 Task: Reply to email with the signature Edward Wright with the subject Request for a pay raise from softage.1@softage.net with the message Could you provide me with a list of the projects constraints and assumptions? with CC to softage.6@softage.net with an attached document Partnership_contract.docx
Action: Mouse moved to (502, 664)
Screenshot: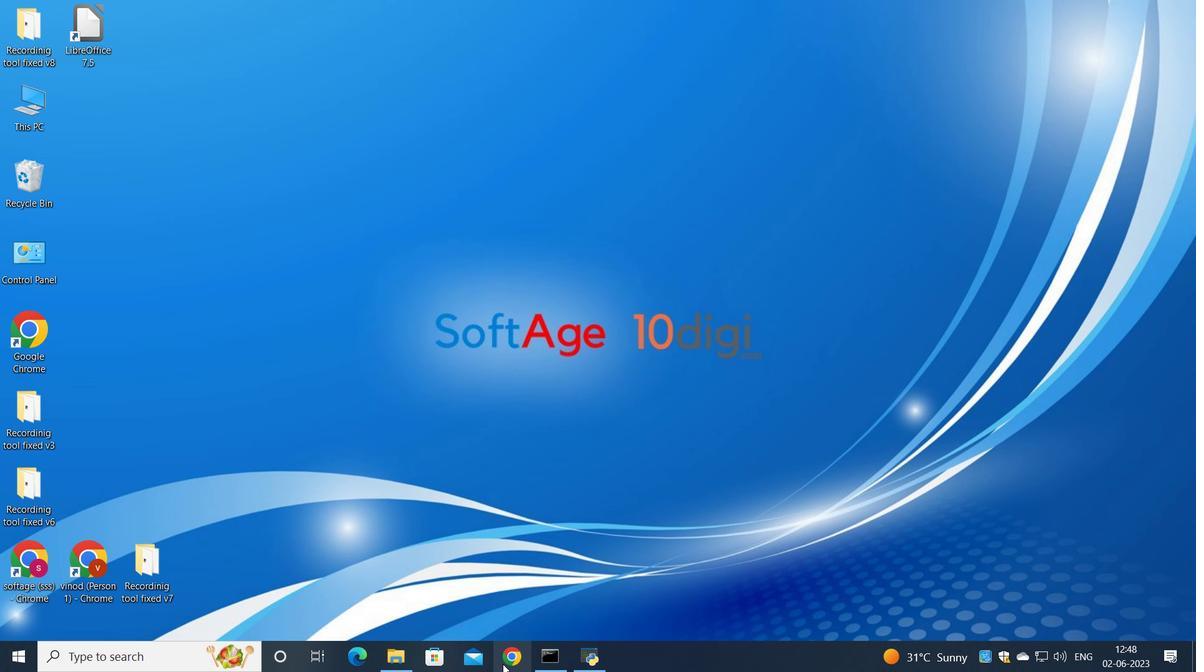 
Action: Mouse pressed left at (502, 664)
Screenshot: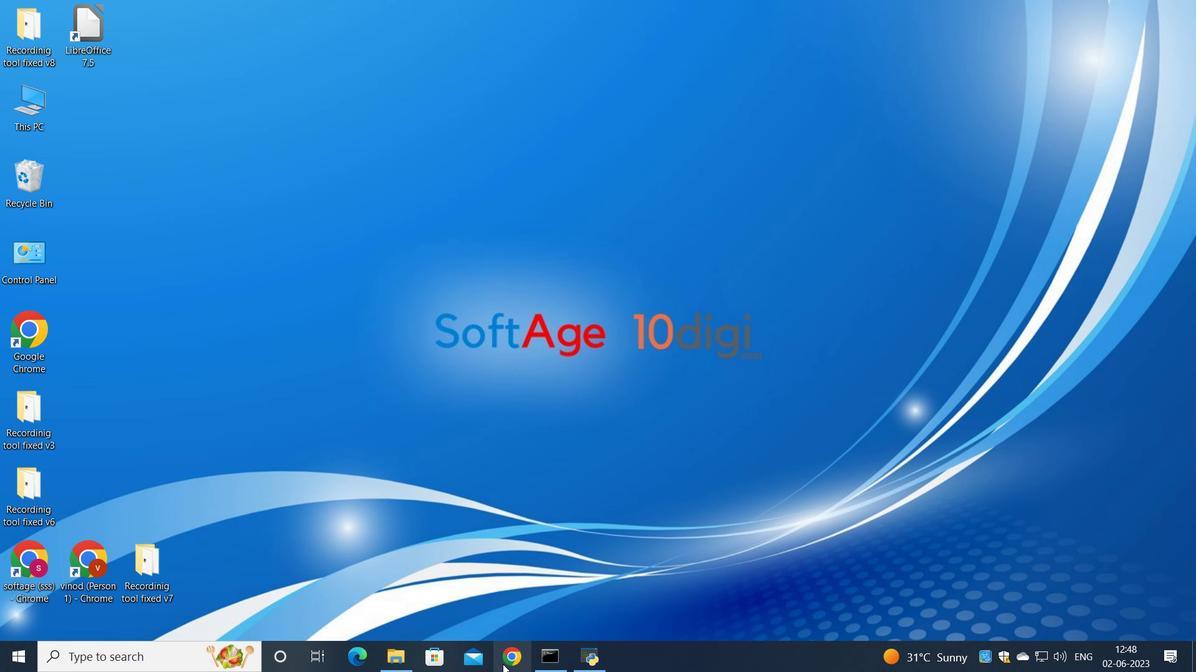 
Action: Mouse moved to (535, 404)
Screenshot: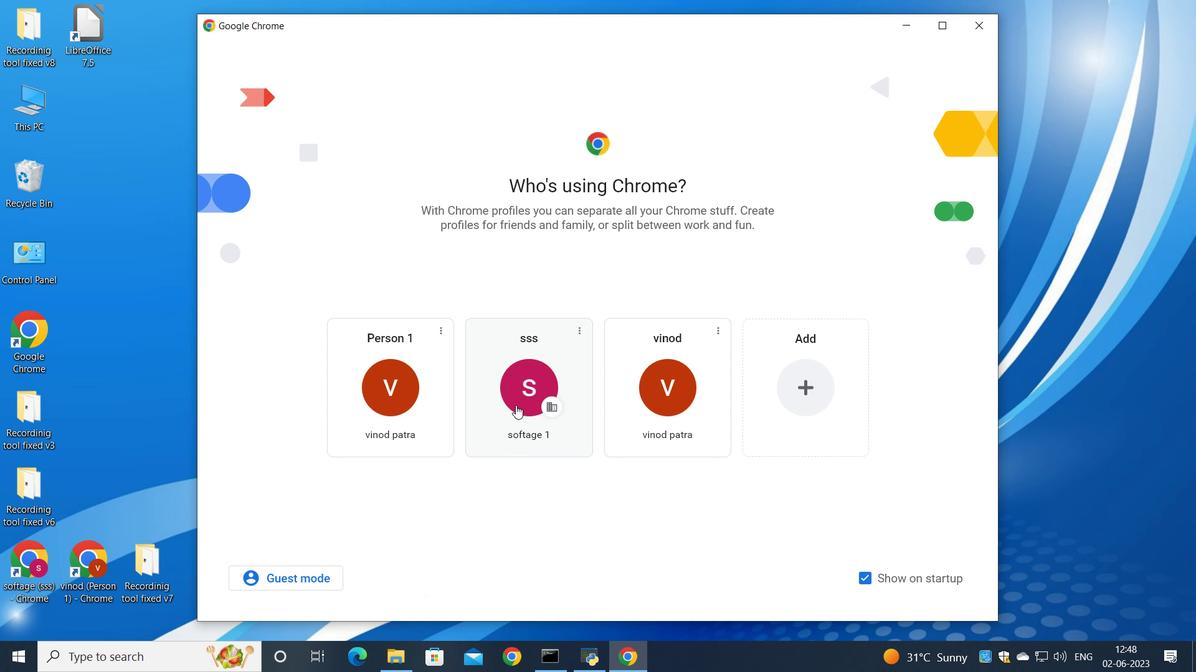 
Action: Mouse pressed left at (535, 404)
Screenshot: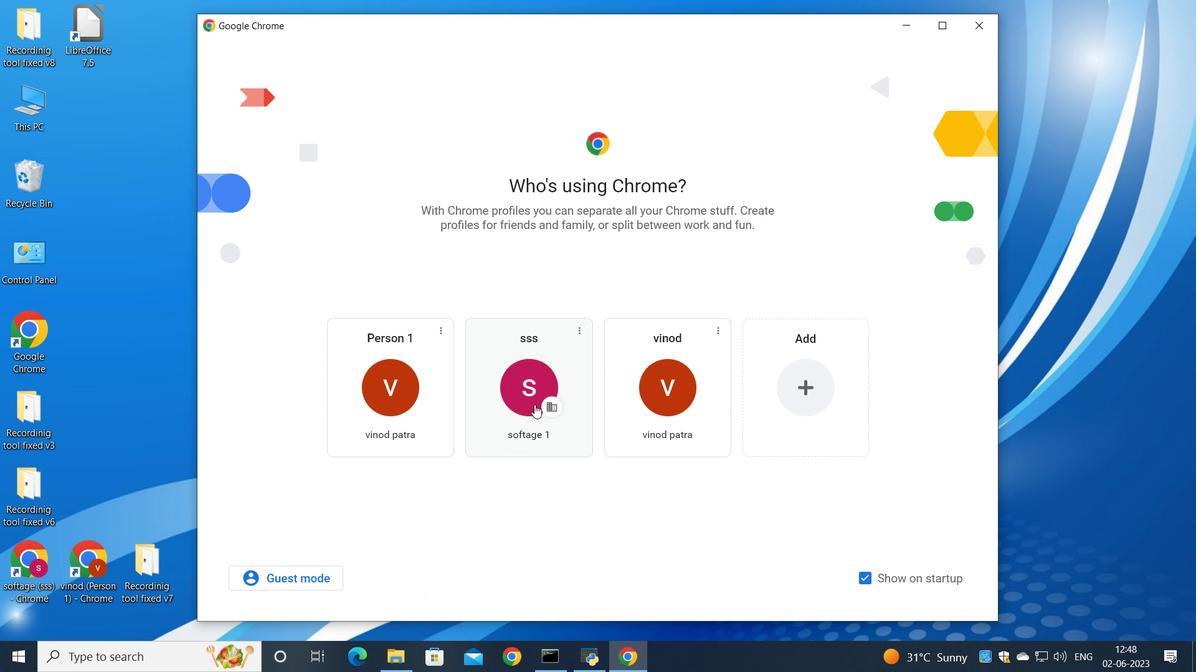
Action: Mouse moved to (1052, 102)
Screenshot: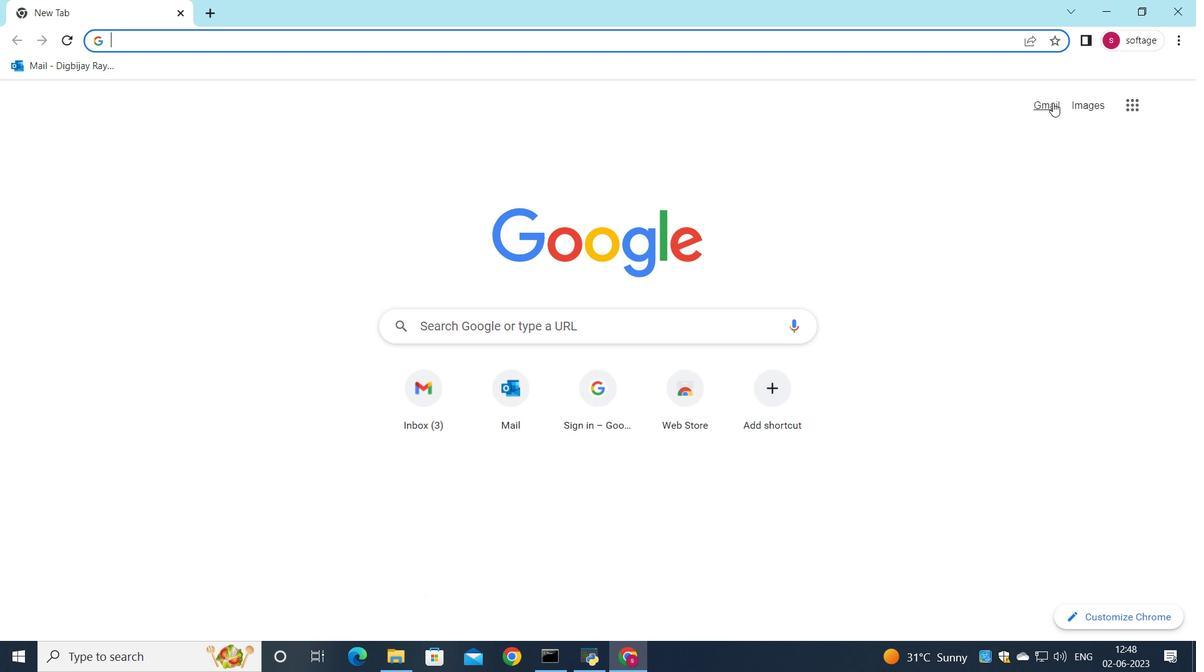 
Action: Mouse pressed left at (1052, 102)
Screenshot: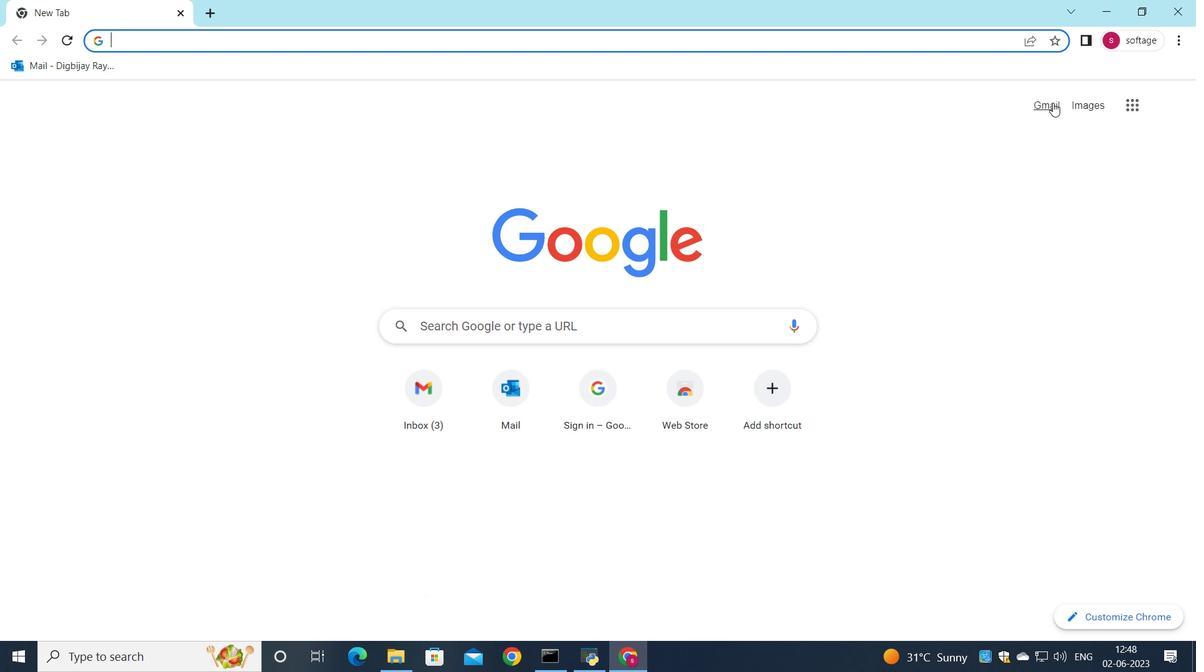 
Action: Mouse moved to (1020, 109)
Screenshot: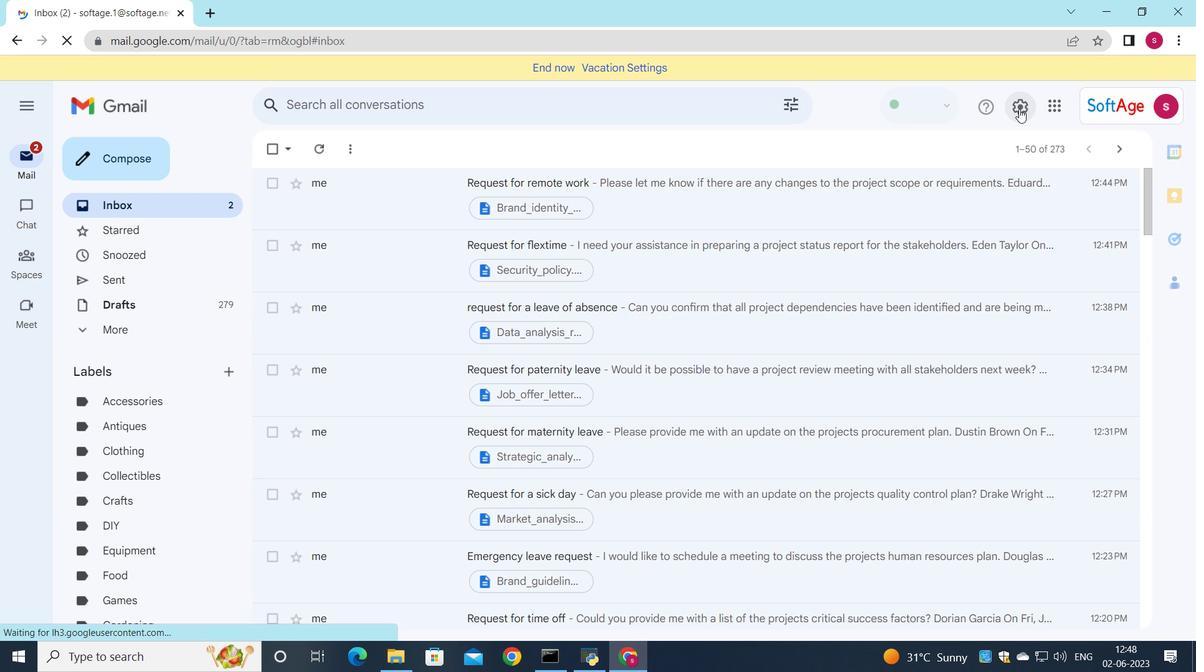
Action: Mouse pressed left at (1020, 109)
Screenshot: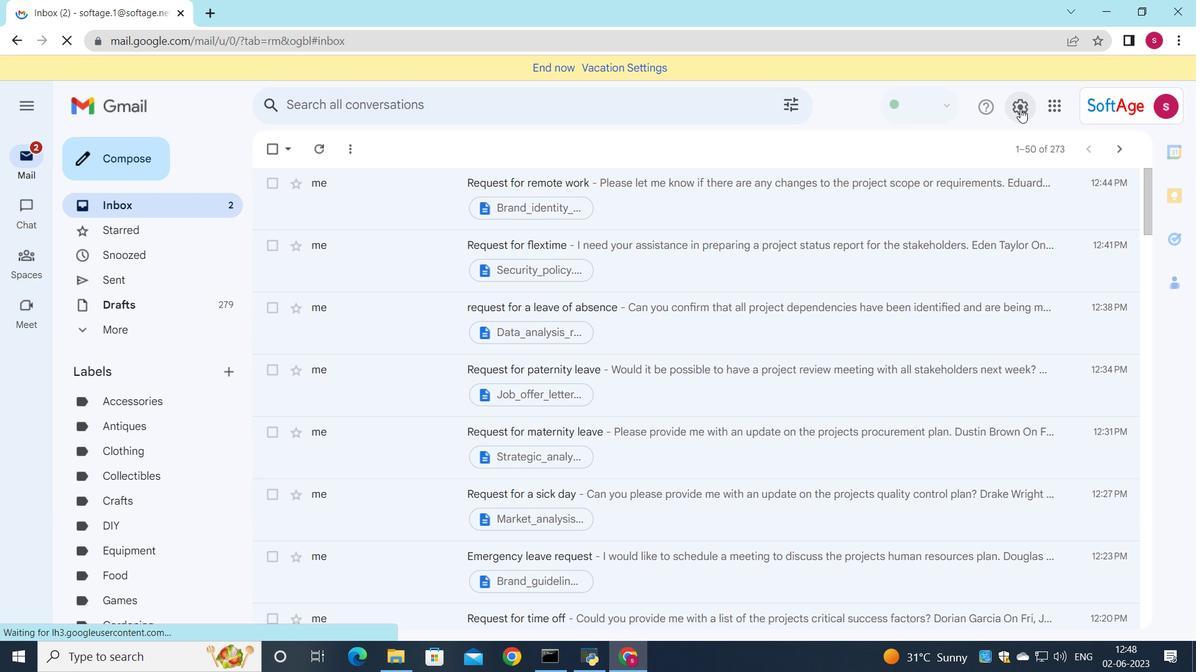 
Action: Mouse moved to (1017, 180)
Screenshot: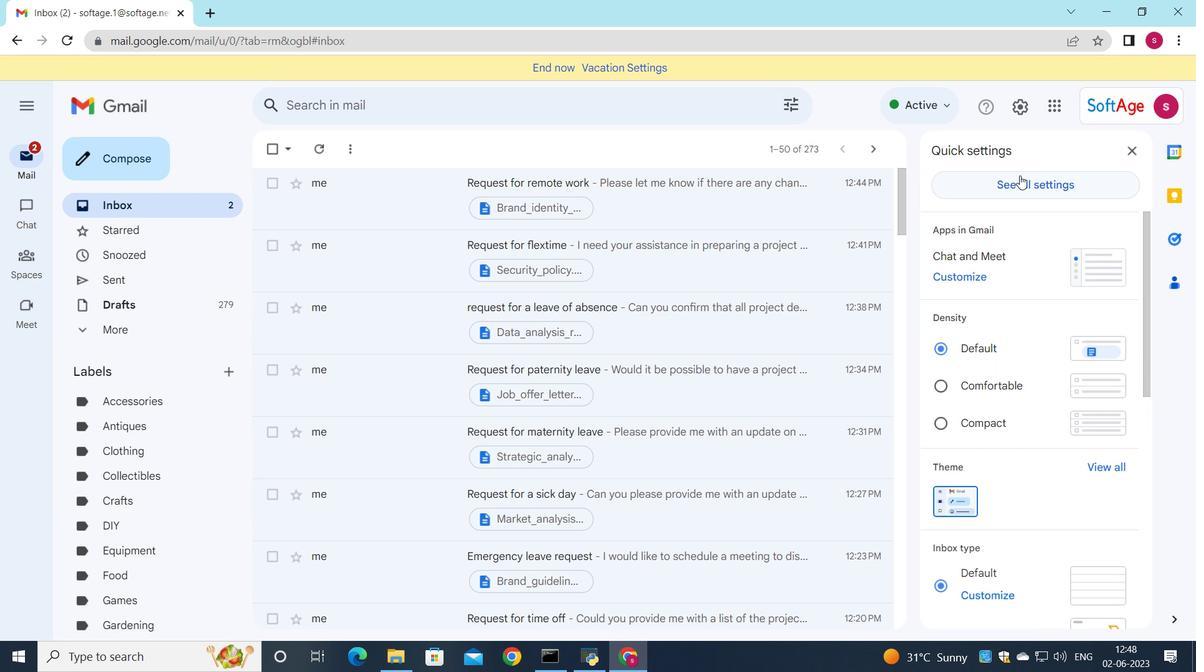 
Action: Mouse pressed left at (1017, 180)
Screenshot: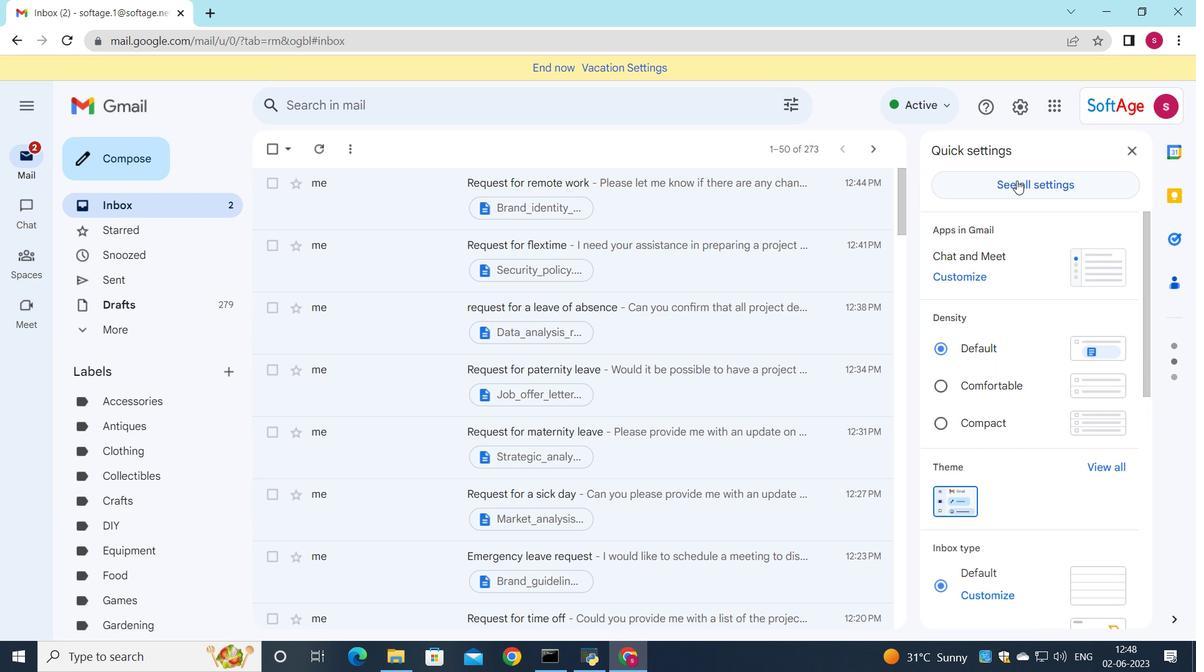 
Action: Mouse moved to (490, 487)
Screenshot: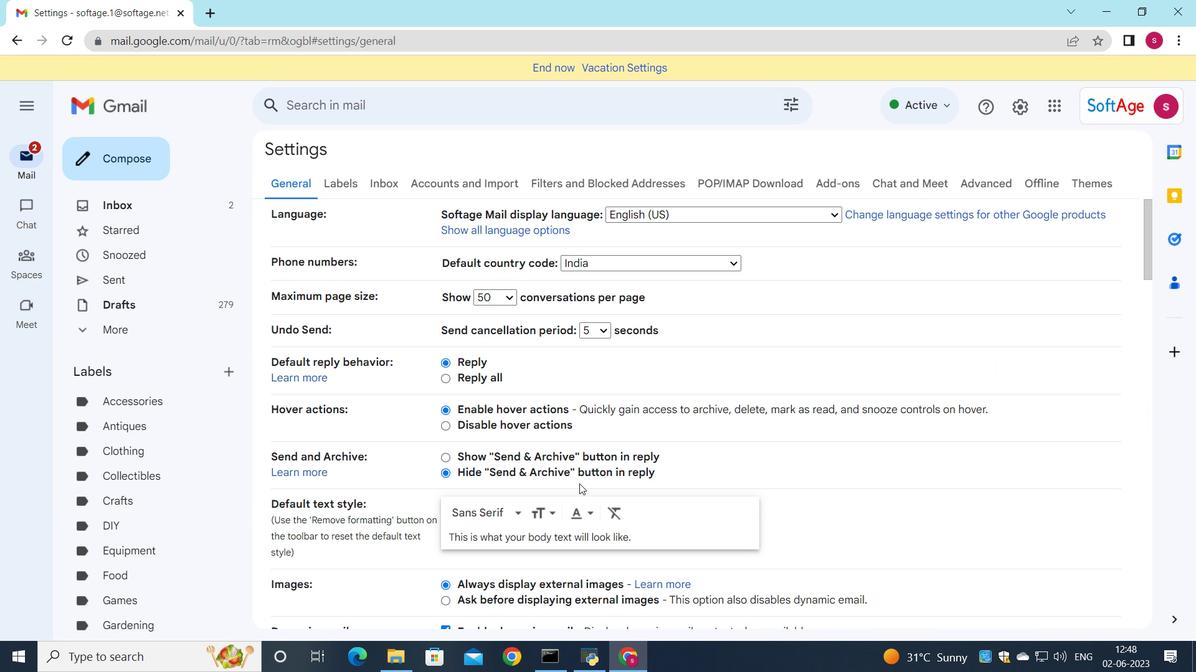 
Action: Mouse scrolled (492, 487) with delta (0, 0)
Screenshot: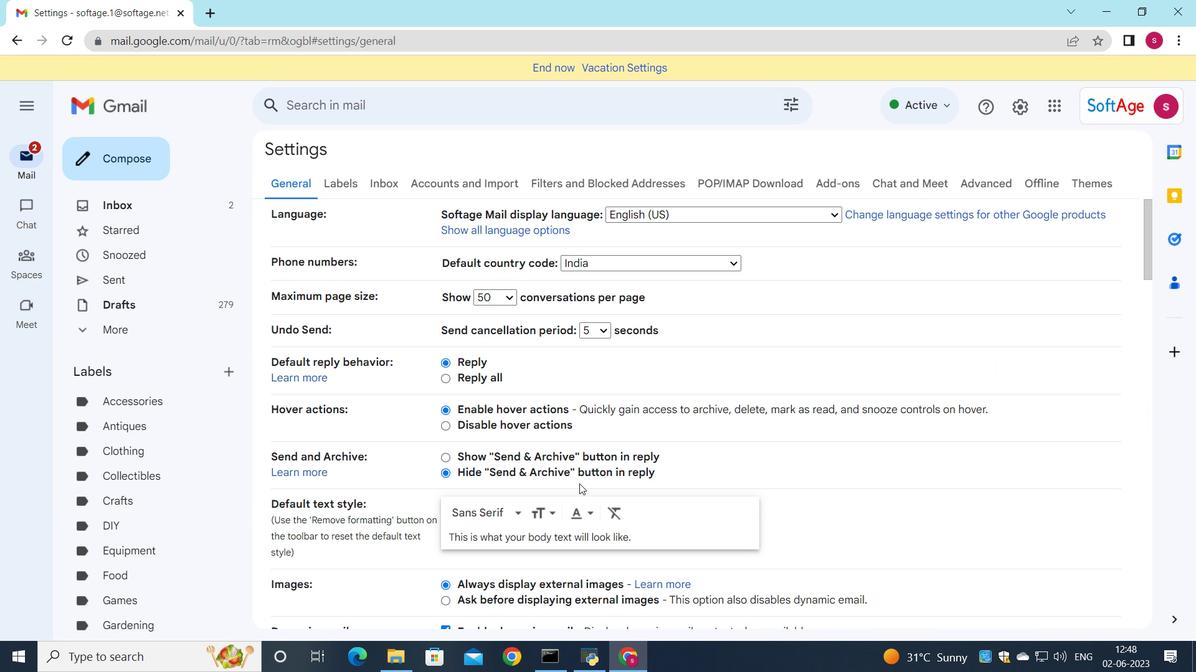 
Action: Mouse moved to (488, 485)
Screenshot: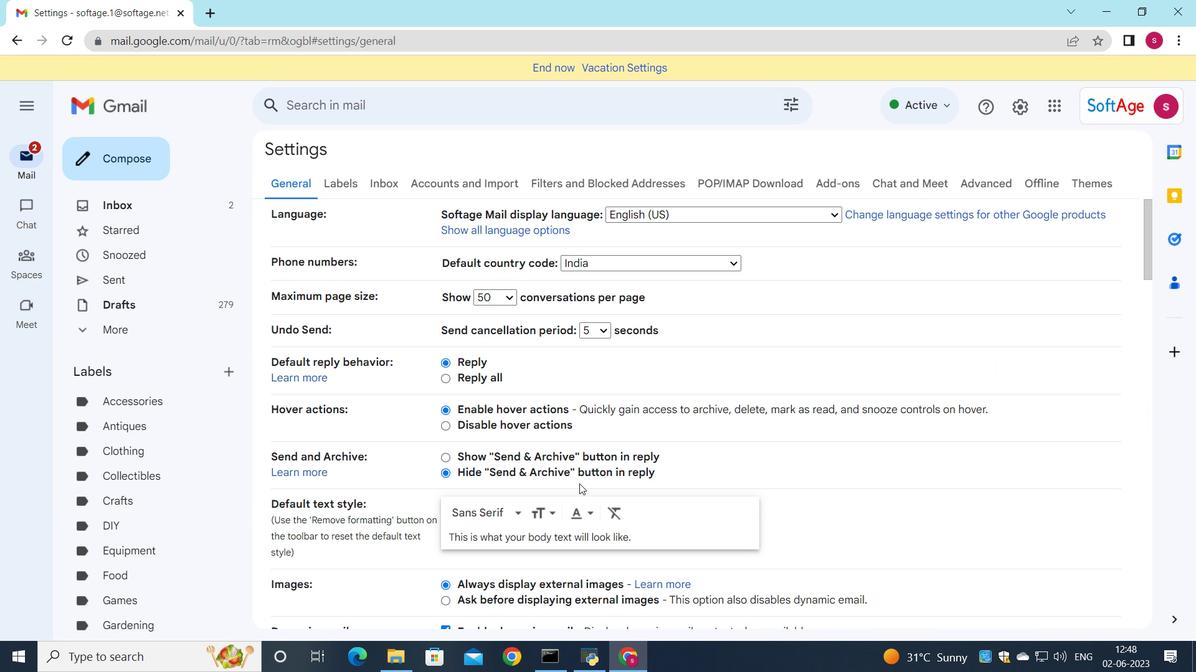
Action: Mouse scrolled (488, 485) with delta (0, 0)
Screenshot: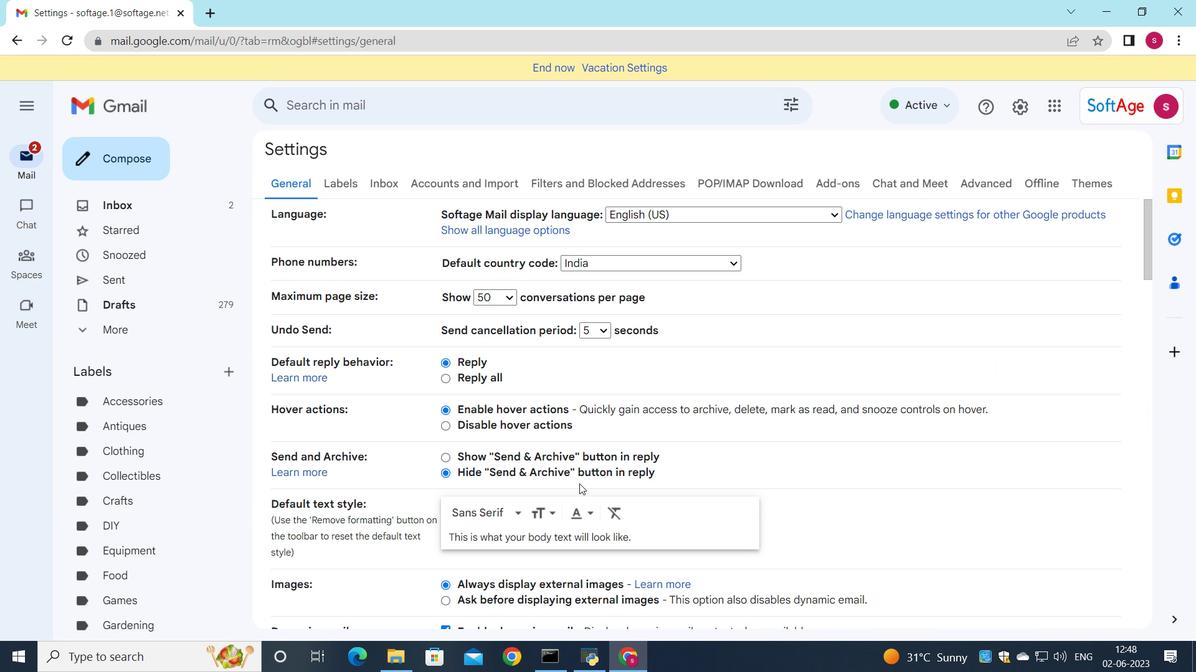 
Action: Mouse moved to (485, 480)
Screenshot: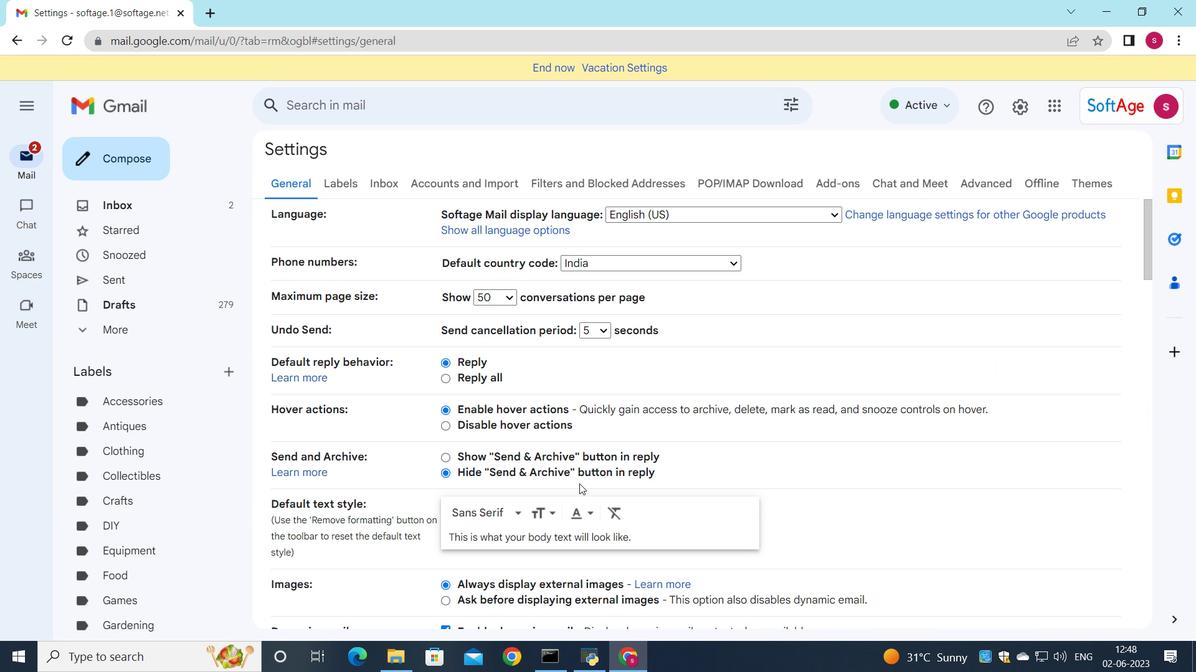 
Action: Mouse scrolled (485, 480) with delta (0, 0)
Screenshot: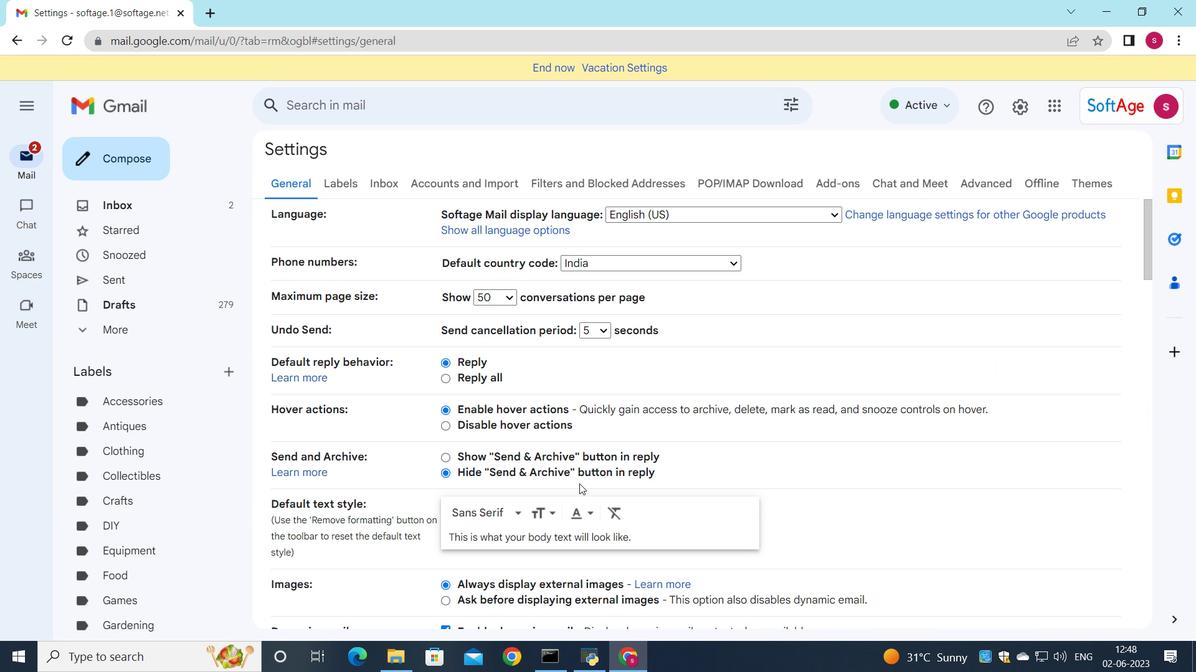 
Action: Mouse moved to (483, 474)
Screenshot: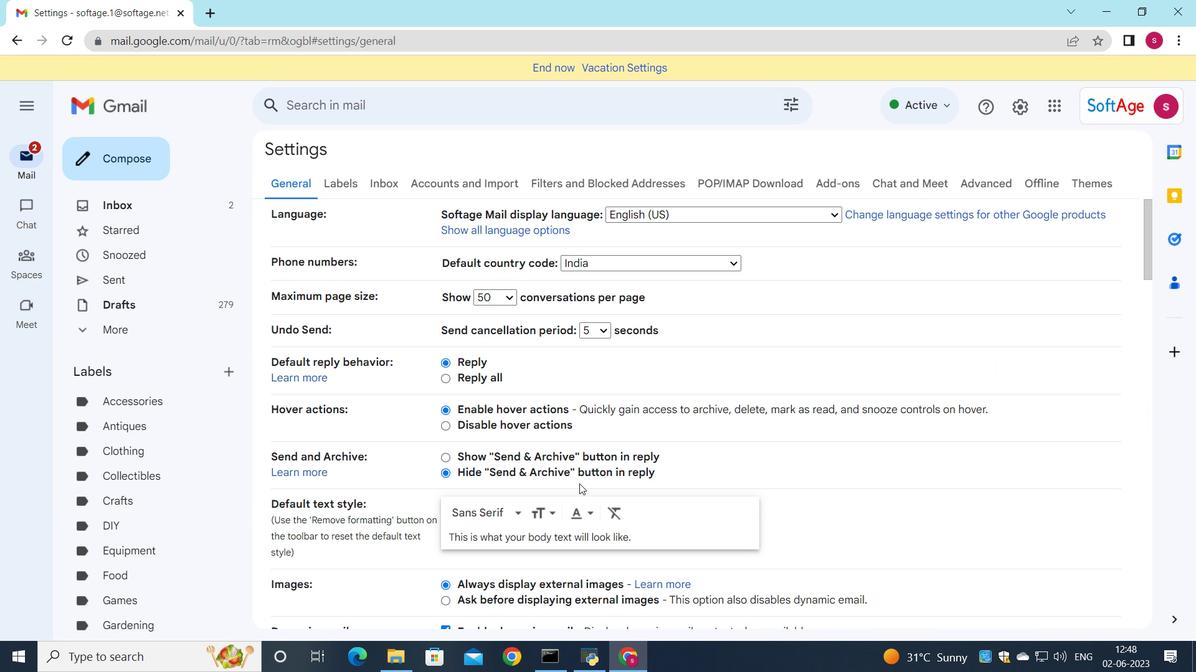 
Action: Mouse scrolled (483, 474) with delta (0, 0)
Screenshot: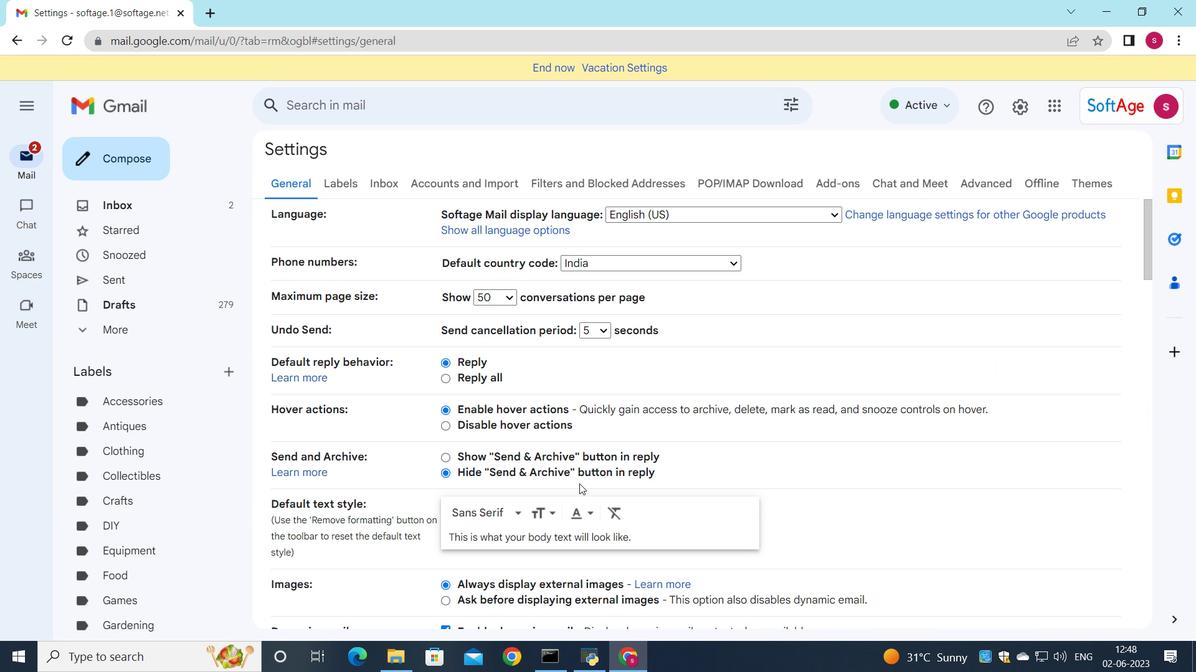 
Action: Mouse moved to (492, 459)
Screenshot: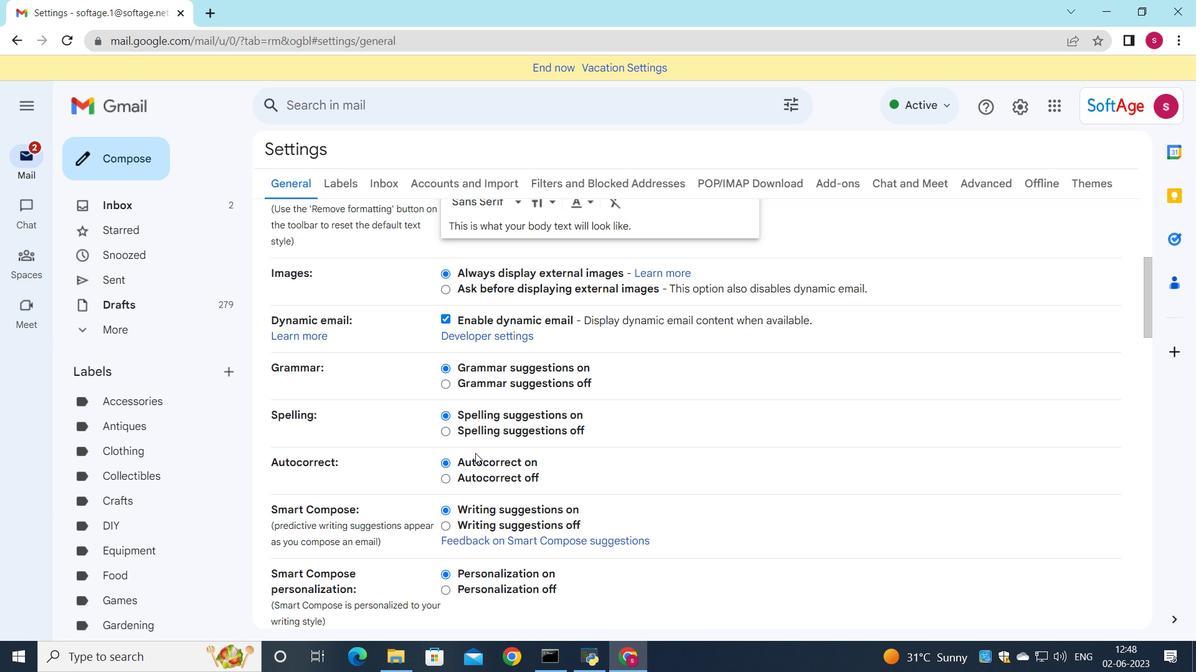 
Action: Mouse scrolled (492, 458) with delta (0, 0)
Screenshot: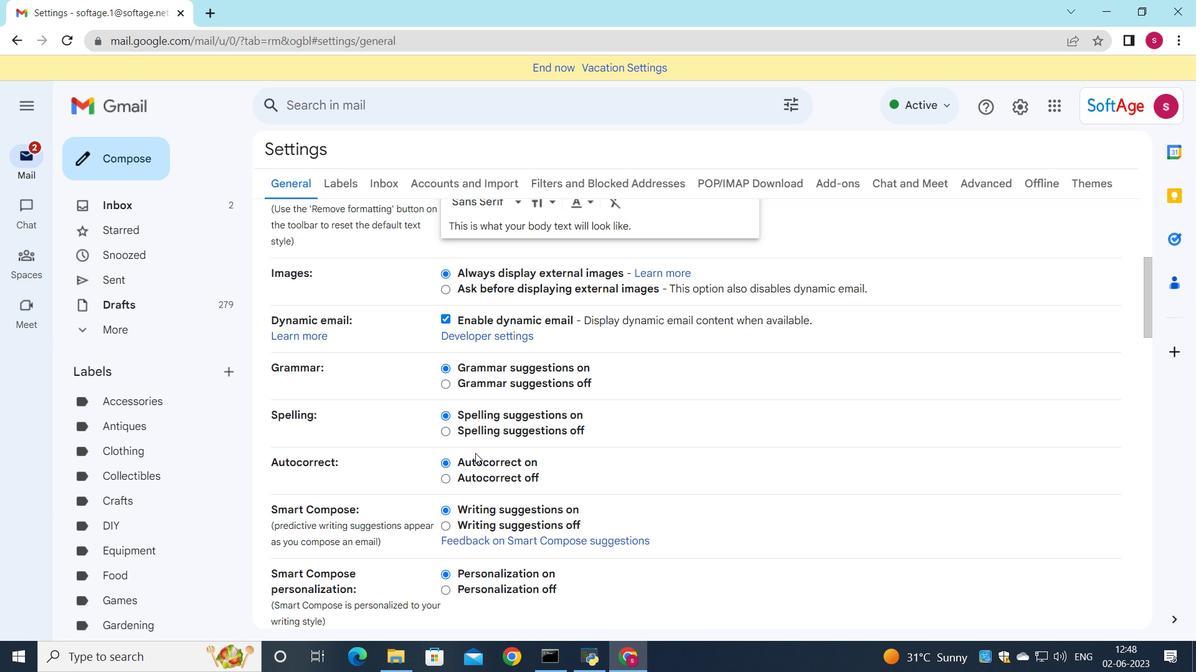 
Action: Mouse moved to (503, 464)
Screenshot: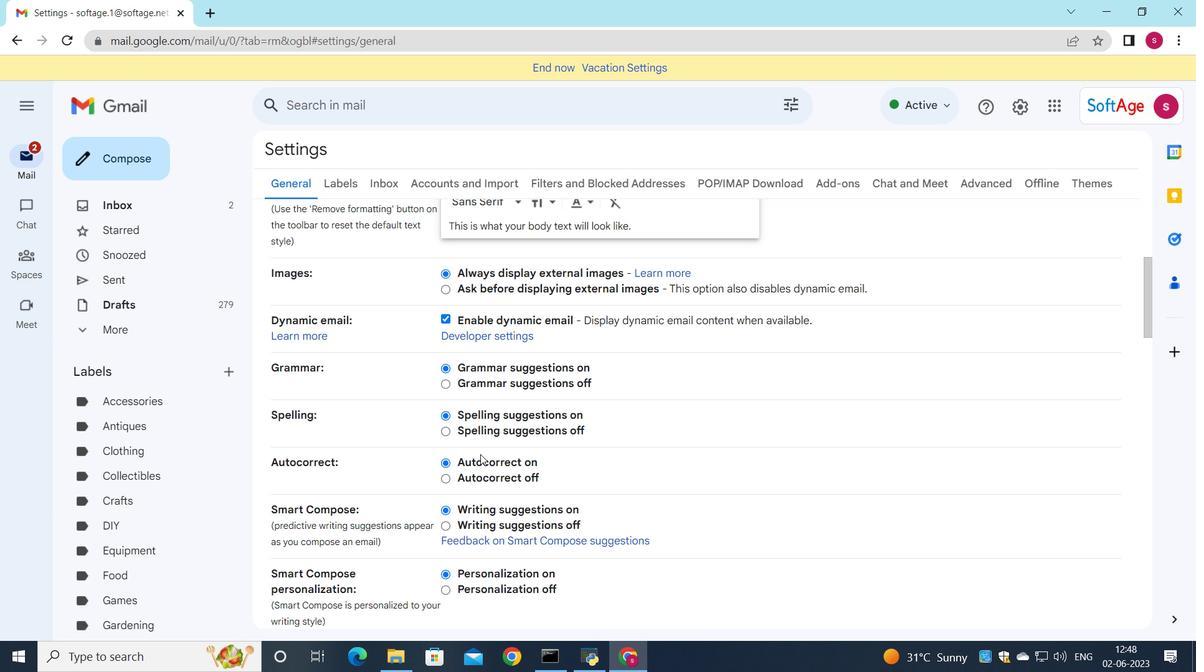 
Action: Mouse scrolled (503, 464) with delta (0, 0)
Screenshot: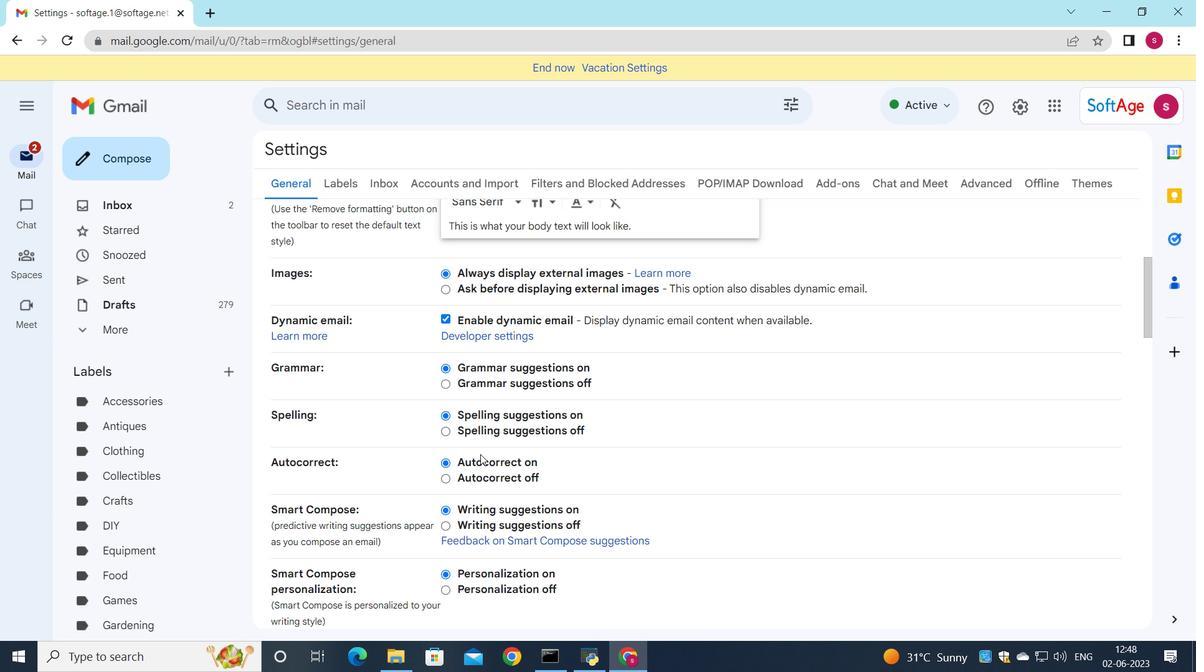 
Action: Mouse moved to (510, 468)
Screenshot: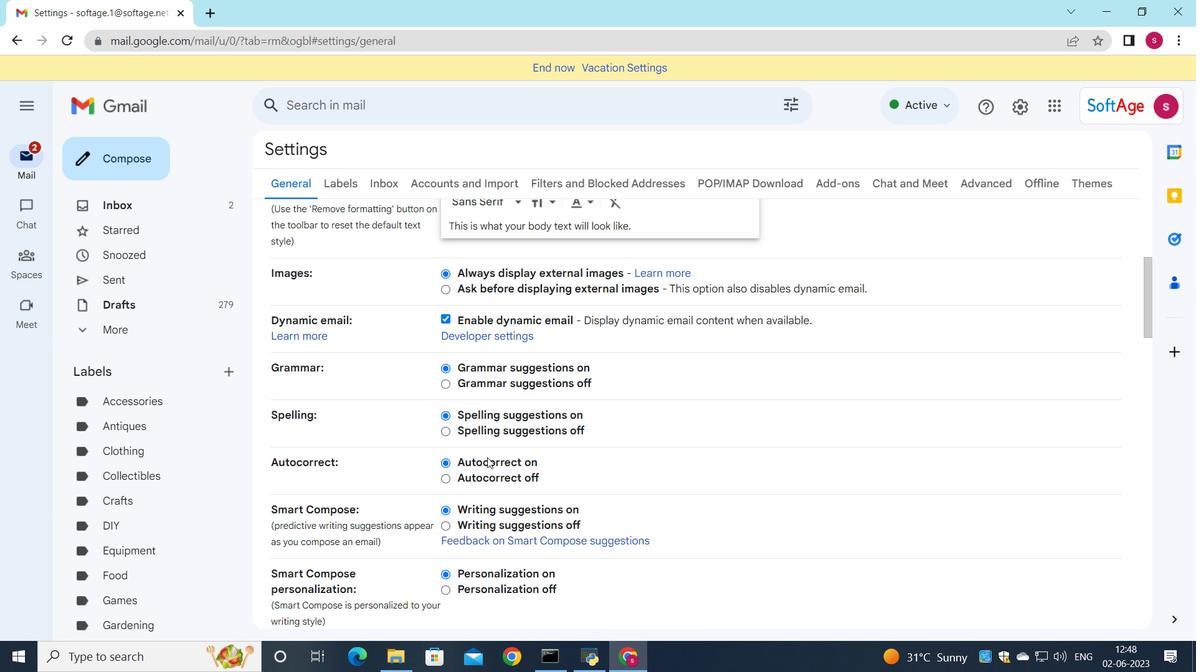 
Action: Mouse scrolled (510, 467) with delta (0, 0)
Screenshot: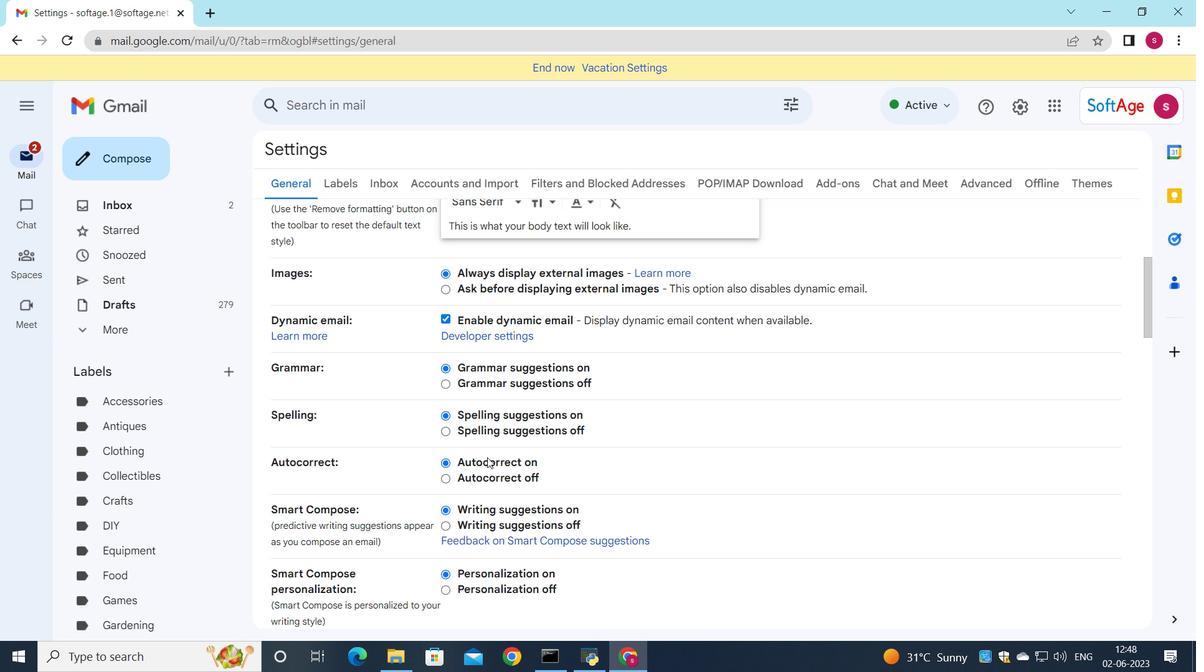 
Action: Mouse moved to (520, 468)
Screenshot: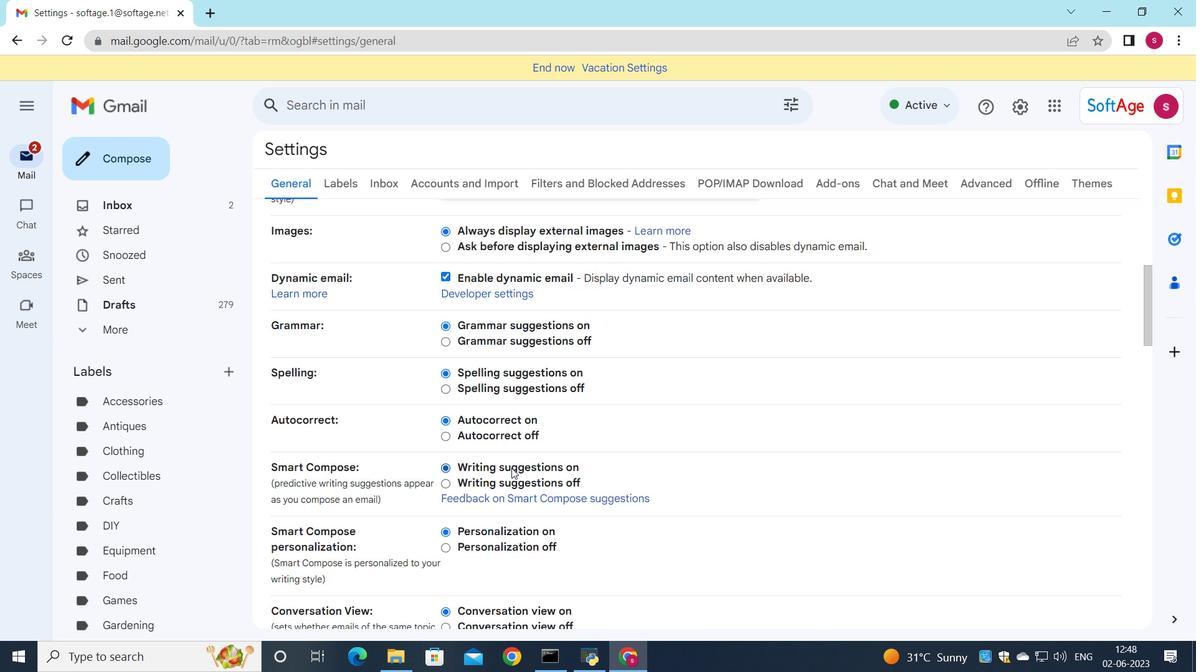 
Action: Mouse scrolled (520, 467) with delta (0, 0)
Screenshot: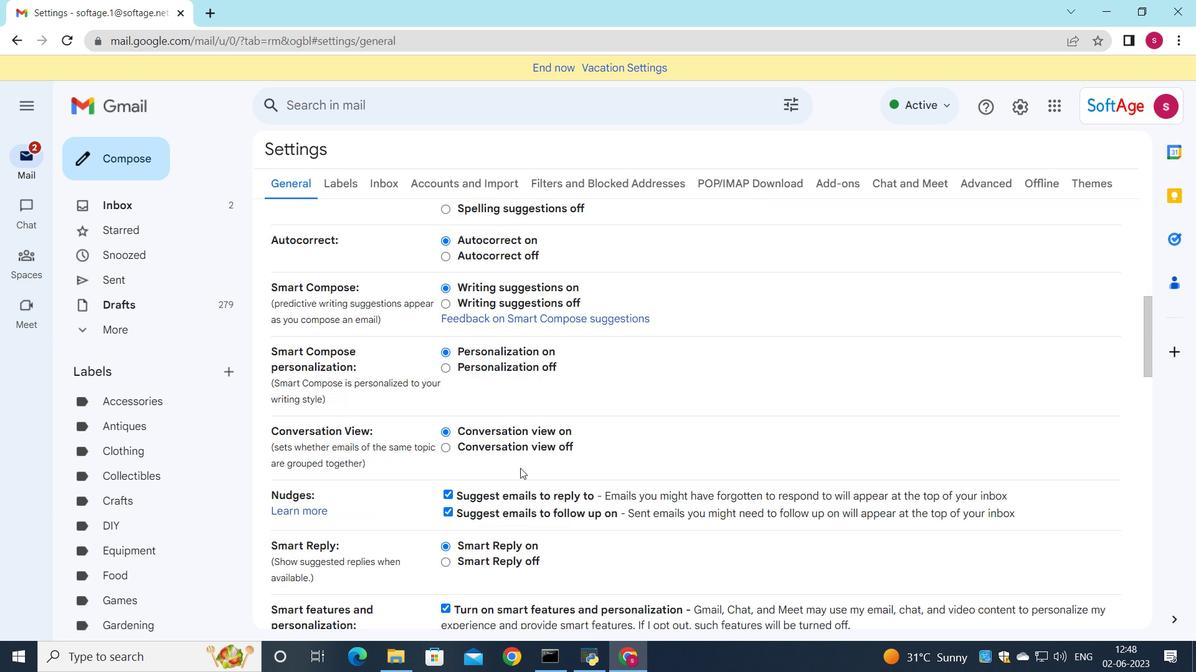 
Action: Mouse scrolled (520, 467) with delta (0, 0)
Screenshot: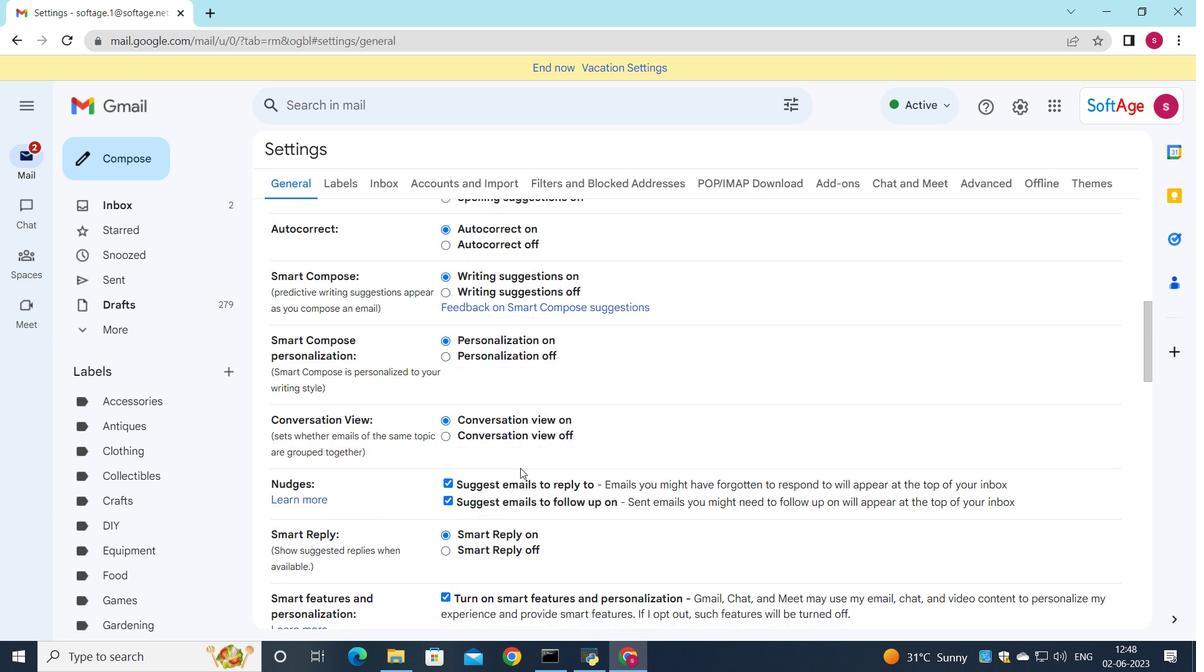 
Action: Mouse moved to (520, 469)
Screenshot: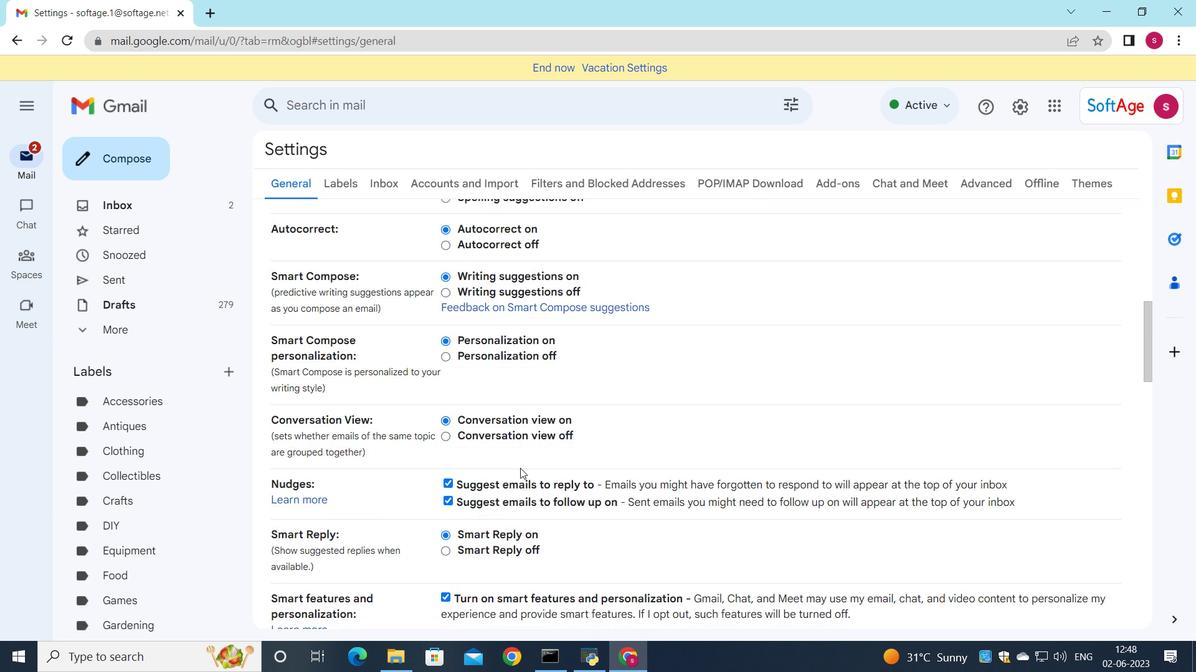 
Action: Mouse scrolled (520, 468) with delta (0, 0)
Screenshot: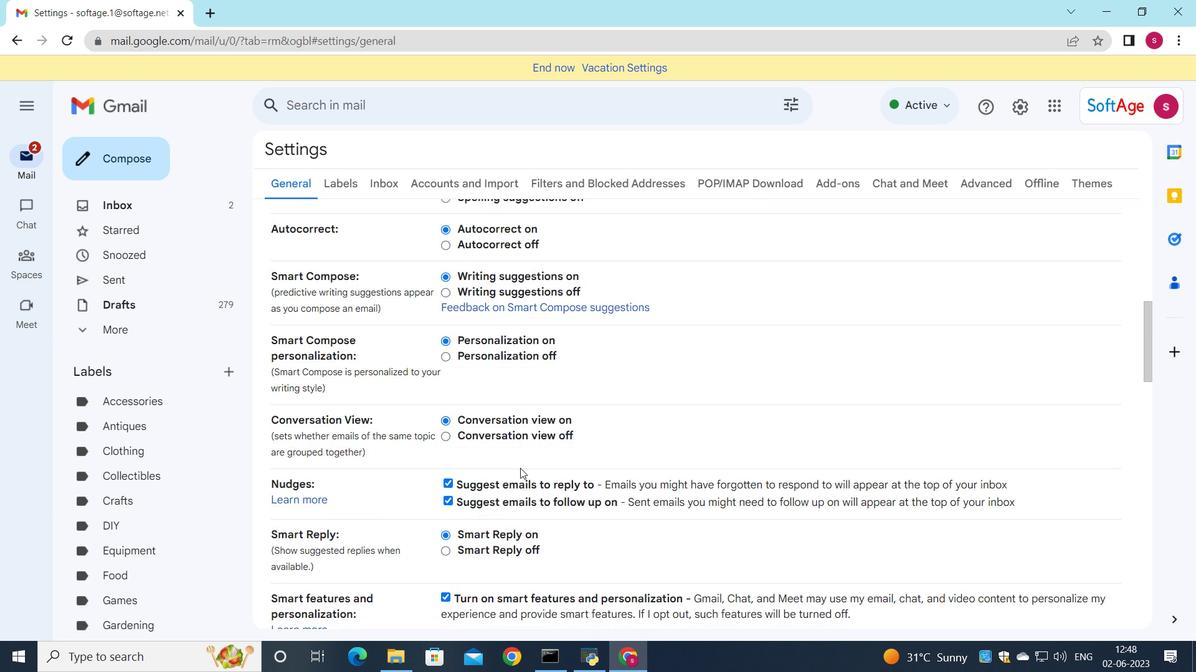 
Action: Mouse moved to (528, 474)
Screenshot: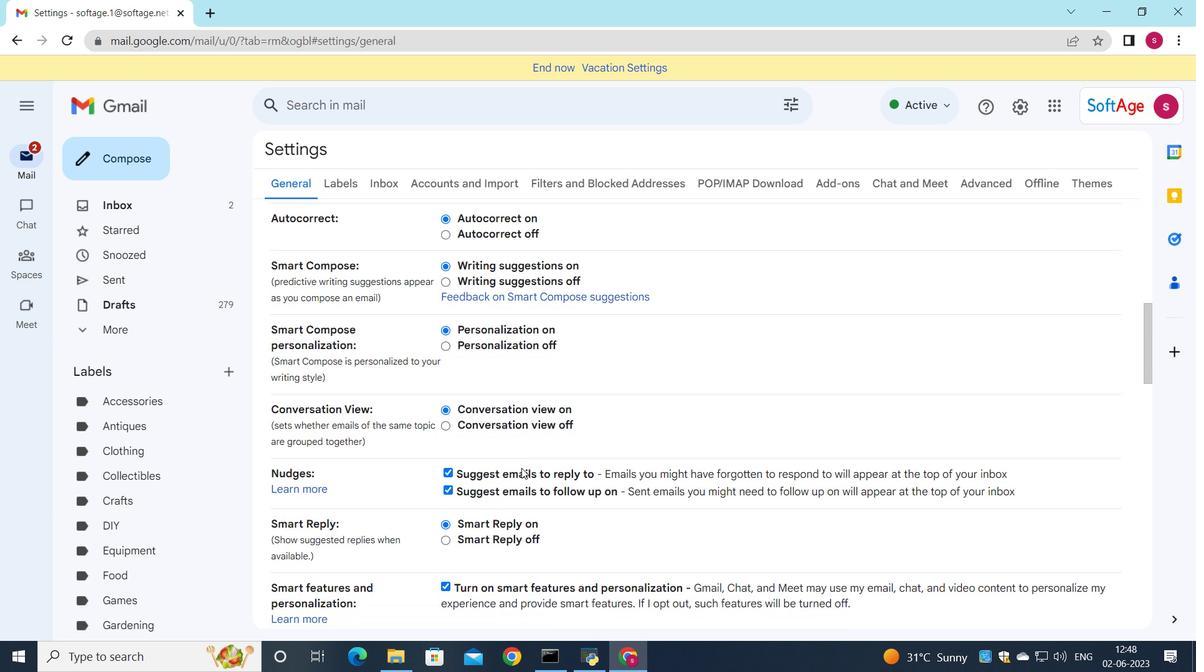 
Action: Mouse scrolled (528, 473) with delta (0, 0)
Screenshot: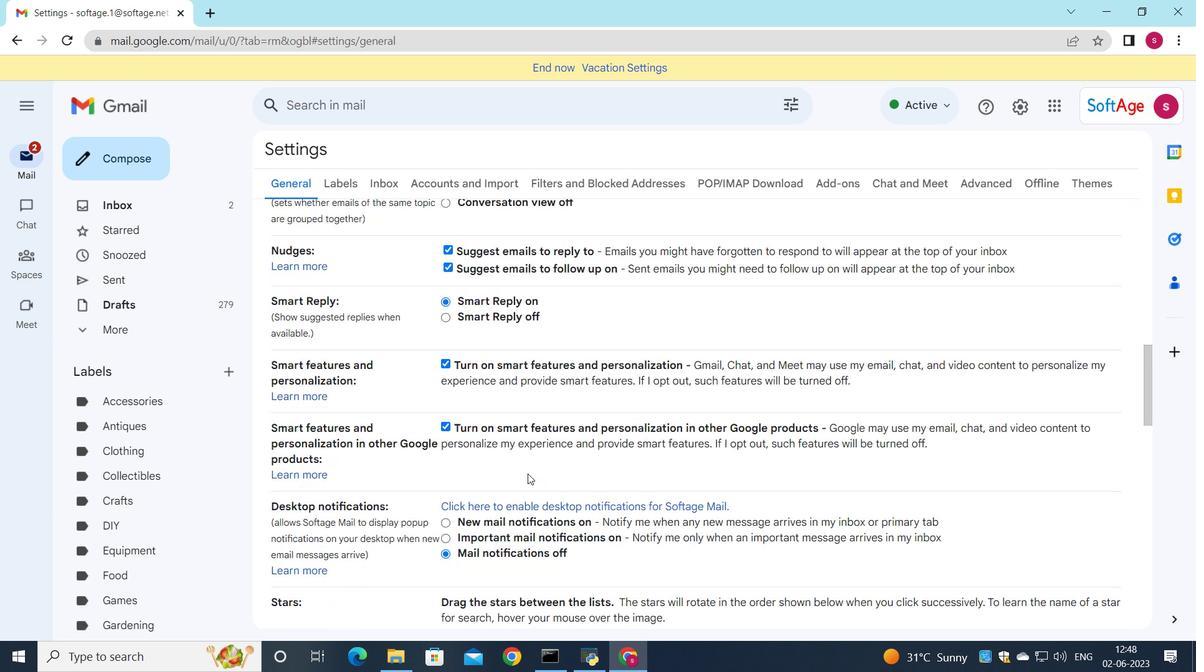 
Action: Mouse scrolled (528, 473) with delta (0, 0)
Screenshot: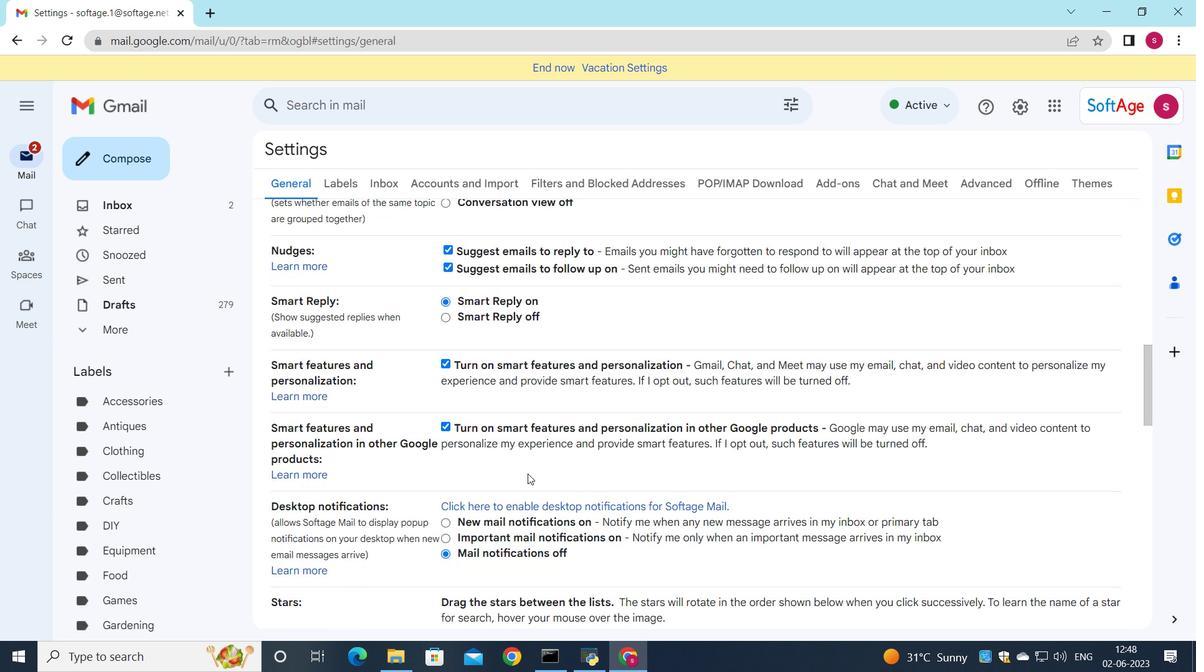 
Action: Mouse moved to (531, 476)
Screenshot: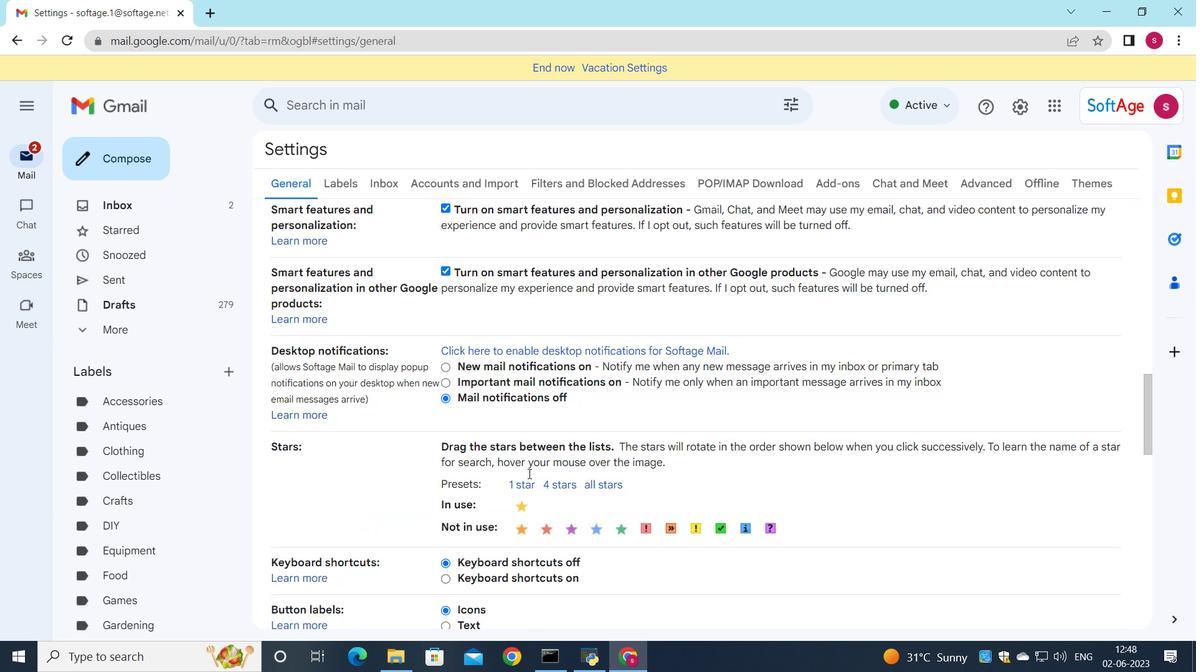 
Action: Mouse scrolled (531, 475) with delta (0, 0)
Screenshot: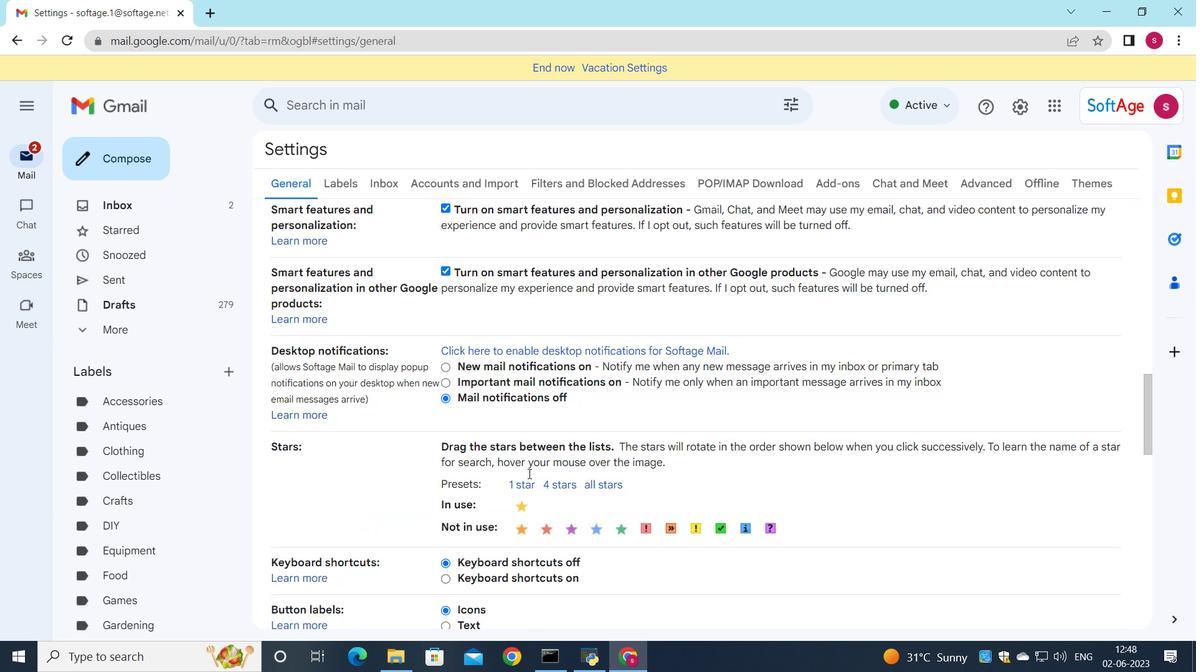 
Action: Mouse moved to (532, 477)
Screenshot: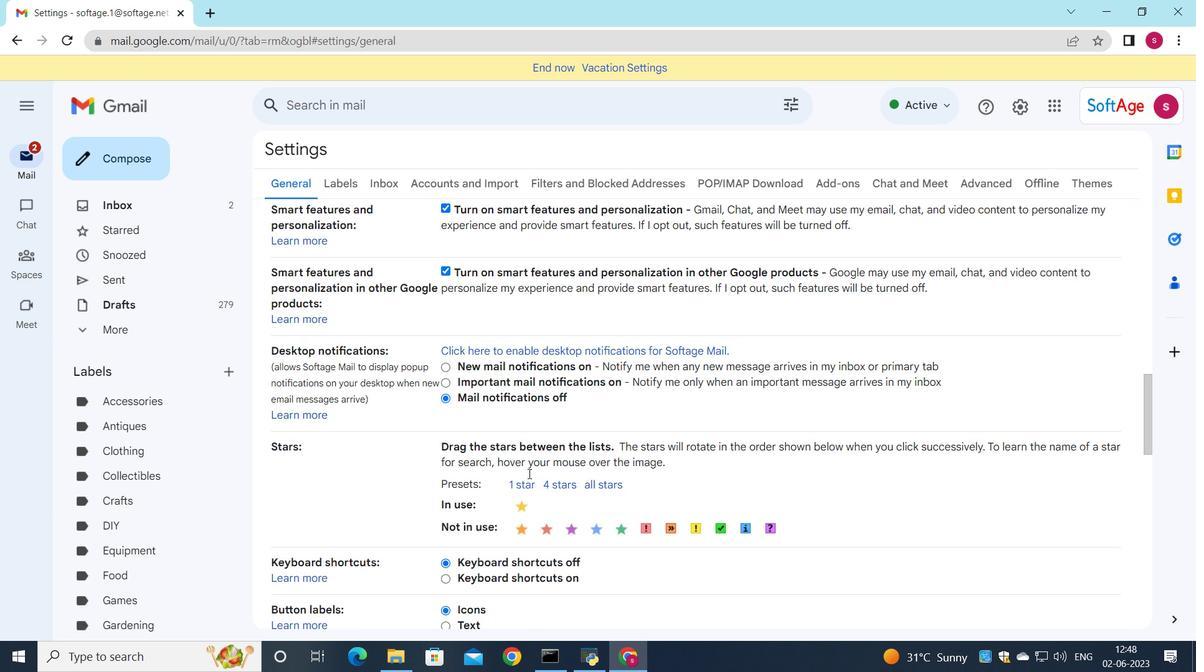 
Action: Mouse scrolled (532, 477) with delta (0, 0)
Screenshot: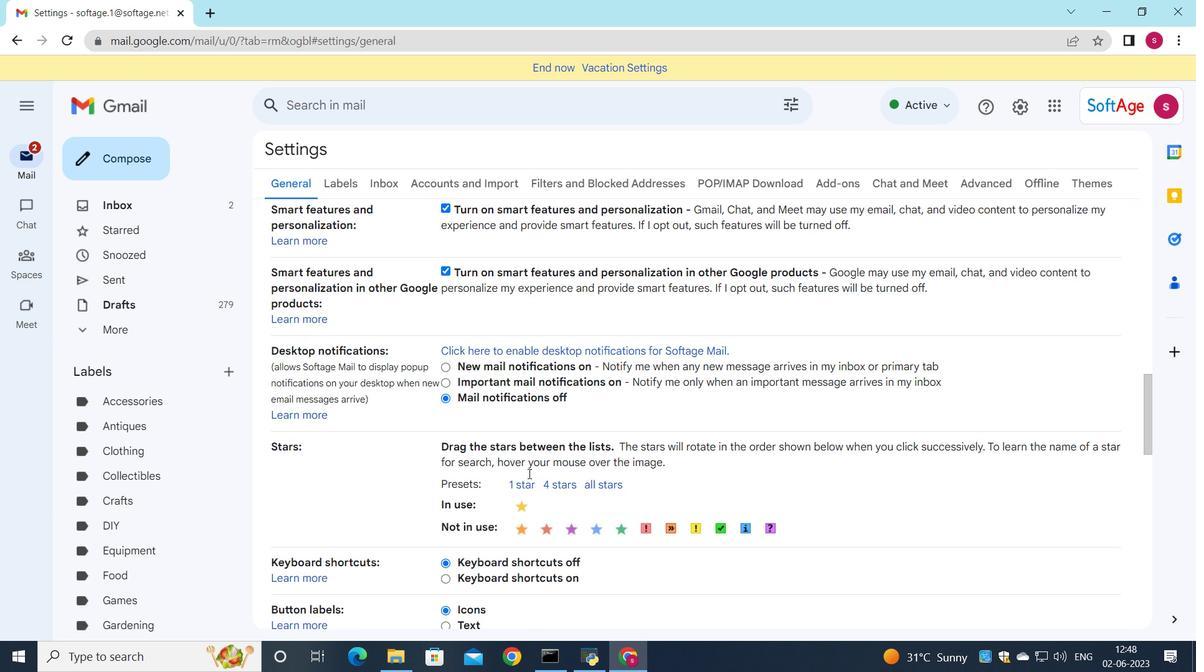 
Action: Mouse moved to (535, 480)
Screenshot: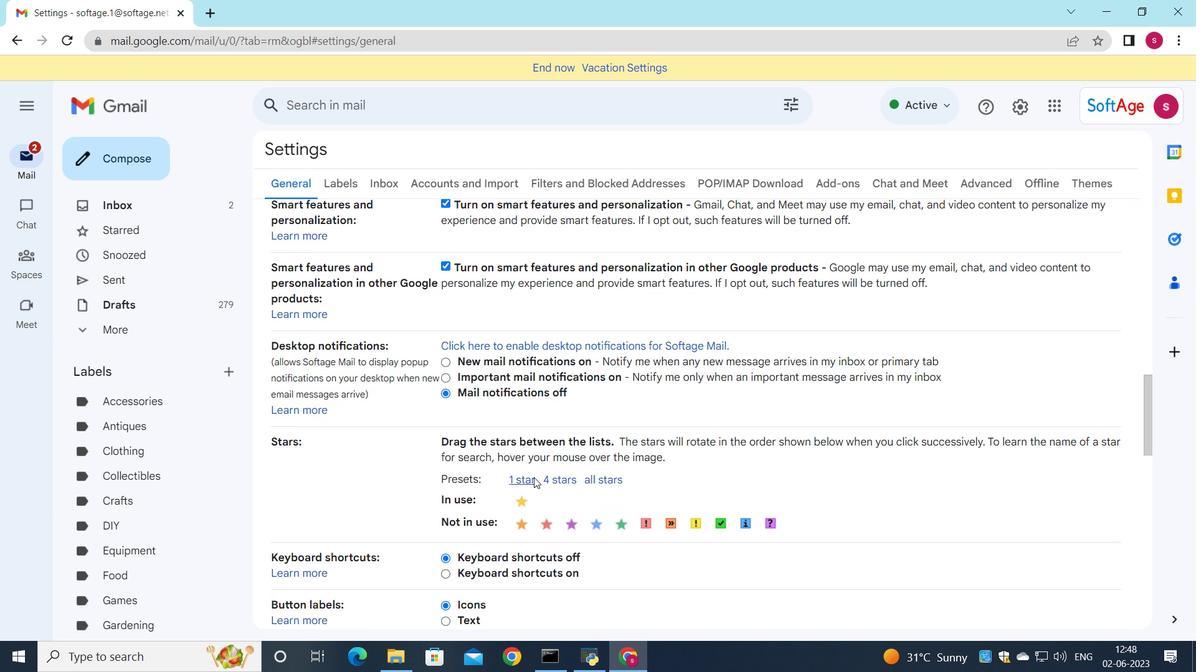 
Action: Mouse scrolled (535, 479) with delta (0, 0)
Screenshot: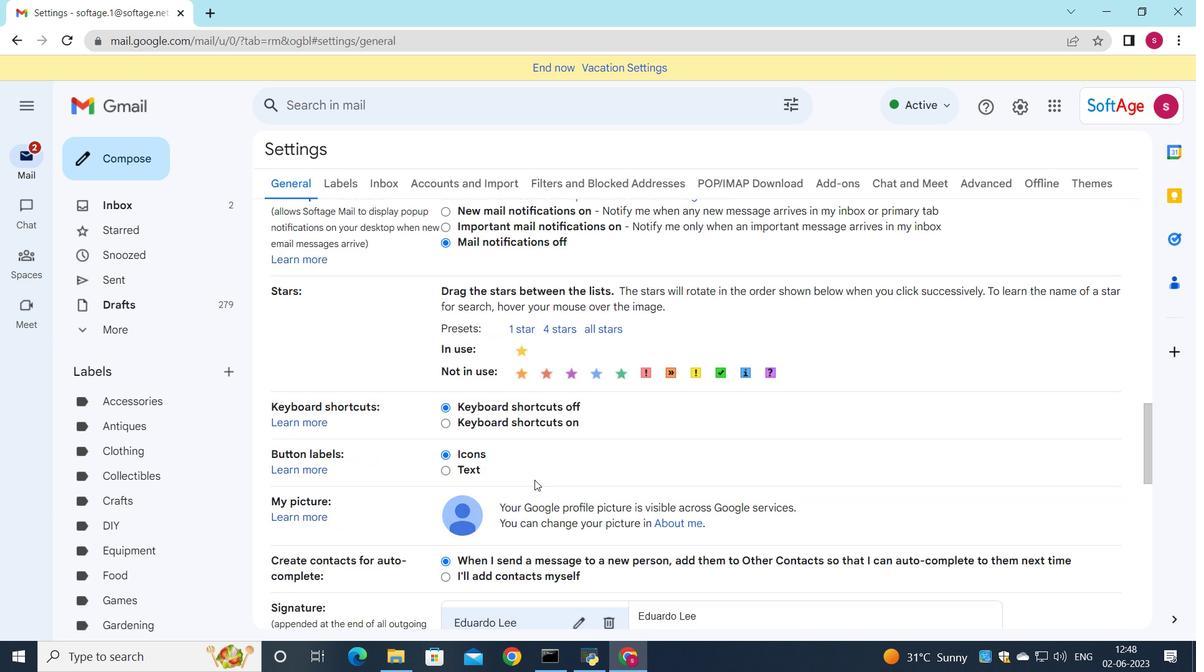 
Action: Mouse scrolled (535, 479) with delta (0, 0)
Screenshot: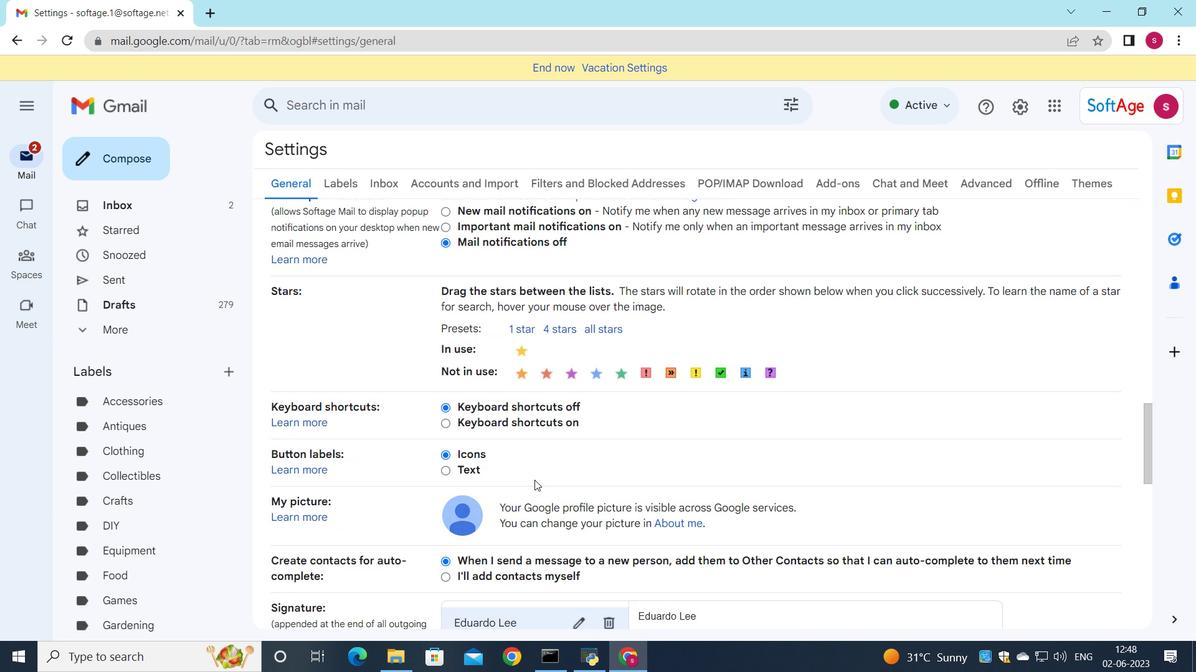 
Action: Mouse moved to (605, 474)
Screenshot: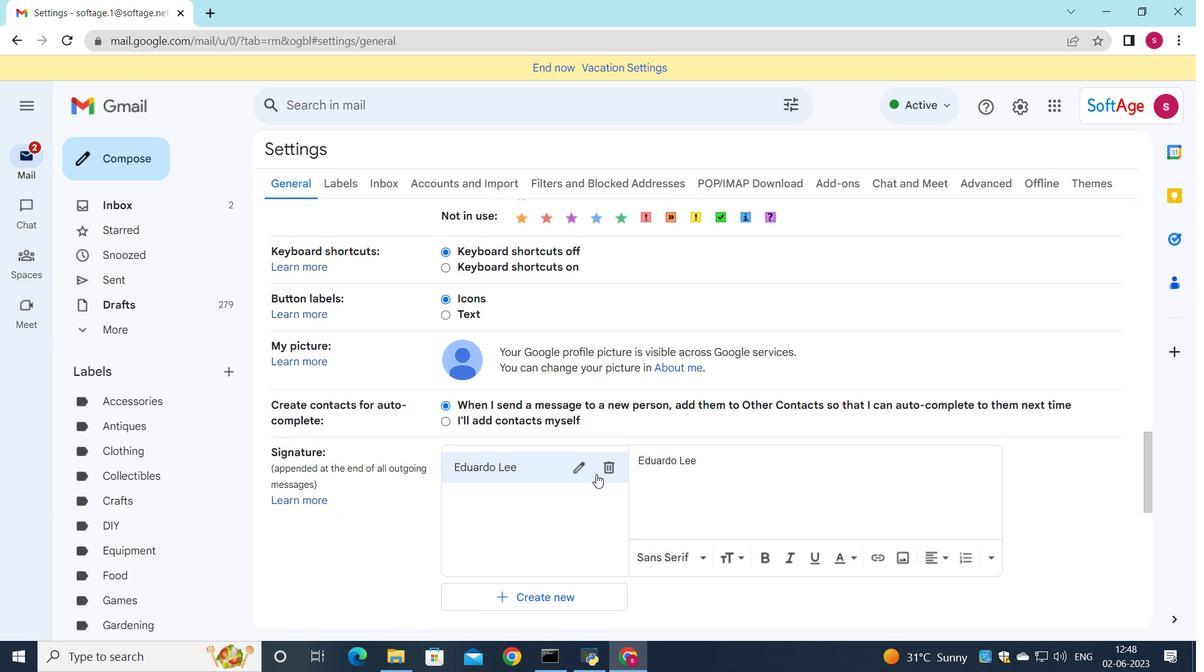 
Action: Mouse pressed left at (605, 474)
Screenshot: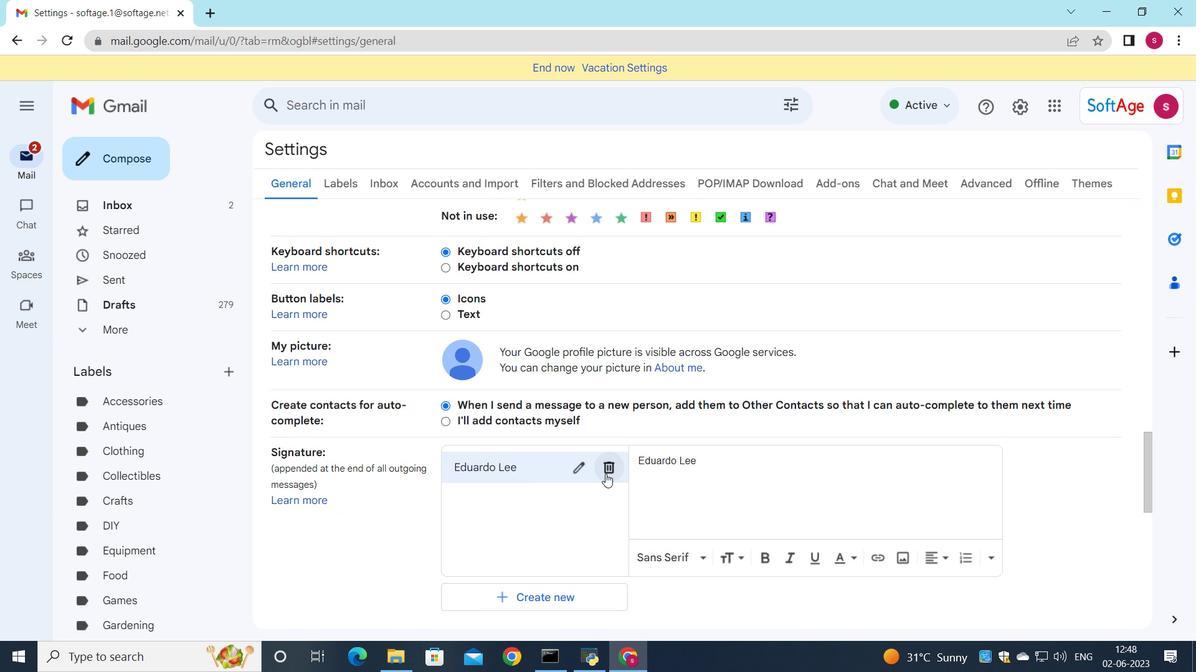 
Action: Mouse moved to (736, 378)
Screenshot: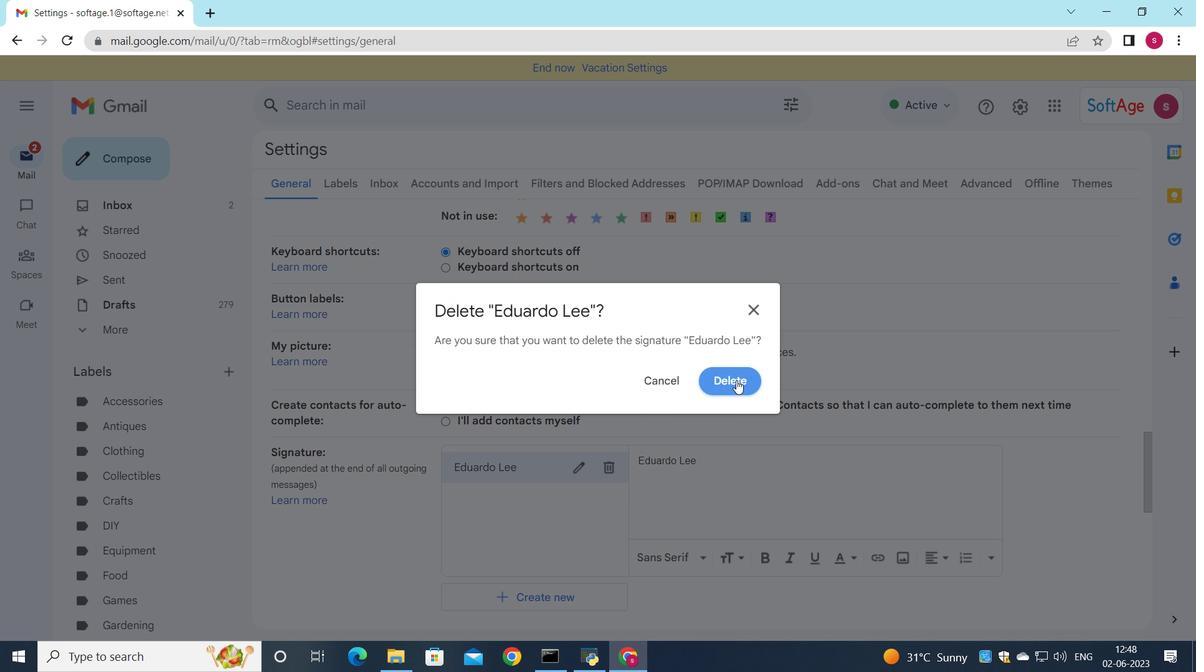 
Action: Mouse pressed left at (736, 378)
Screenshot: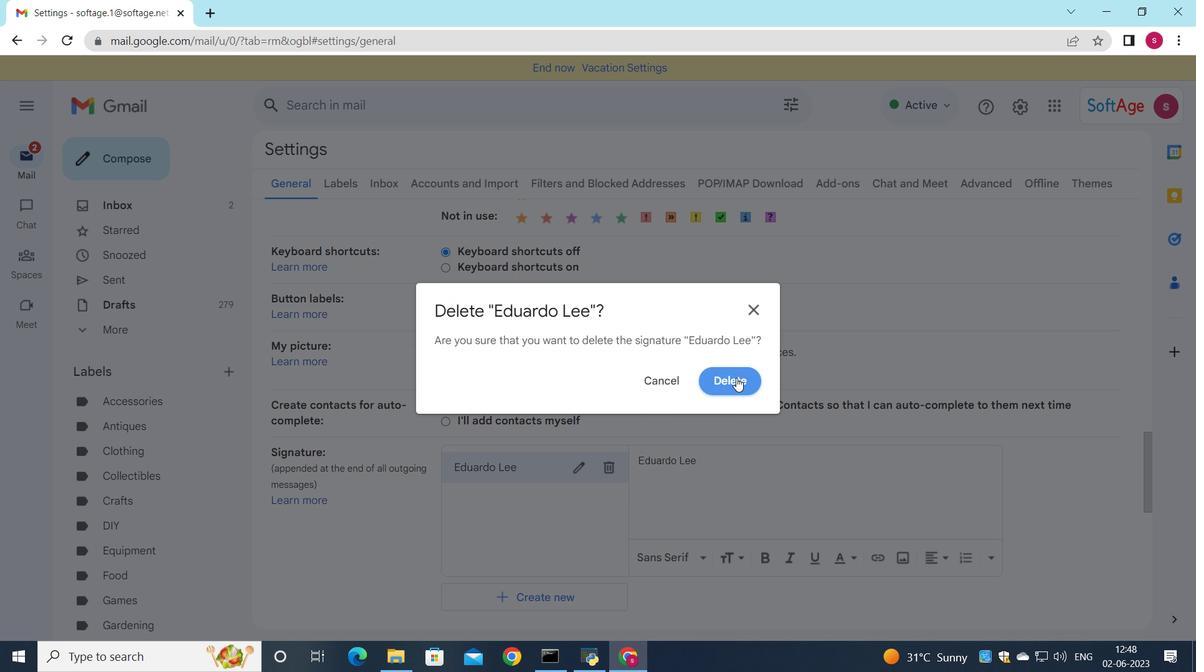 
Action: Mouse moved to (503, 475)
Screenshot: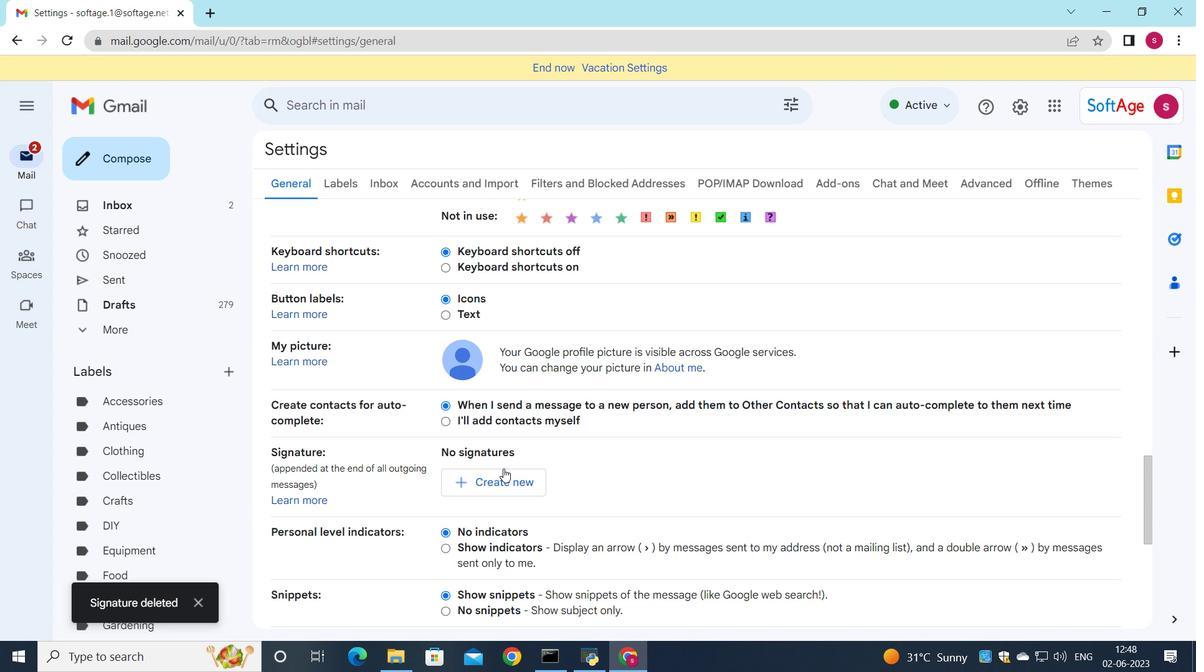 
Action: Mouse pressed left at (503, 475)
Screenshot: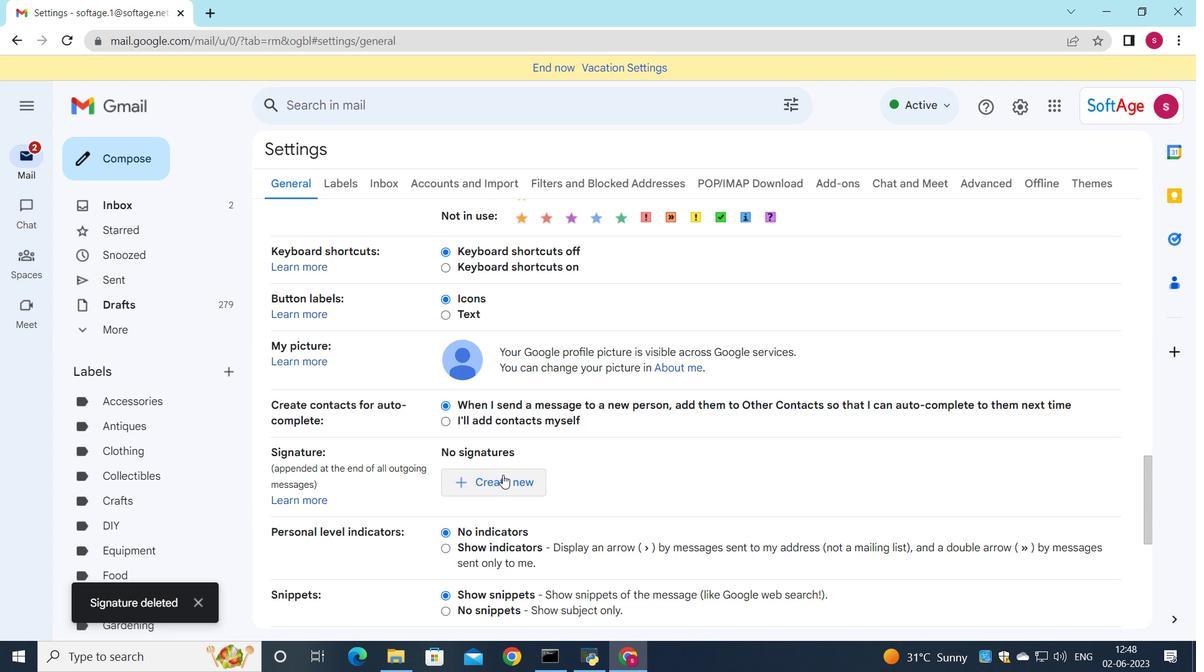 
Action: Mouse moved to (627, 339)
Screenshot: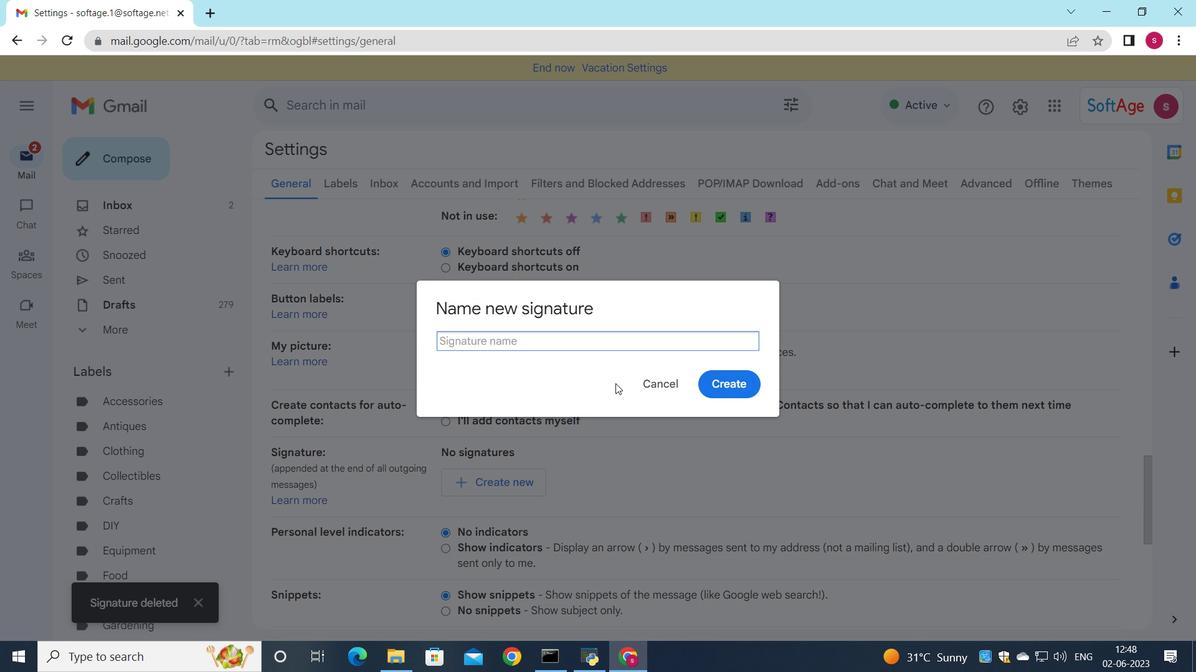 
Action: Key pressed <Key.shift>Edward<Key.space><Key.shift>Wright
Screenshot: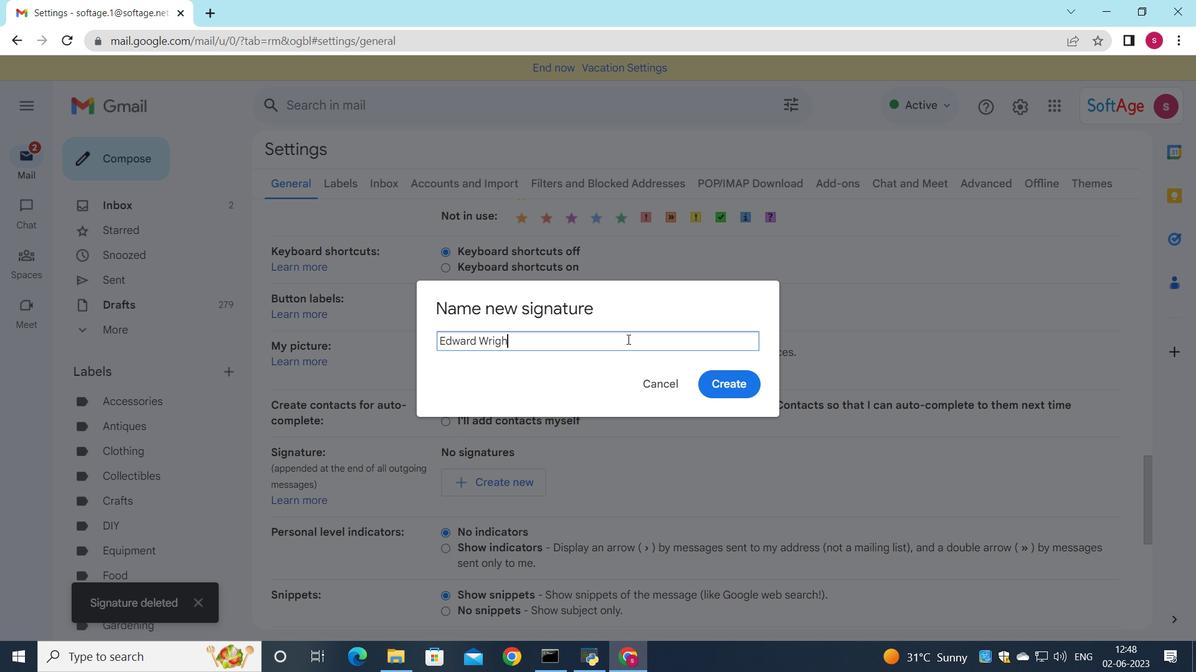 
Action: Mouse moved to (717, 383)
Screenshot: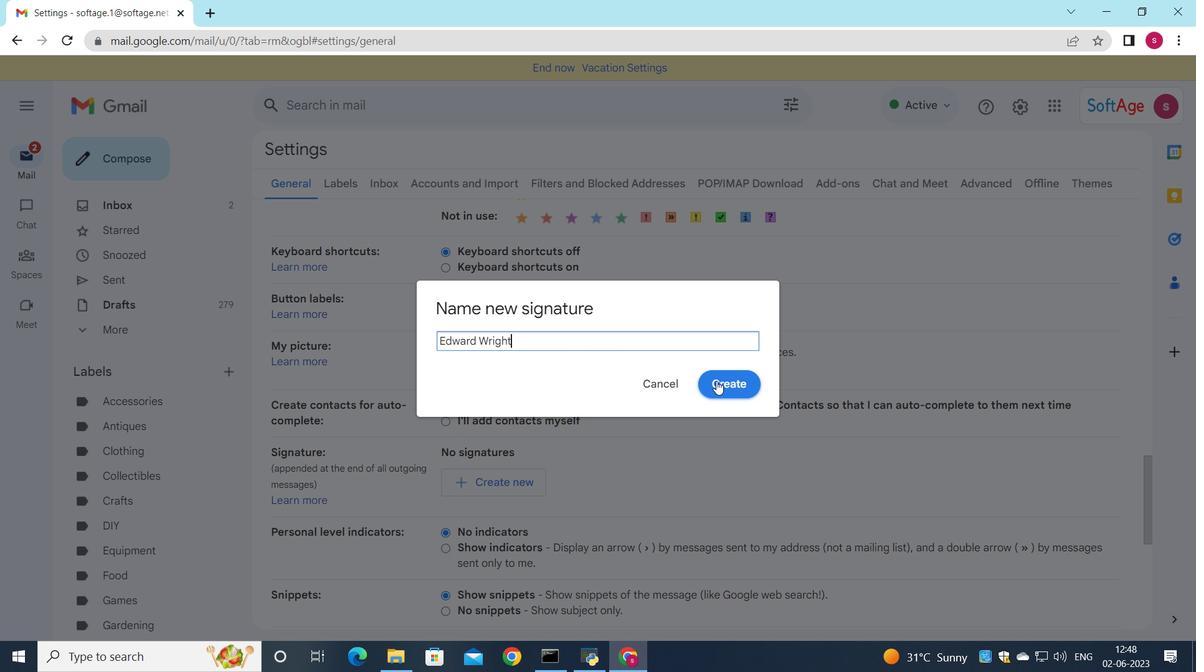 
Action: Mouse pressed left at (717, 383)
Screenshot: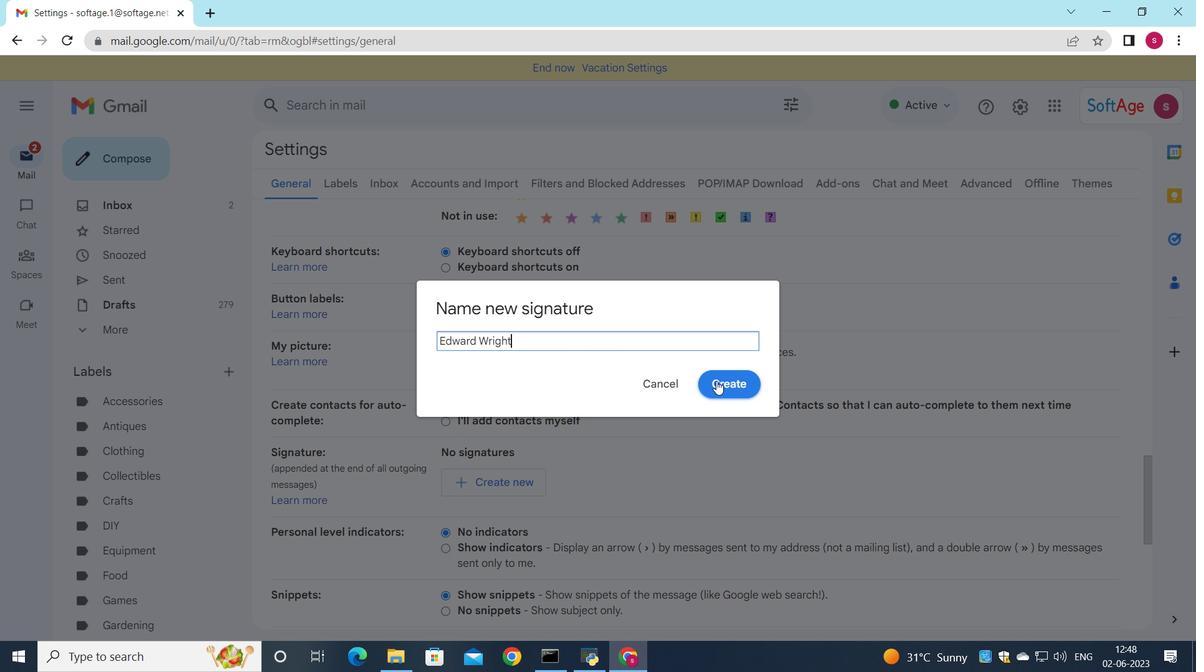 
Action: Mouse moved to (714, 480)
Screenshot: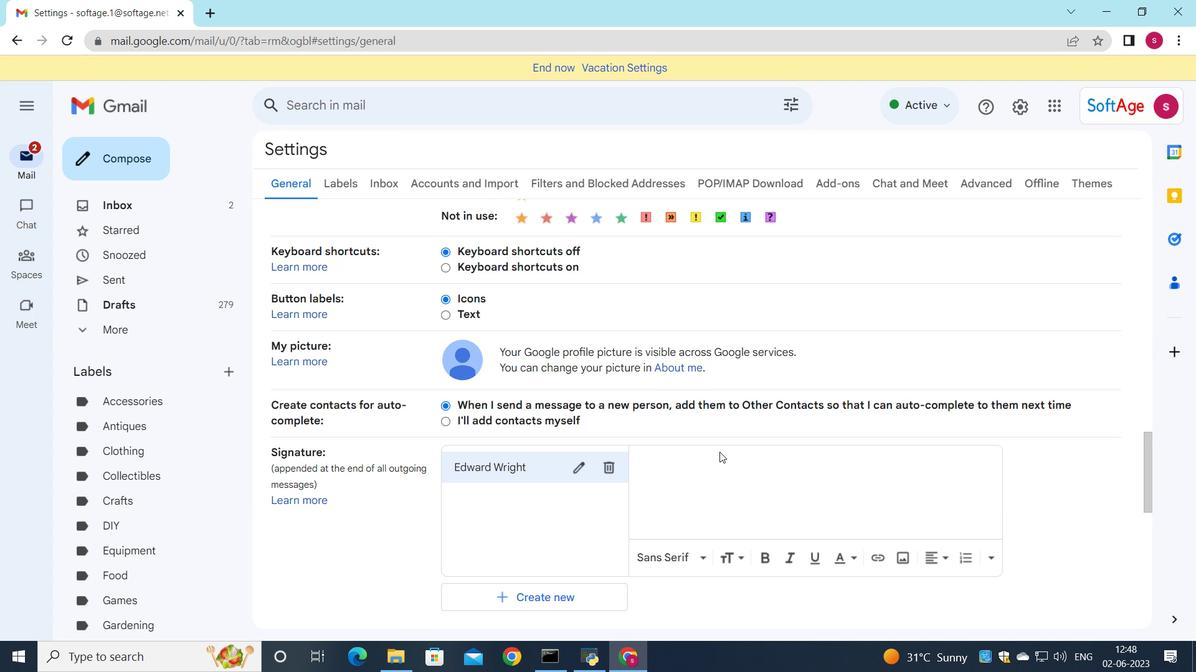 
Action: Mouse pressed left at (714, 480)
Screenshot: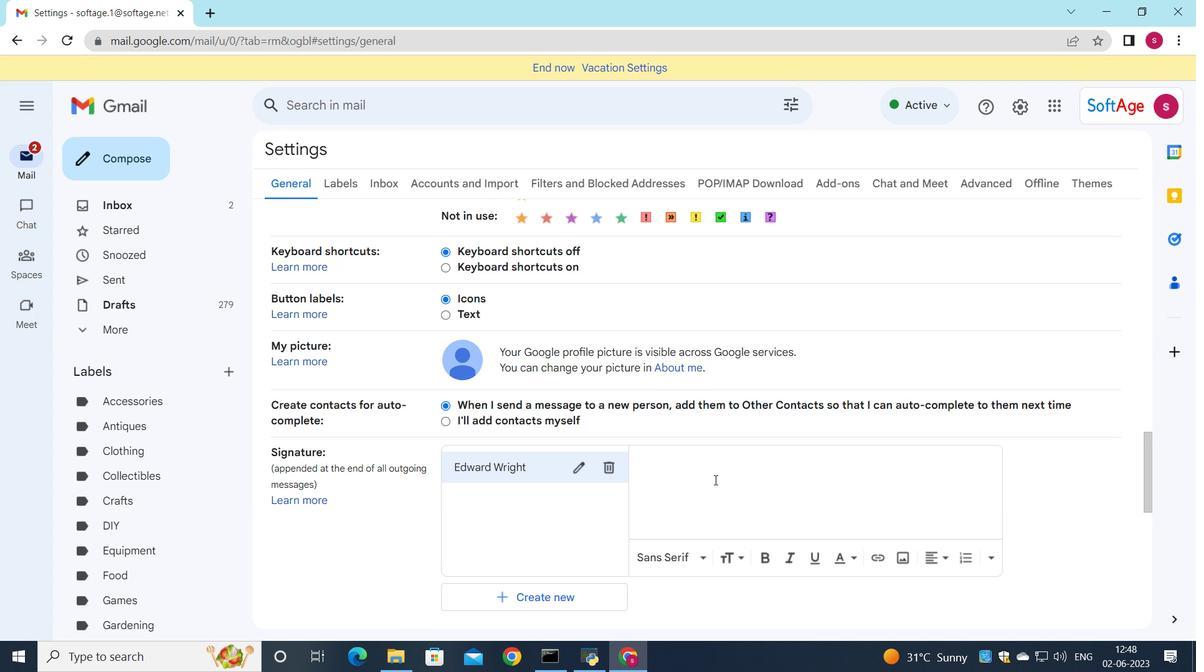 
Action: Mouse moved to (646, 364)
Screenshot: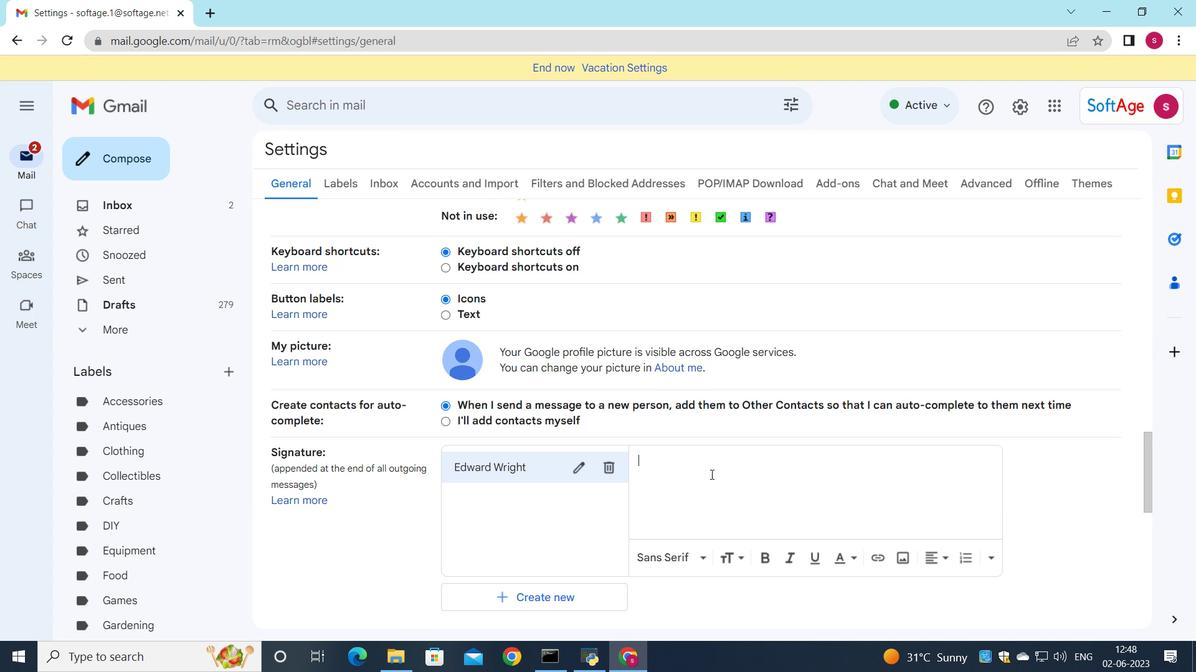 
Action: Key pressed <Key.shift>Edward<Key.space><Key.shift>Wright
Screenshot: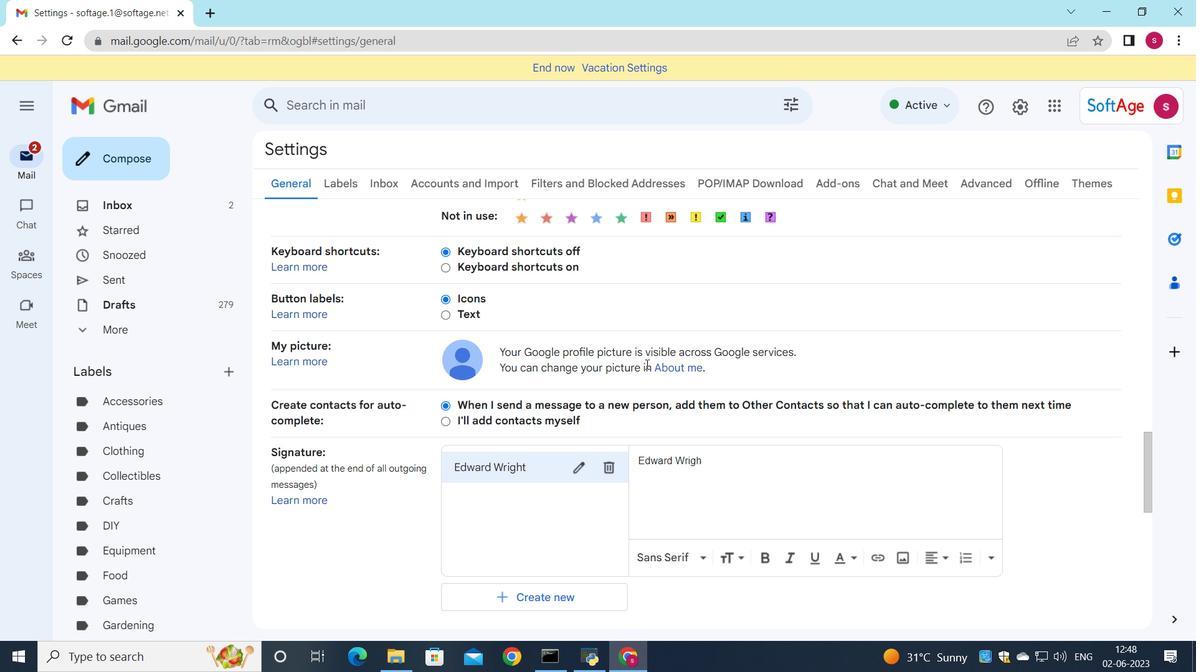 
Action: Mouse moved to (531, 481)
Screenshot: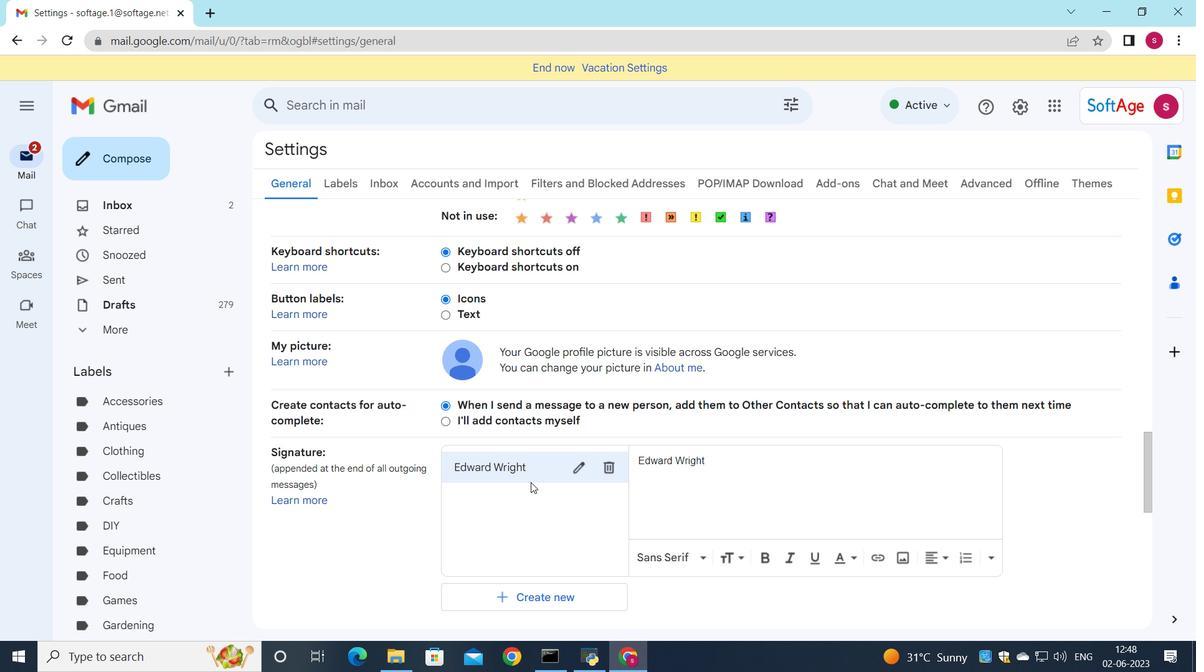 
Action: Mouse scrolled (531, 480) with delta (0, 0)
Screenshot: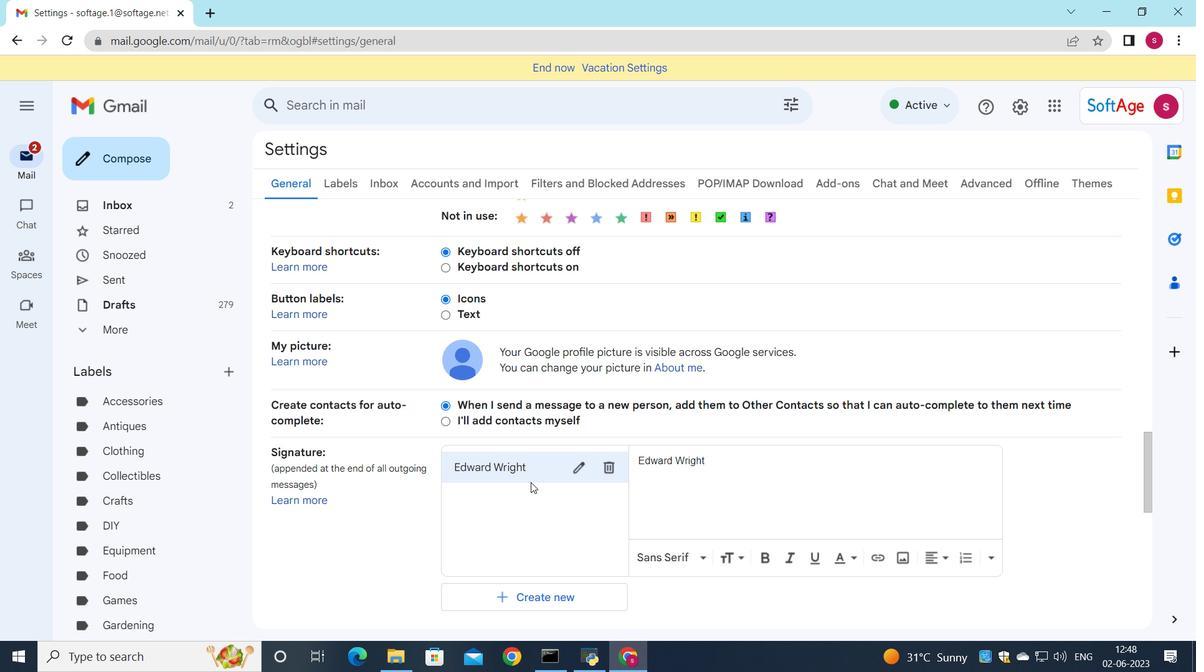
Action: Mouse moved to (533, 479)
Screenshot: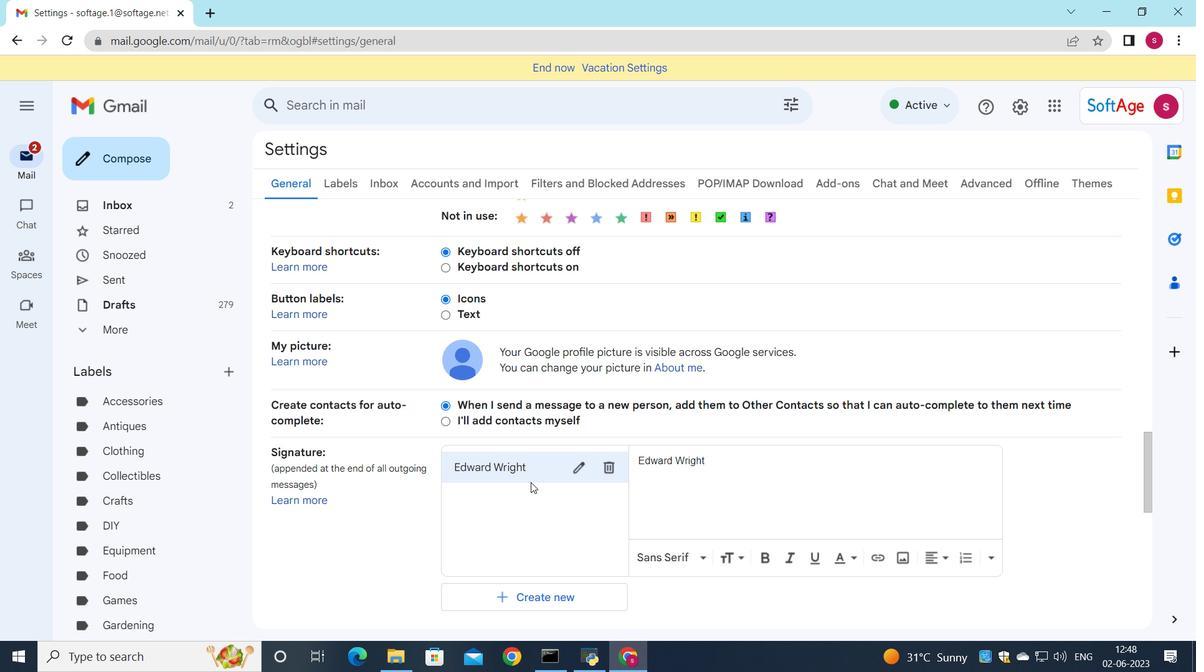 
Action: Mouse scrolled (533, 479) with delta (0, 0)
Screenshot: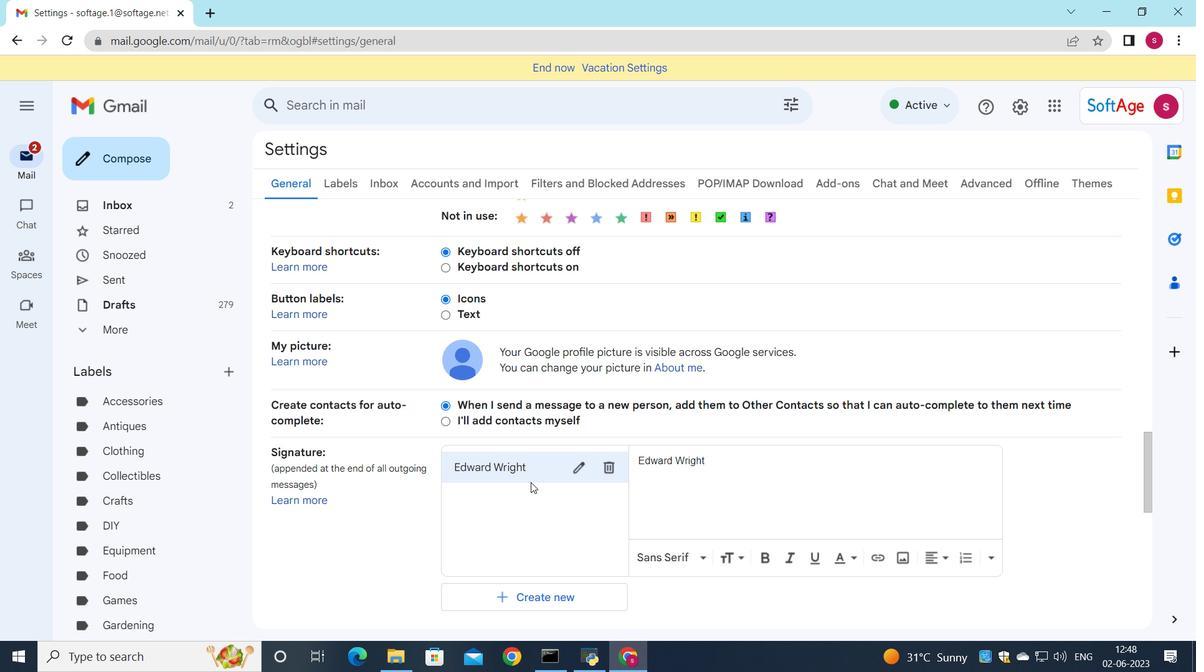 
Action: Mouse moved to (533, 479)
Screenshot: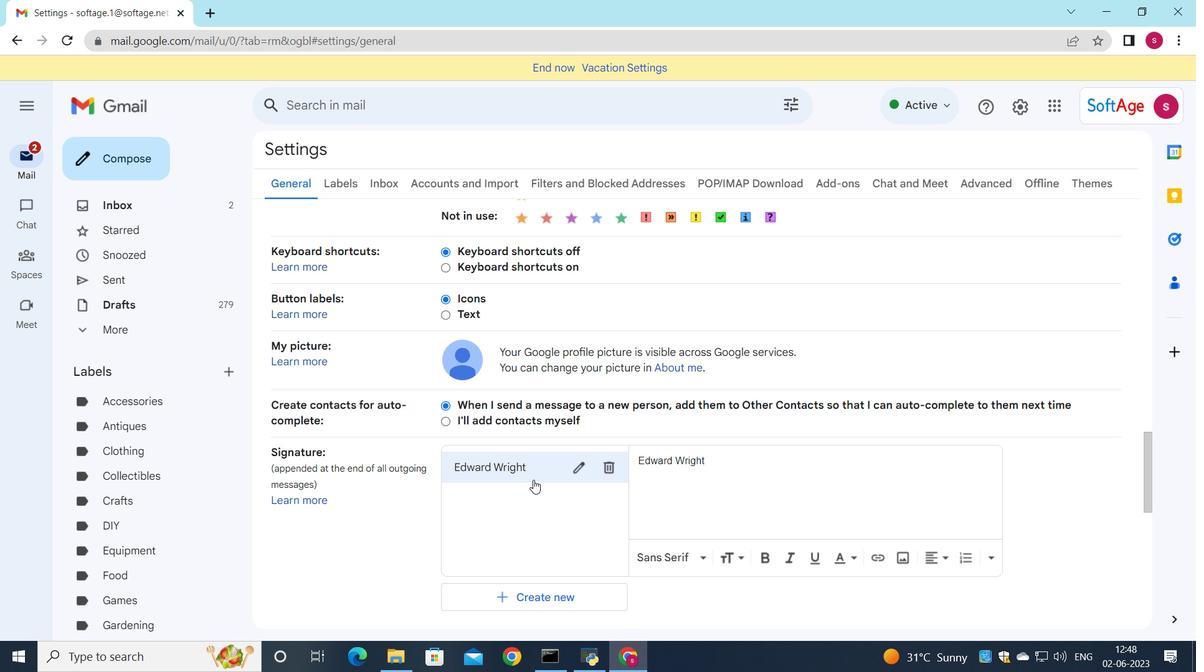 
Action: Mouse scrolled (533, 479) with delta (0, 0)
Screenshot: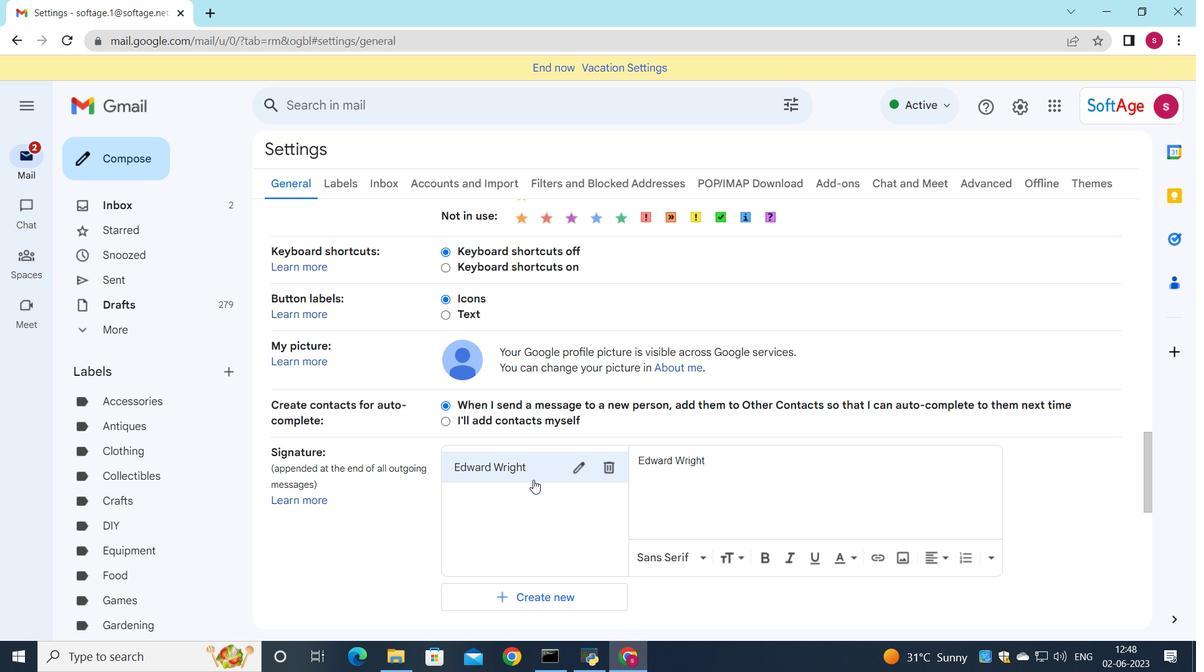 
Action: Mouse scrolled (533, 479) with delta (0, 0)
Screenshot: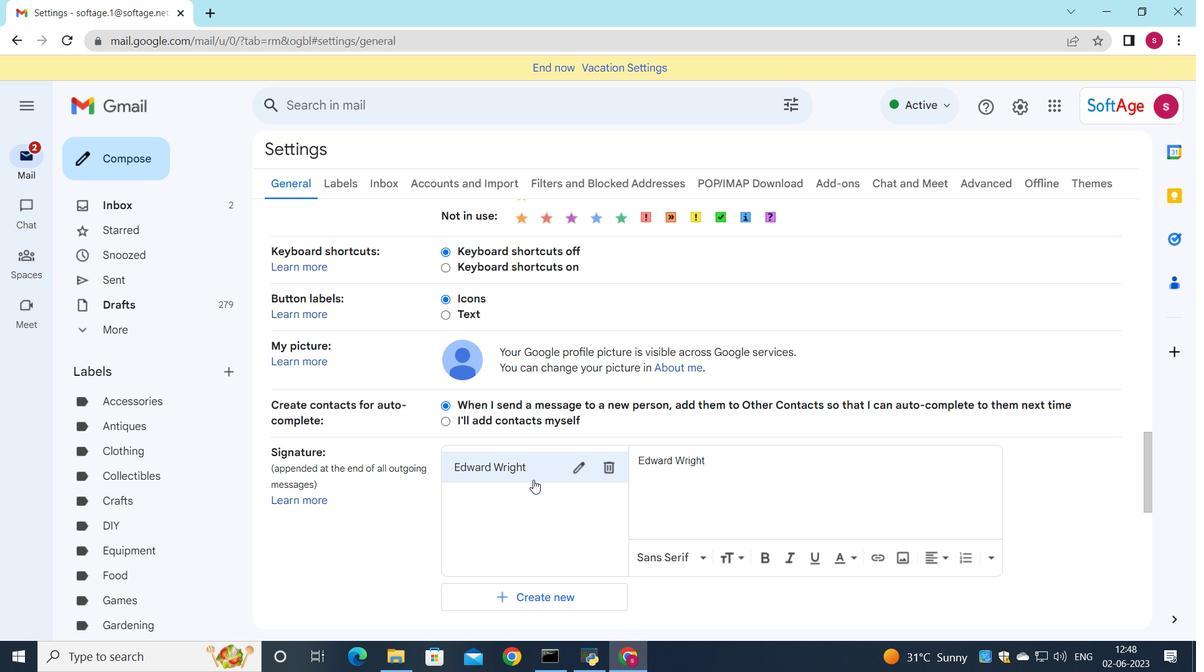 
Action: Mouse moved to (551, 375)
Screenshot: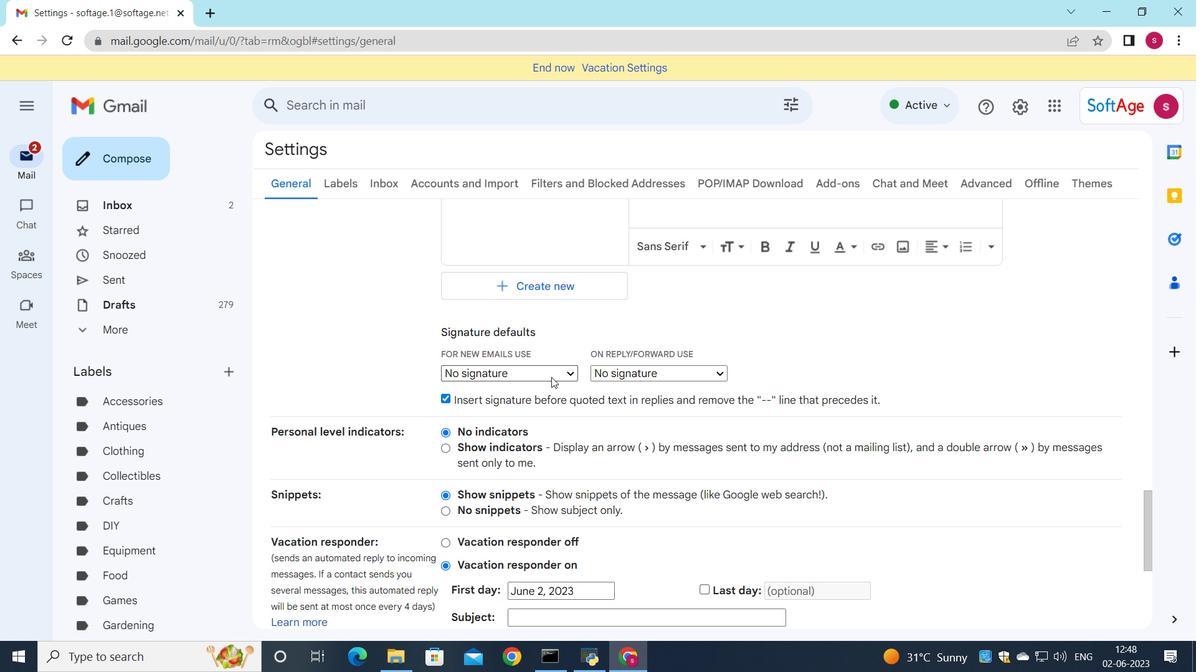 
Action: Mouse pressed left at (551, 375)
Screenshot: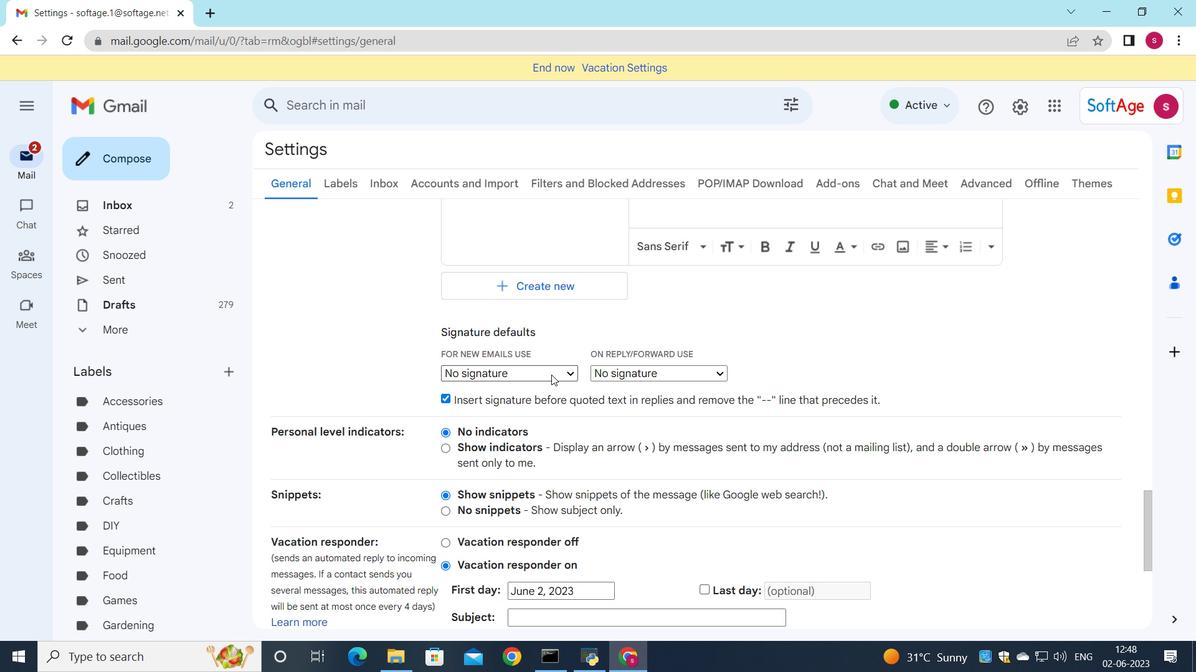 
Action: Mouse moved to (544, 409)
Screenshot: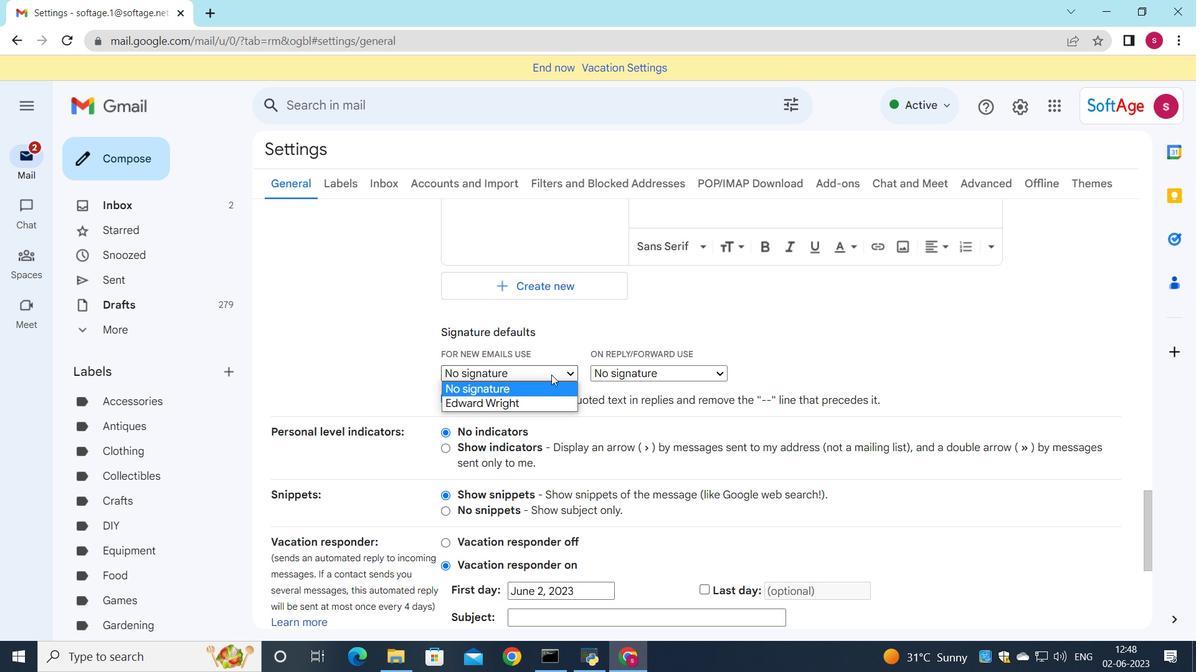 
Action: Mouse pressed left at (544, 409)
Screenshot: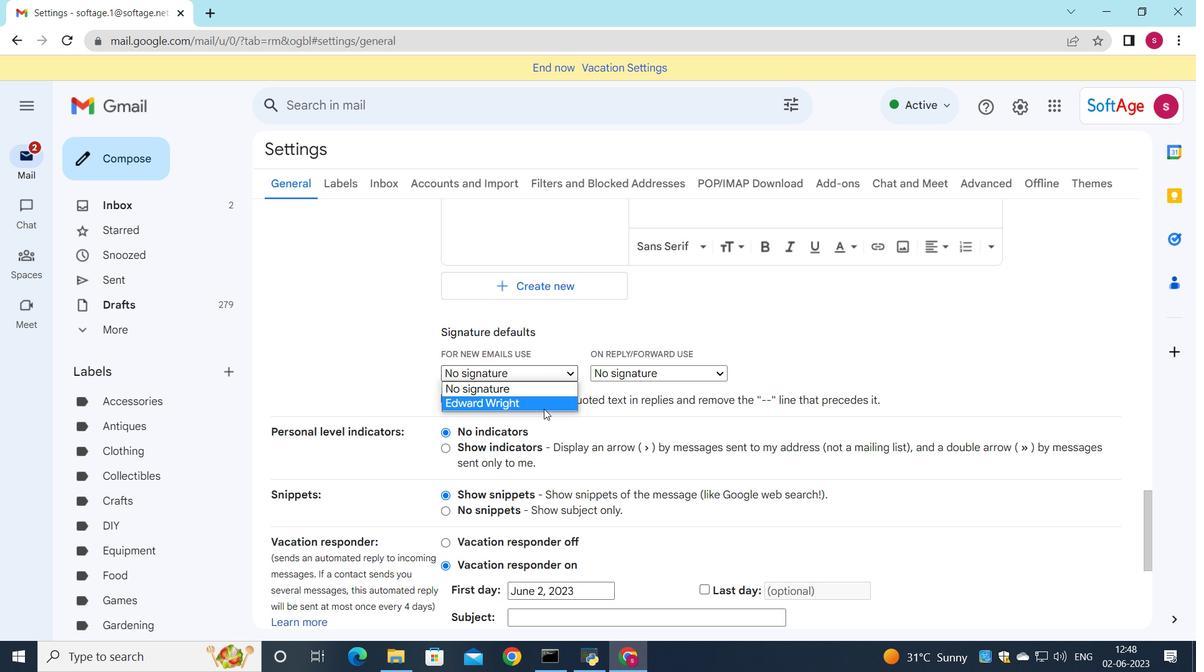 
Action: Mouse moved to (653, 372)
Screenshot: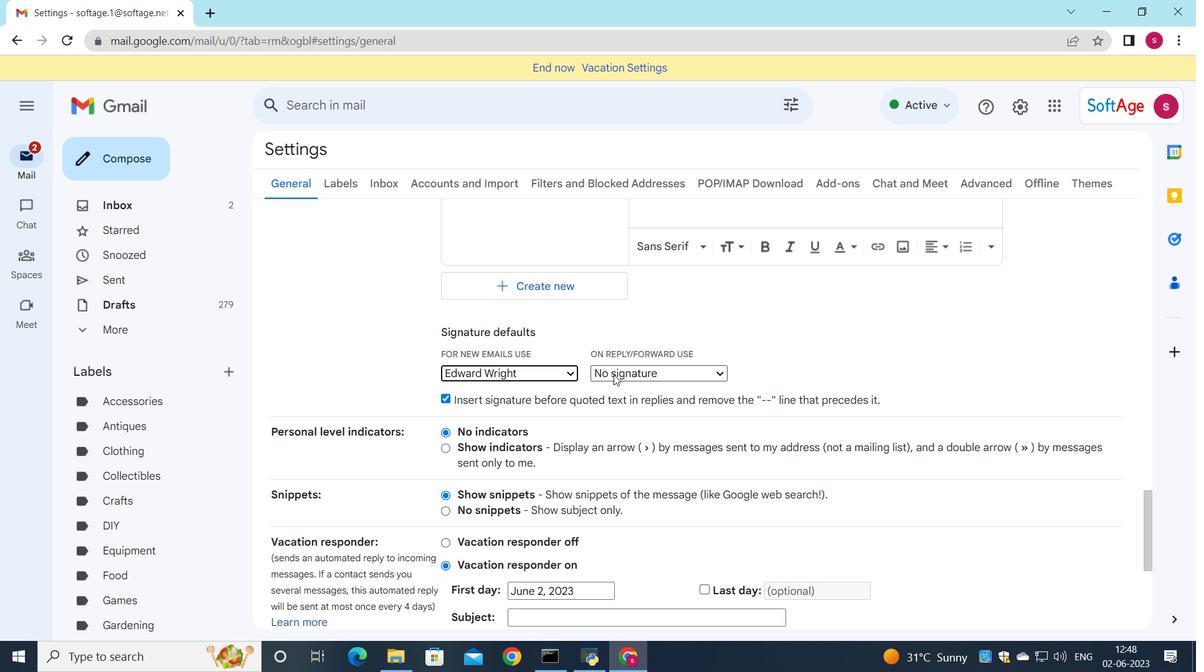 
Action: Mouse pressed left at (653, 372)
Screenshot: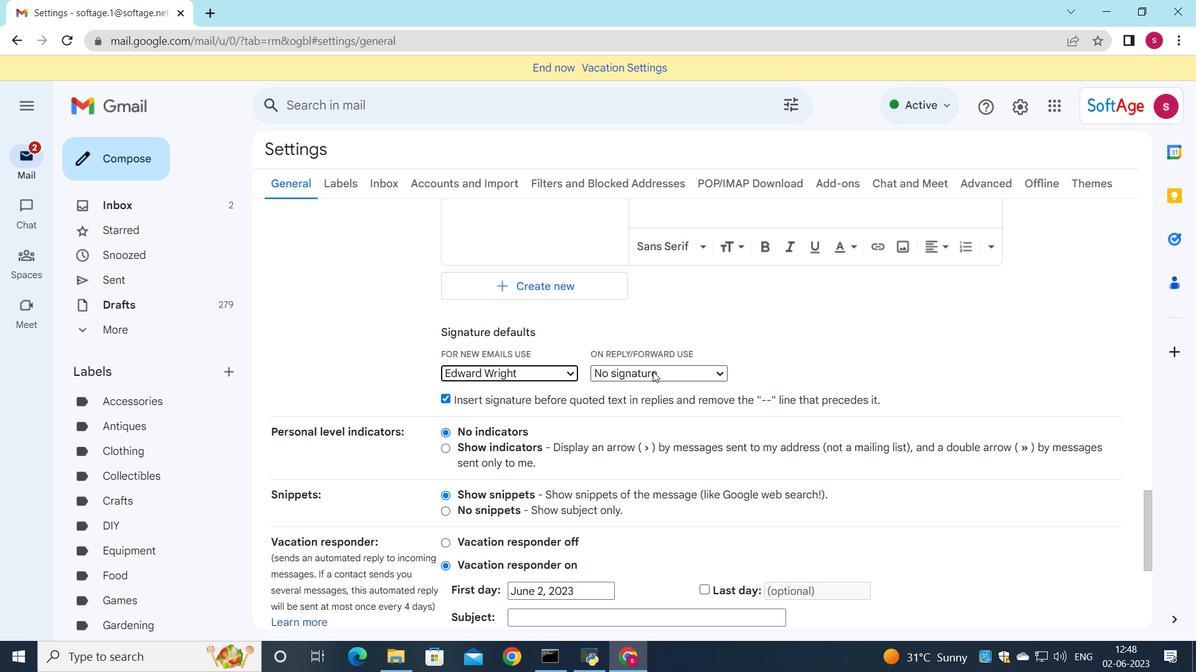 
Action: Mouse moved to (642, 401)
Screenshot: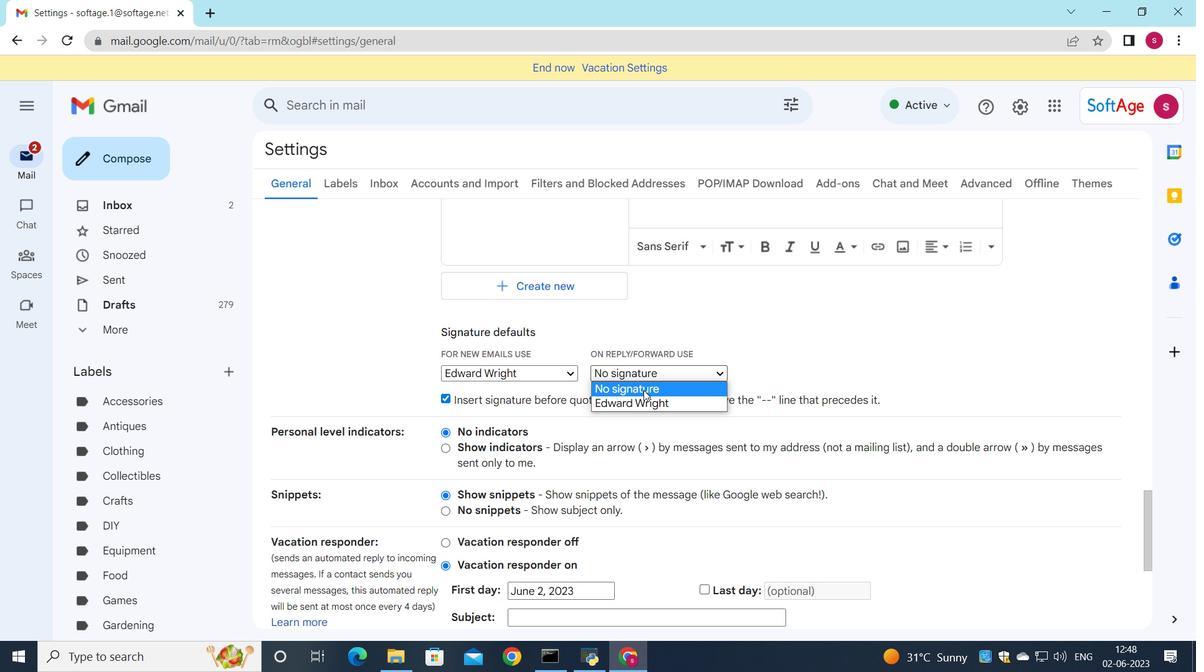 
Action: Mouse pressed left at (642, 401)
Screenshot: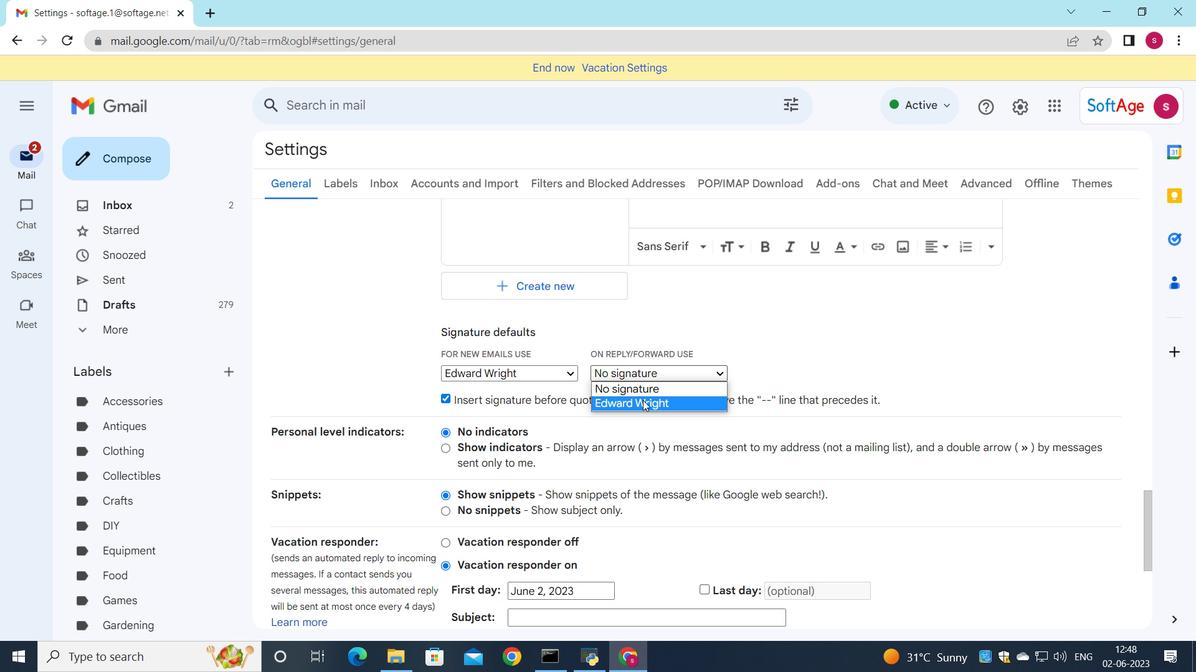 
Action: Mouse moved to (629, 411)
Screenshot: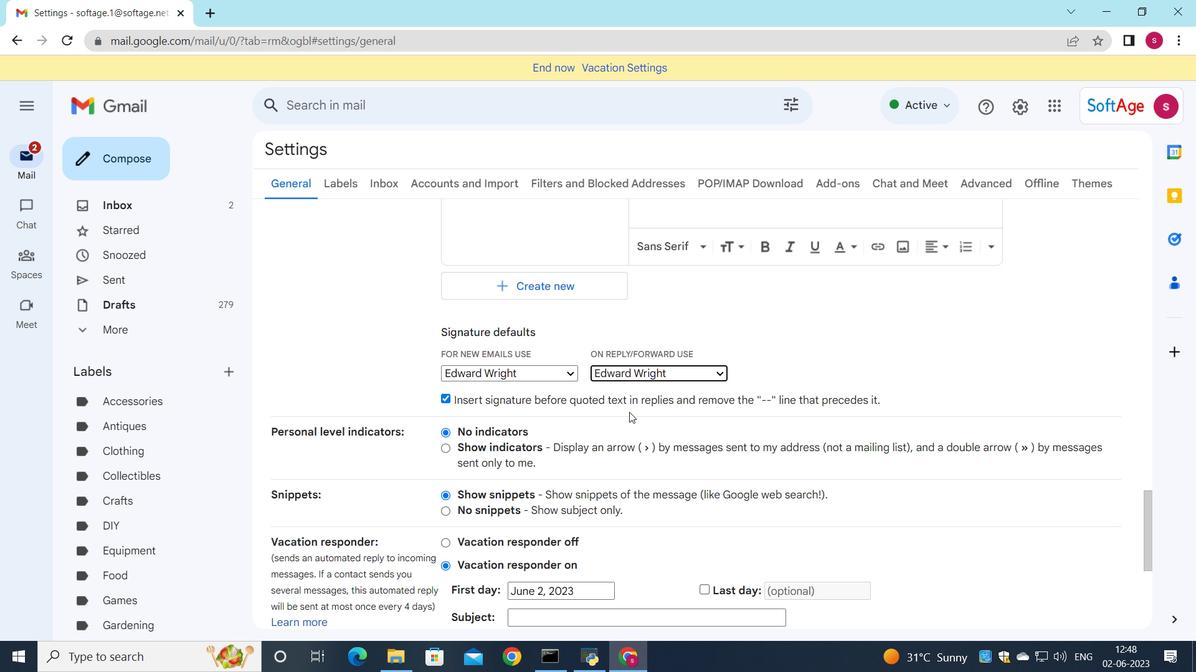 
Action: Mouse scrolled (629, 410) with delta (0, 0)
Screenshot: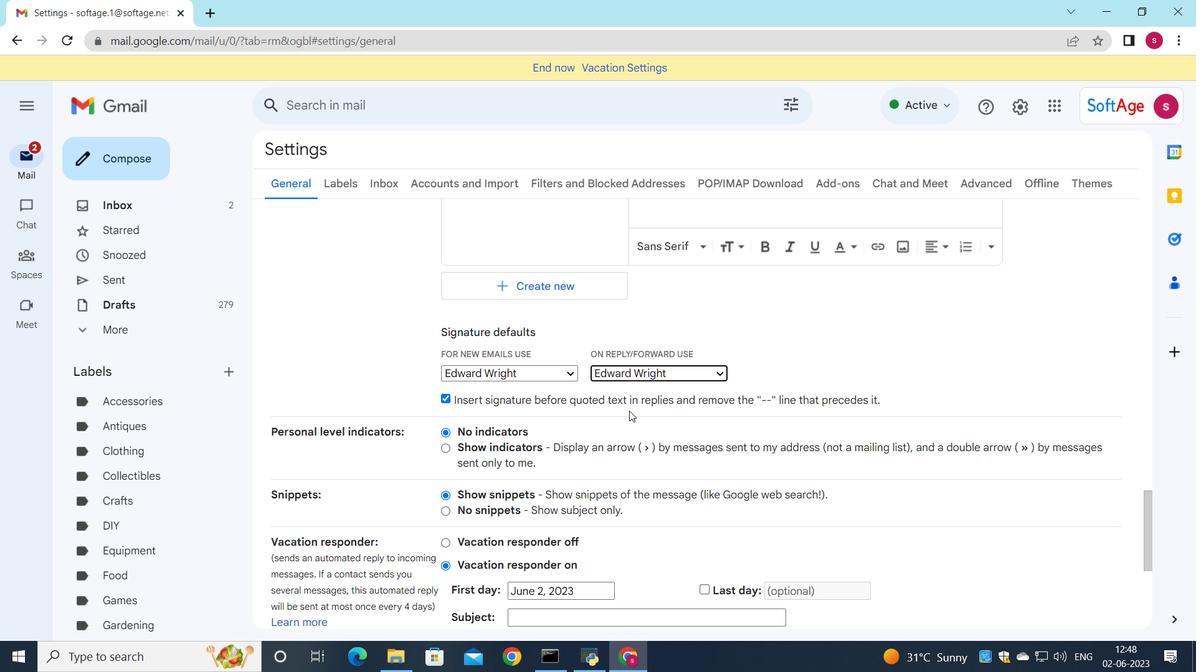 
Action: Mouse scrolled (629, 410) with delta (0, 0)
Screenshot: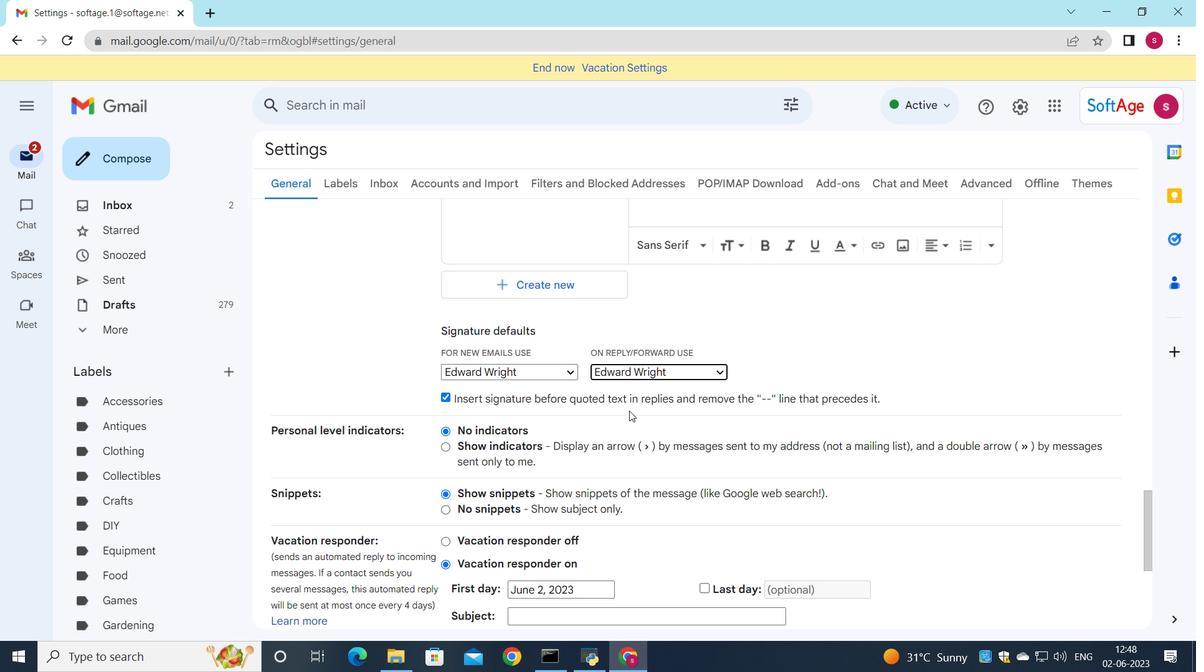 
Action: Mouse moved to (619, 476)
Screenshot: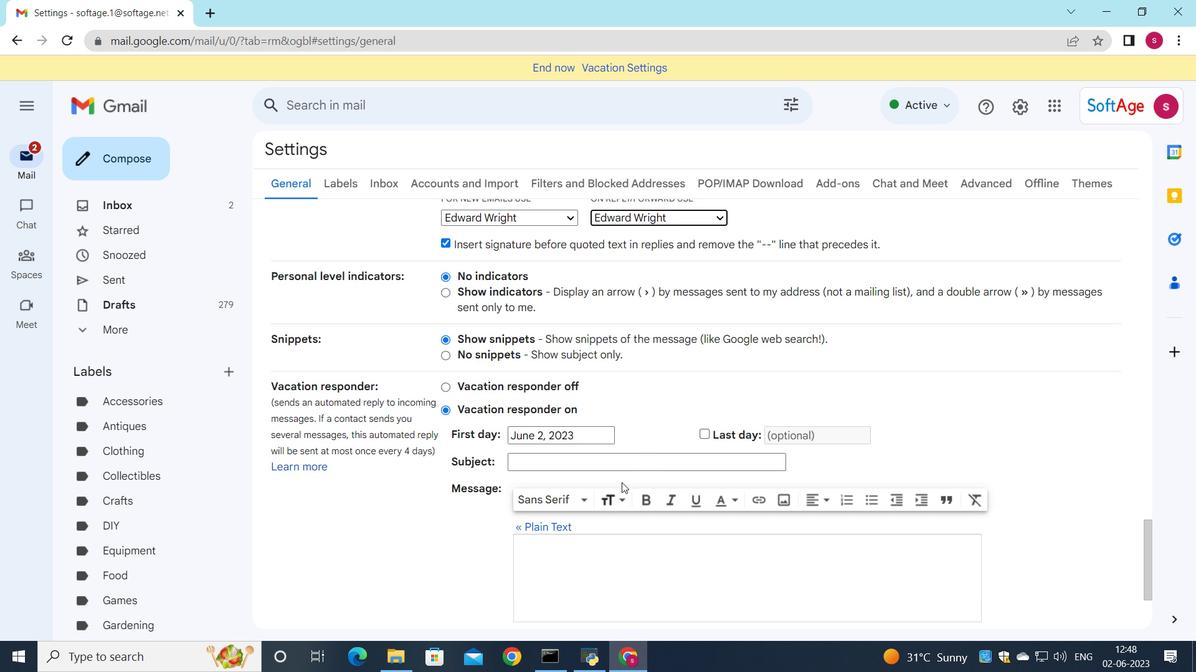 
Action: Mouse scrolled (619, 475) with delta (0, 0)
Screenshot: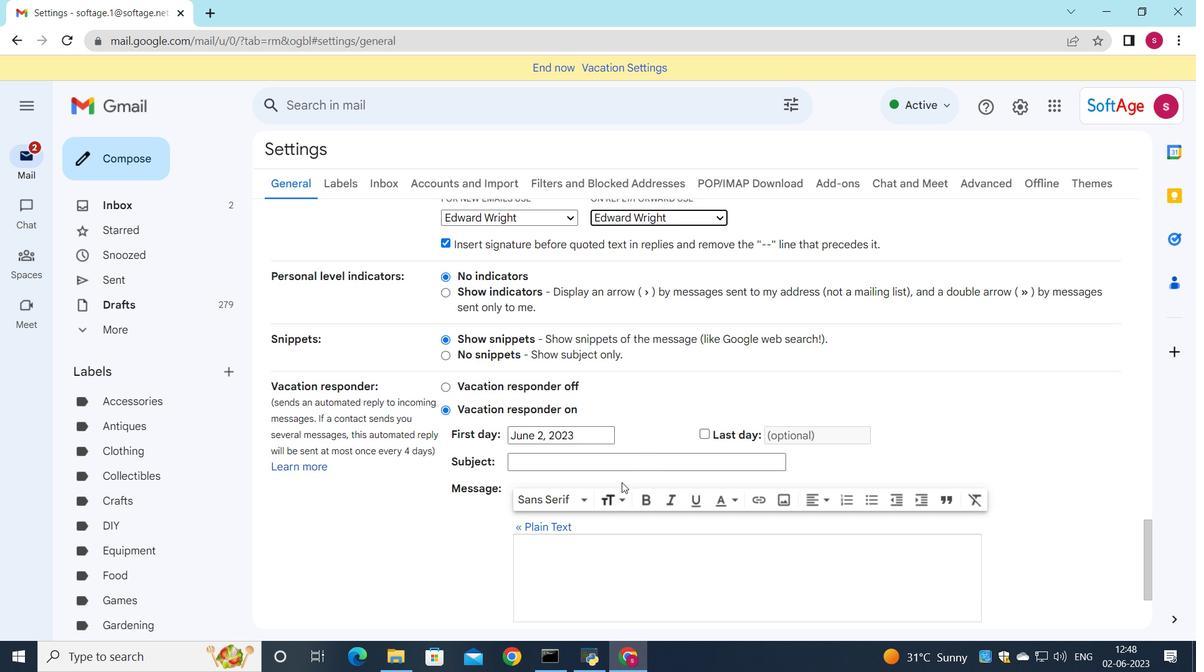 
Action: Mouse moved to (619, 476)
Screenshot: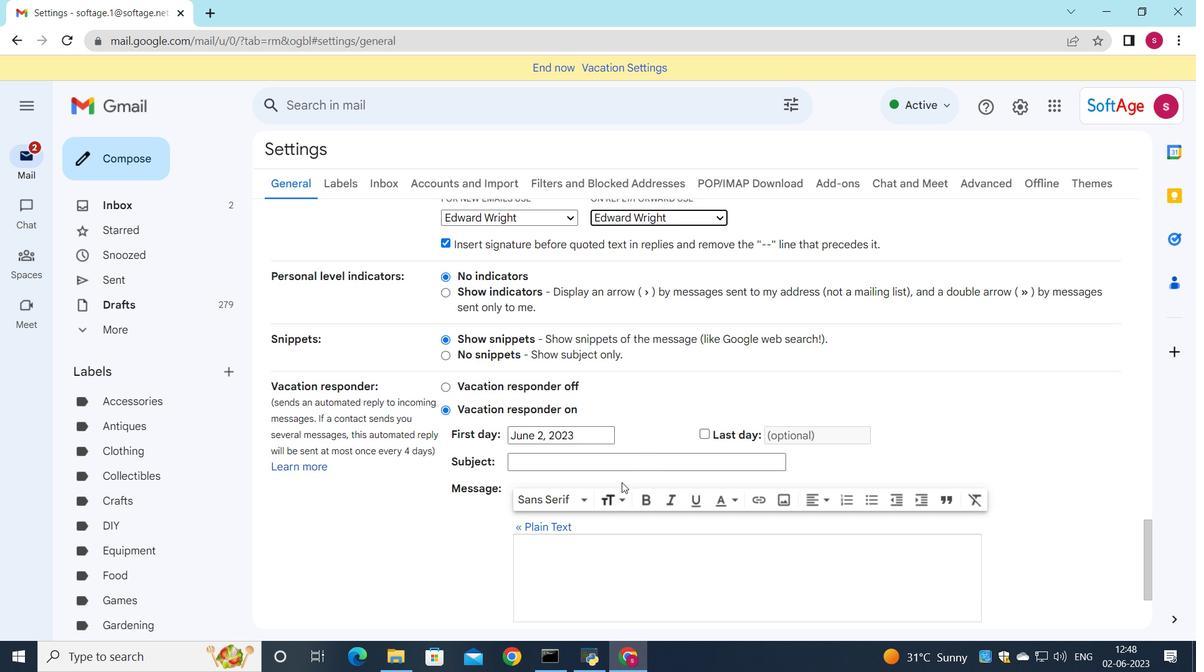 
Action: Mouse scrolled (619, 475) with delta (0, 0)
Screenshot: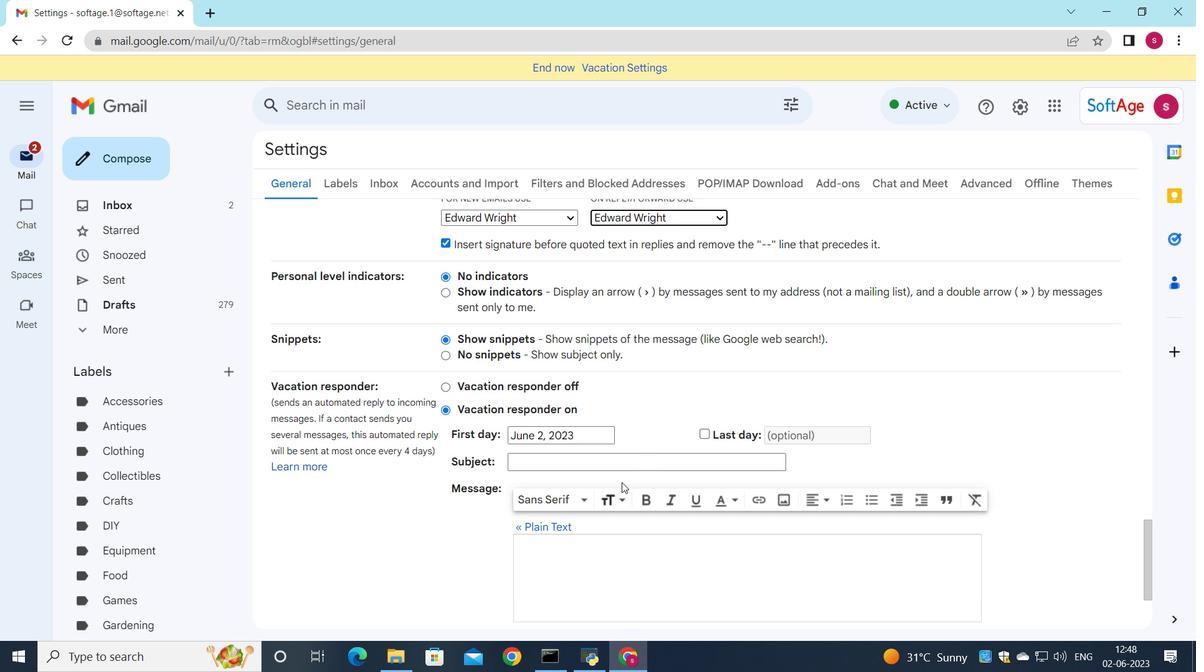 
Action: Mouse moved to (619, 476)
Screenshot: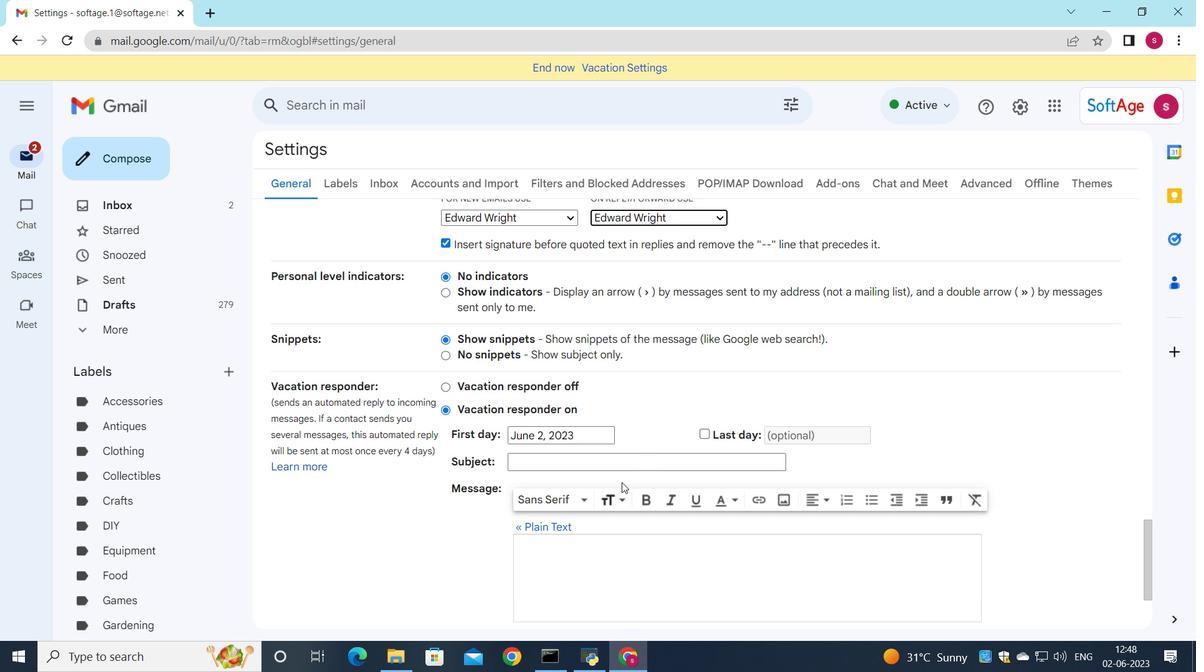 
Action: Mouse scrolled (619, 475) with delta (0, 0)
Screenshot: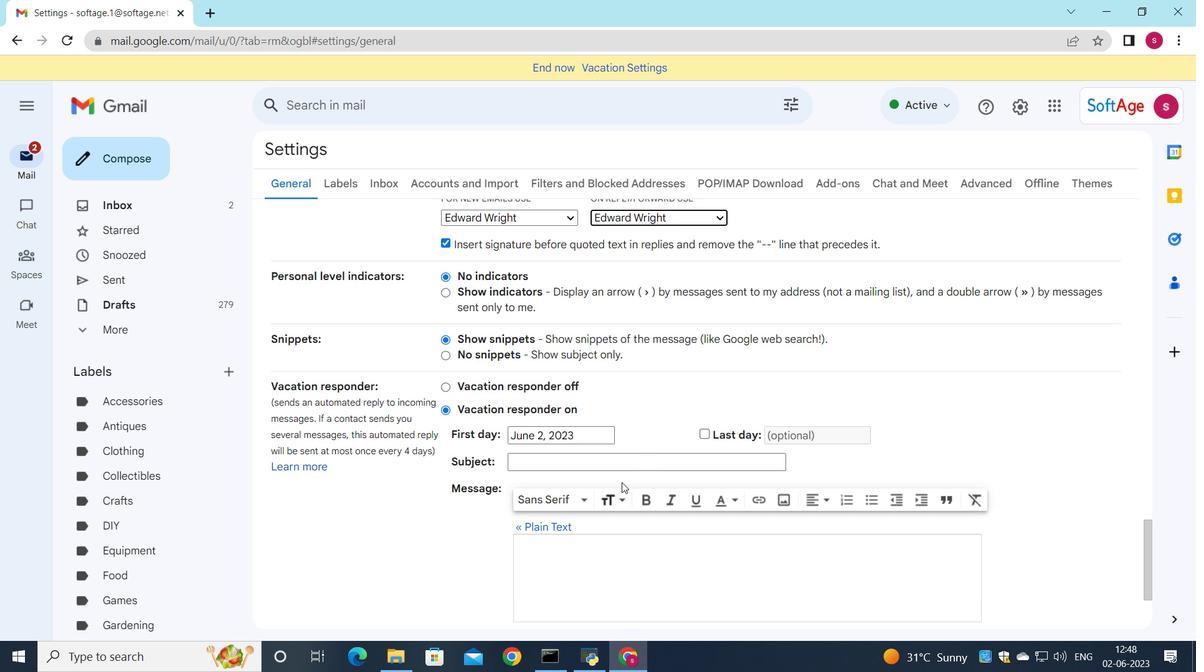 
Action: Mouse moved to (618, 476)
Screenshot: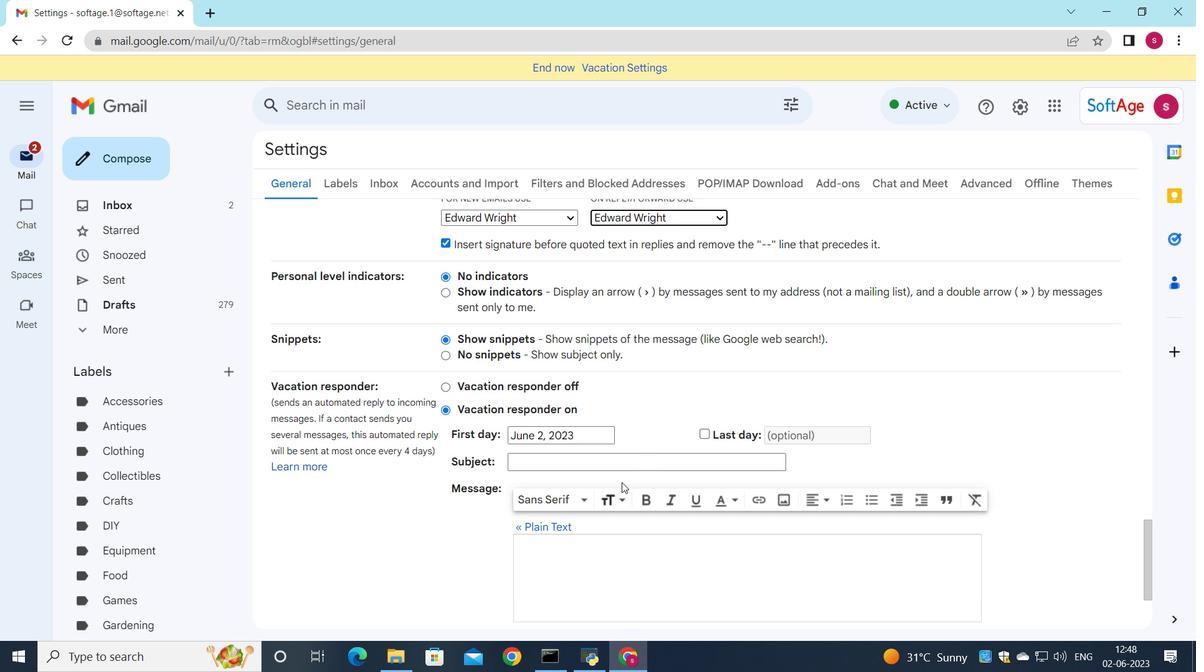 
Action: Mouse scrolled (618, 475) with delta (0, 0)
Screenshot: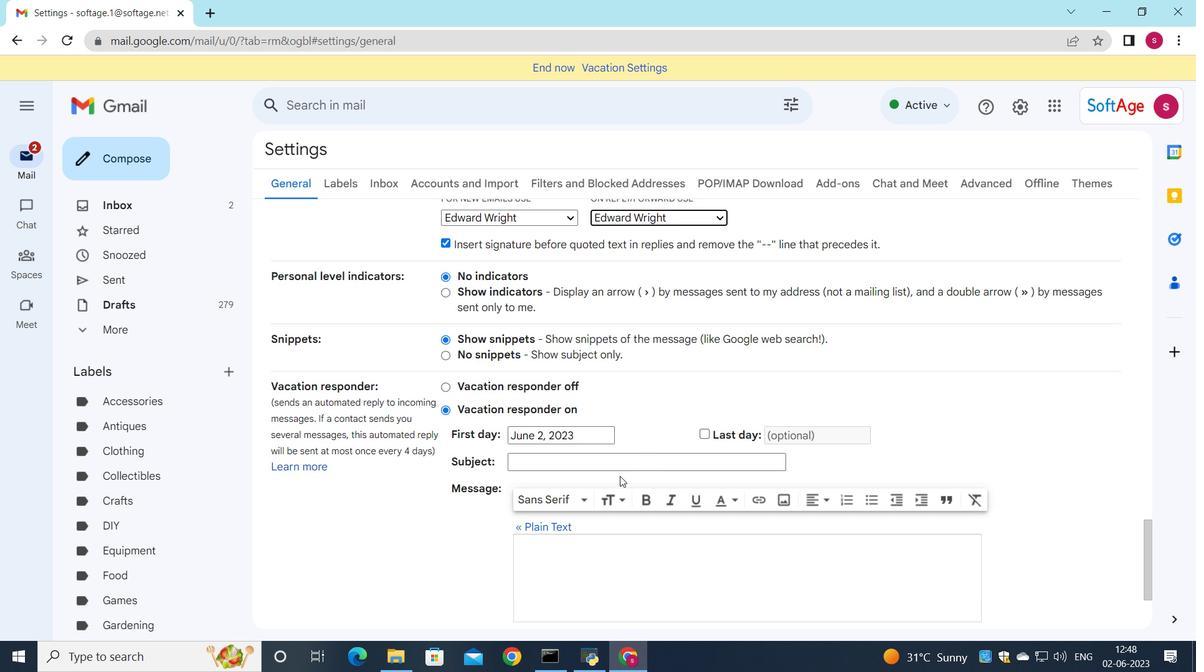 
Action: Mouse moved to (644, 543)
Screenshot: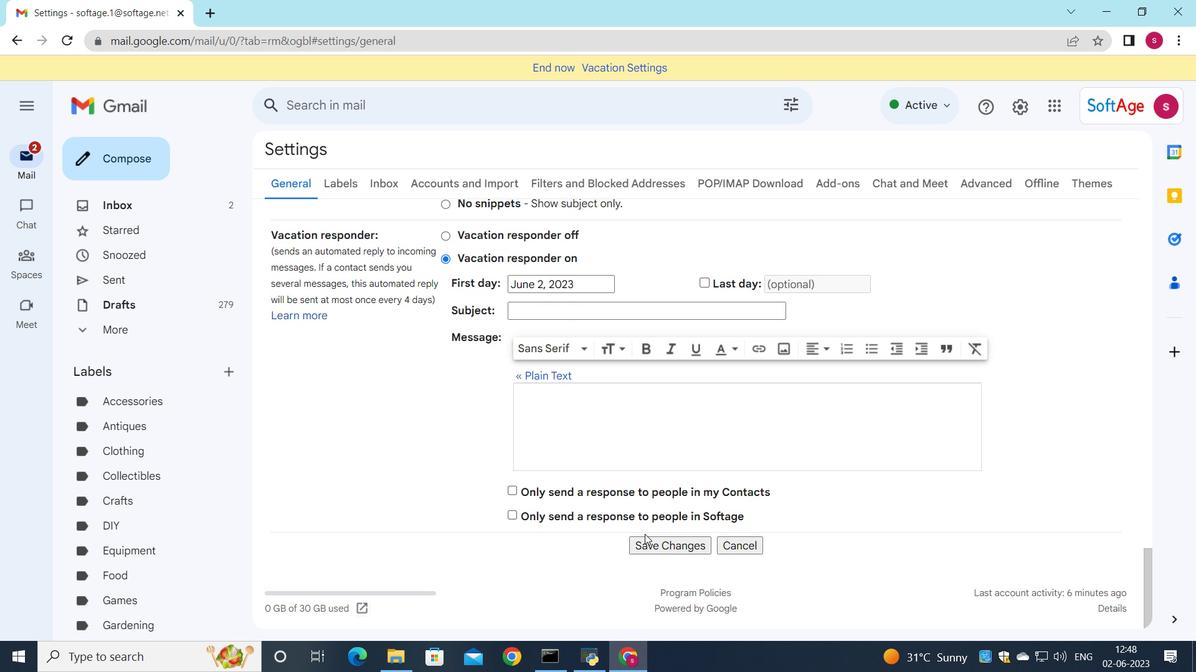 
Action: Mouse pressed left at (644, 543)
Screenshot: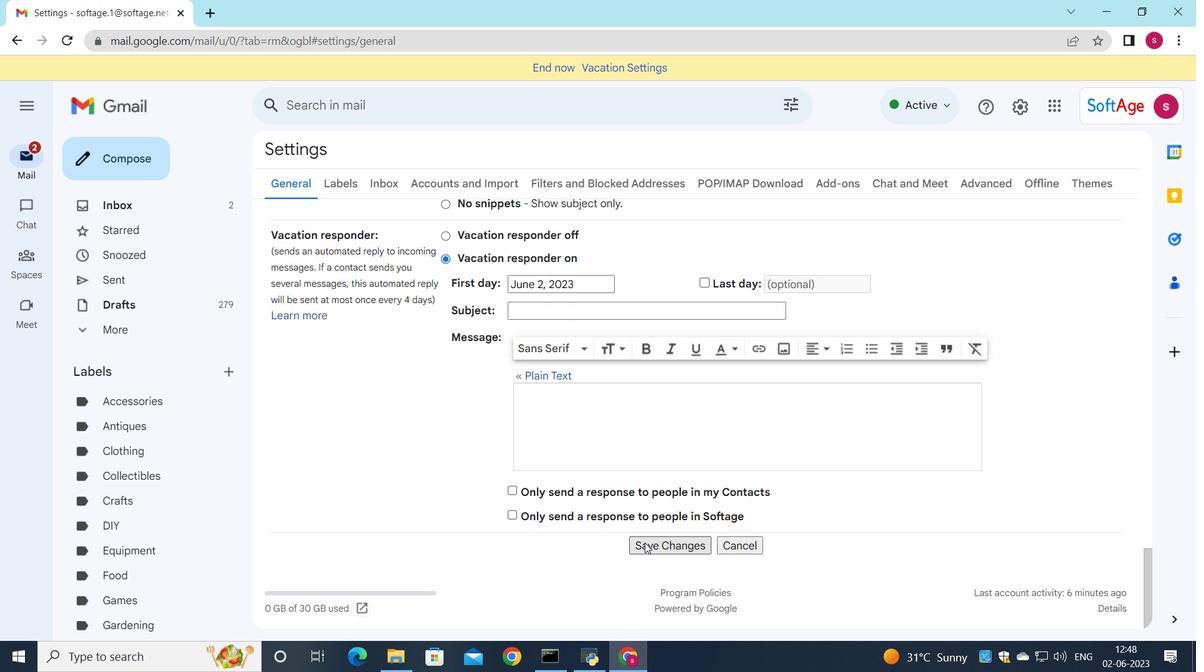
Action: Mouse moved to (664, 507)
Screenshot: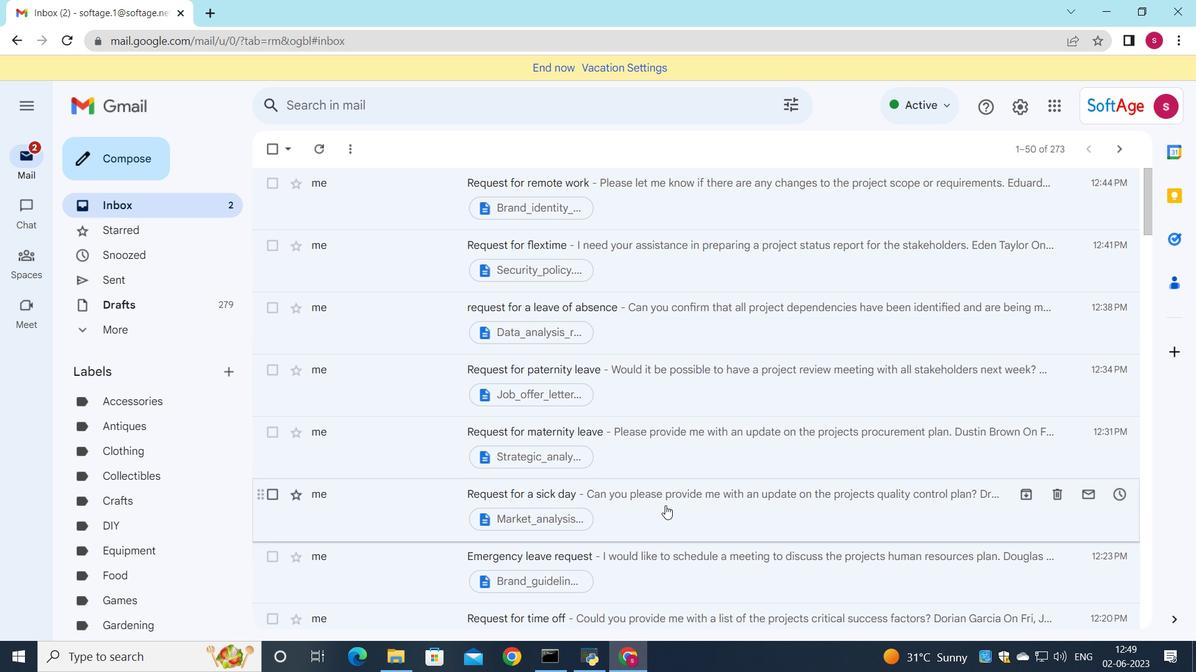
Action: Mouse pressed left at (664, 507)
Screenshot: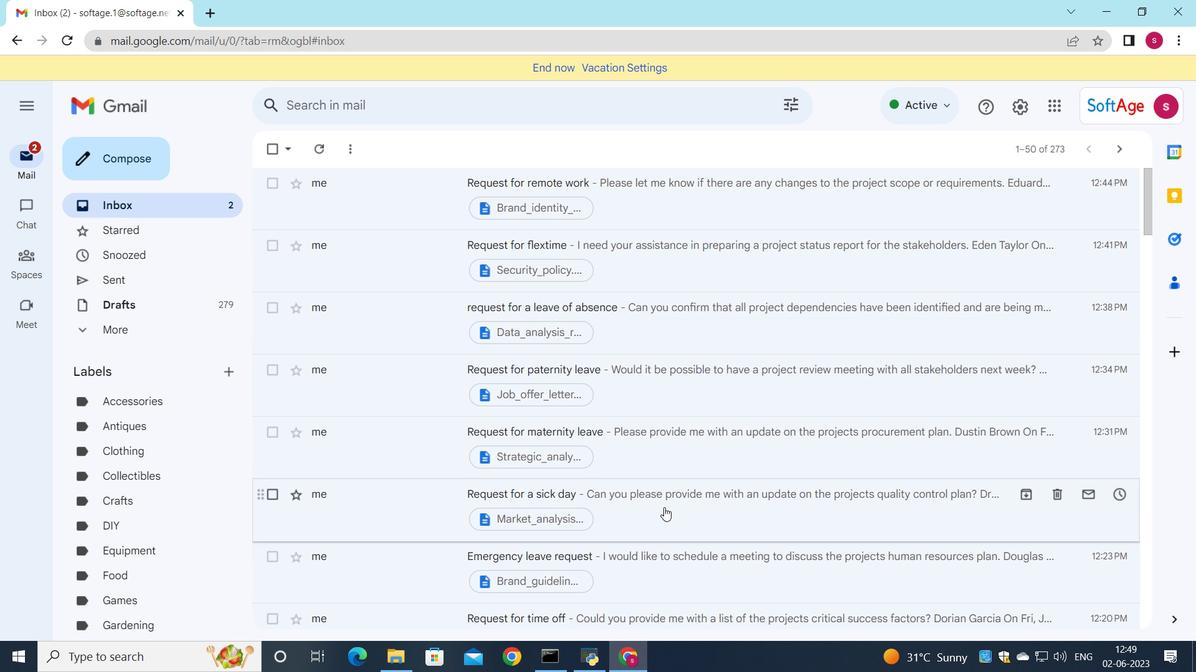 
Action: Mouse moved to (609, 474)
Screenshot: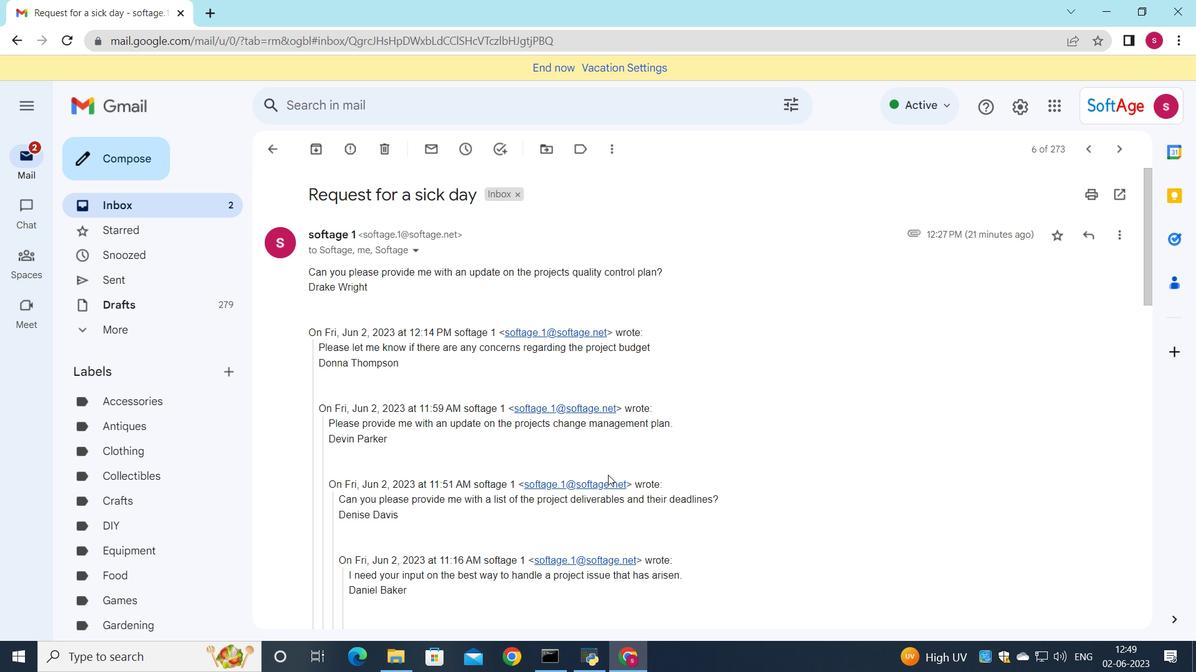 
Action: Mouse scrolled (609, 474) with delta (0, 0)
Screenshot: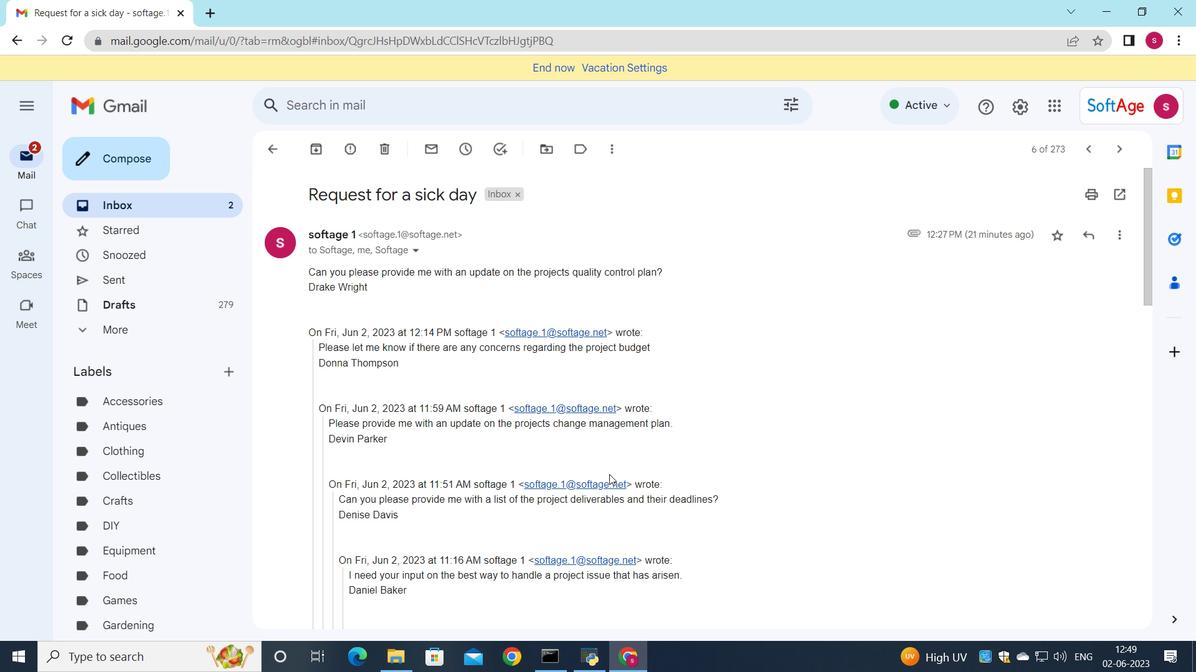 
Action: Mouse scrolled (609, 474) with delta (0, 0)
Screenshot: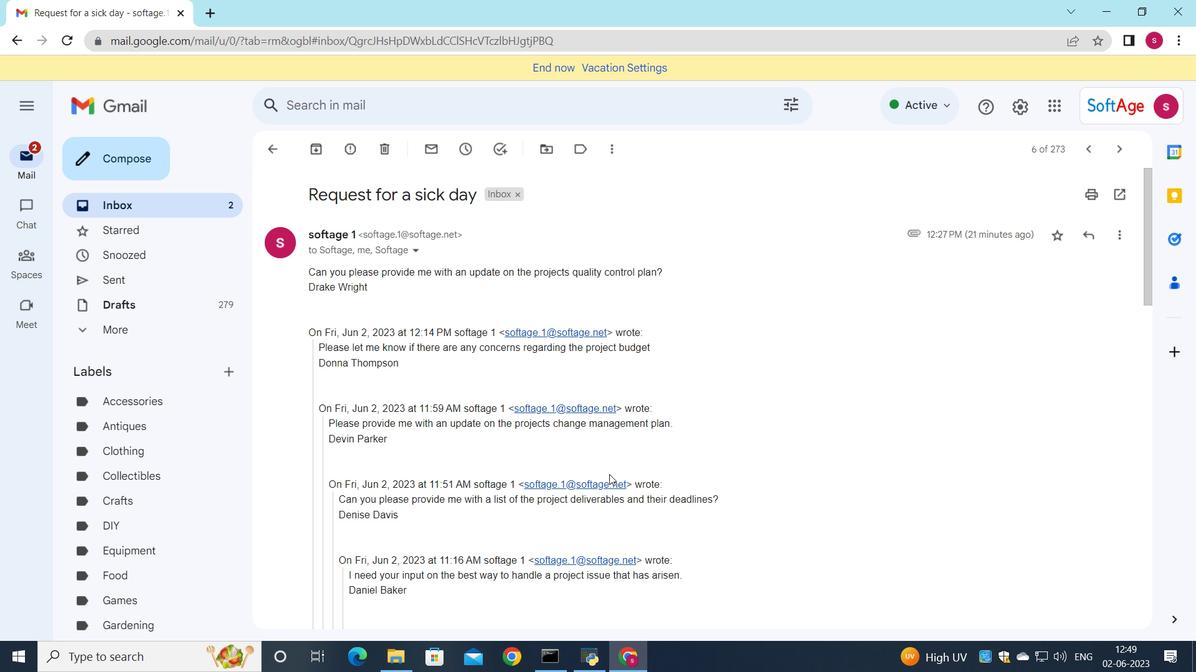 
Action: Mouse scrolled (609, 474) with delta (0, 0)
Screenshot: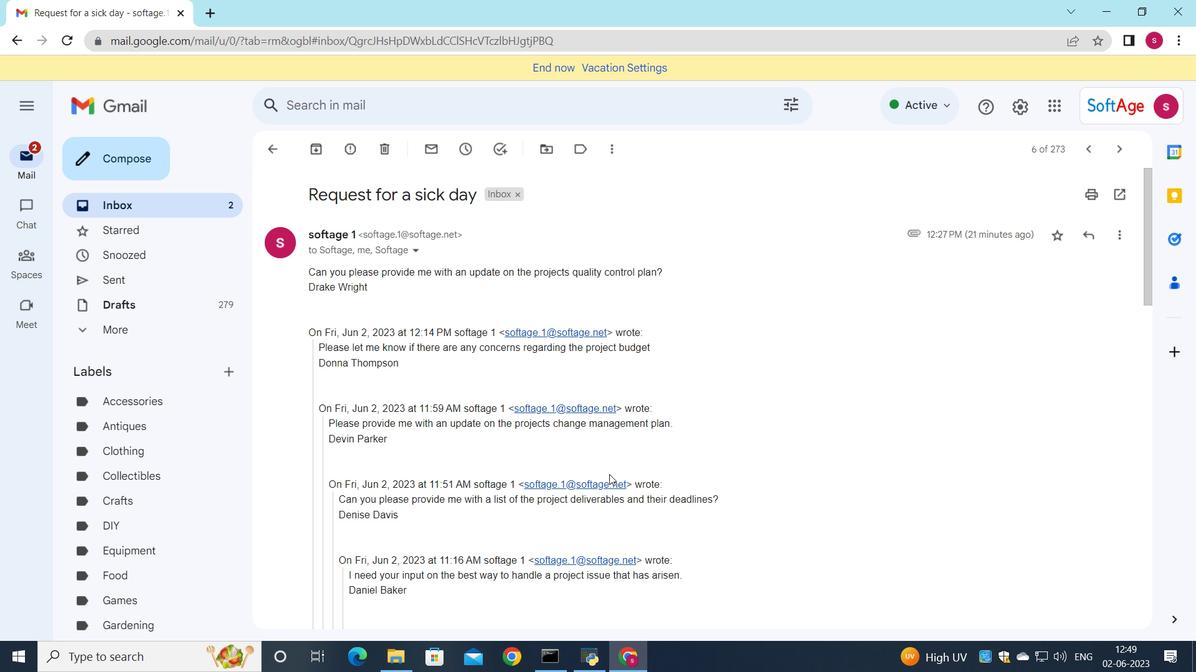 
Action: Mouse scrolled (609, 474) with delta (0, 0)
Screenshot: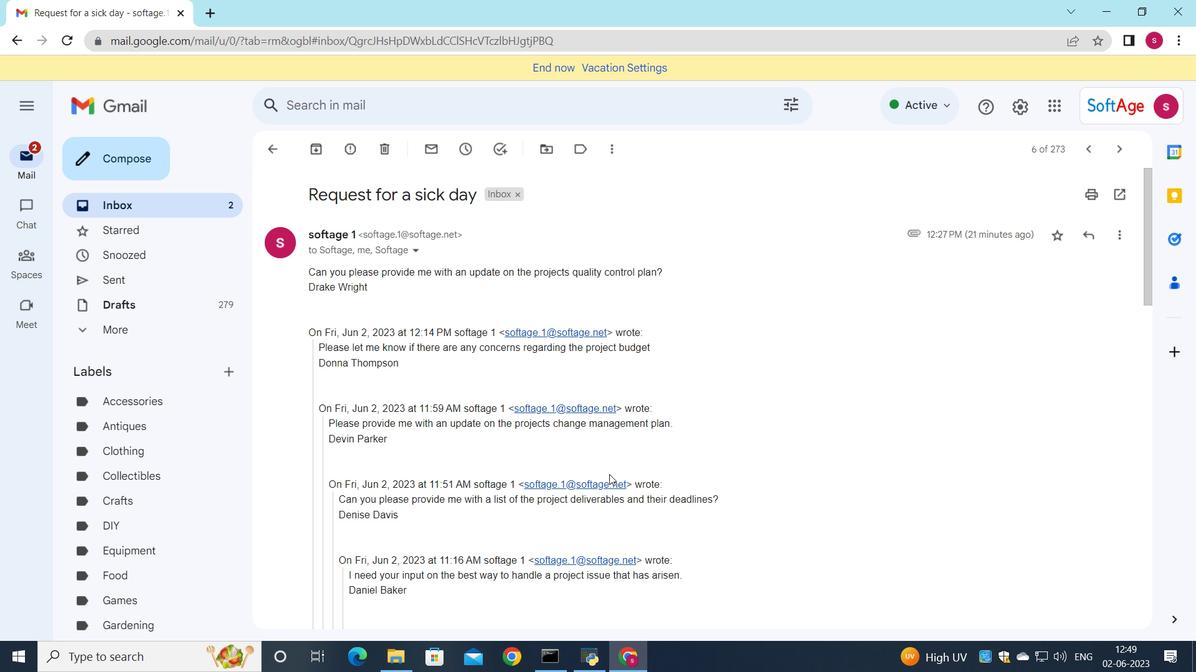 
Action: Mouse scrolled (609, 474) with delta (0, 0)
Screenshot: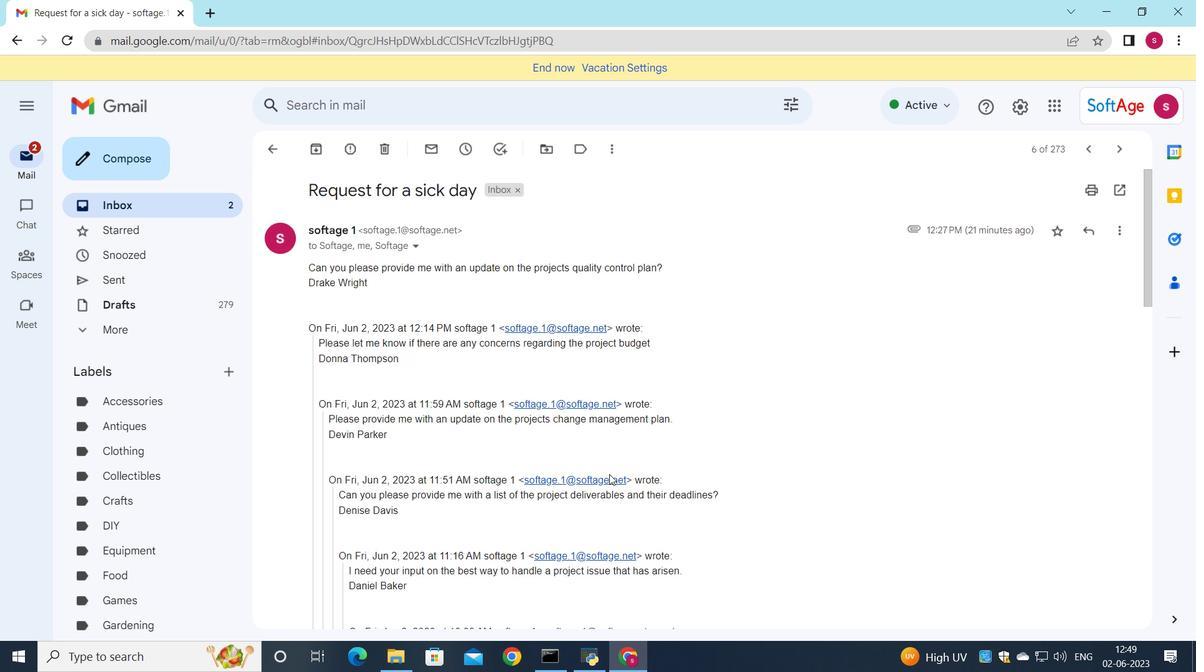 
Action: Mouse moved to (611, 474)
Screenshot: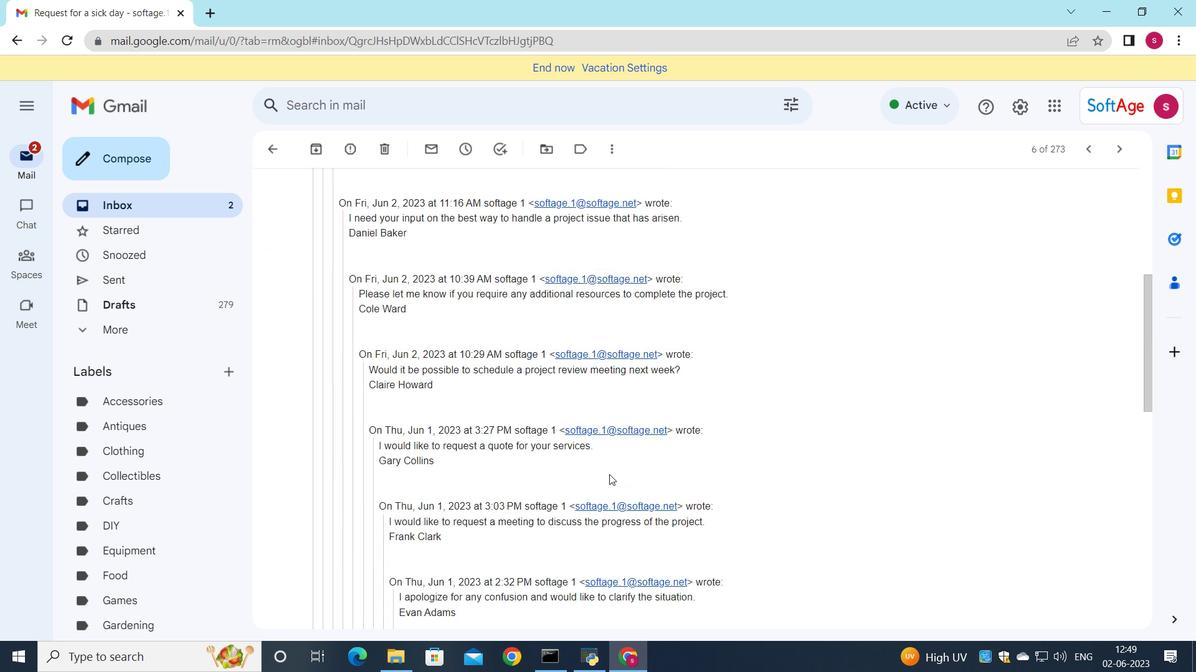 
Action: Mouse scrolled (611, 474) with delta (0, 0)
Screenshot: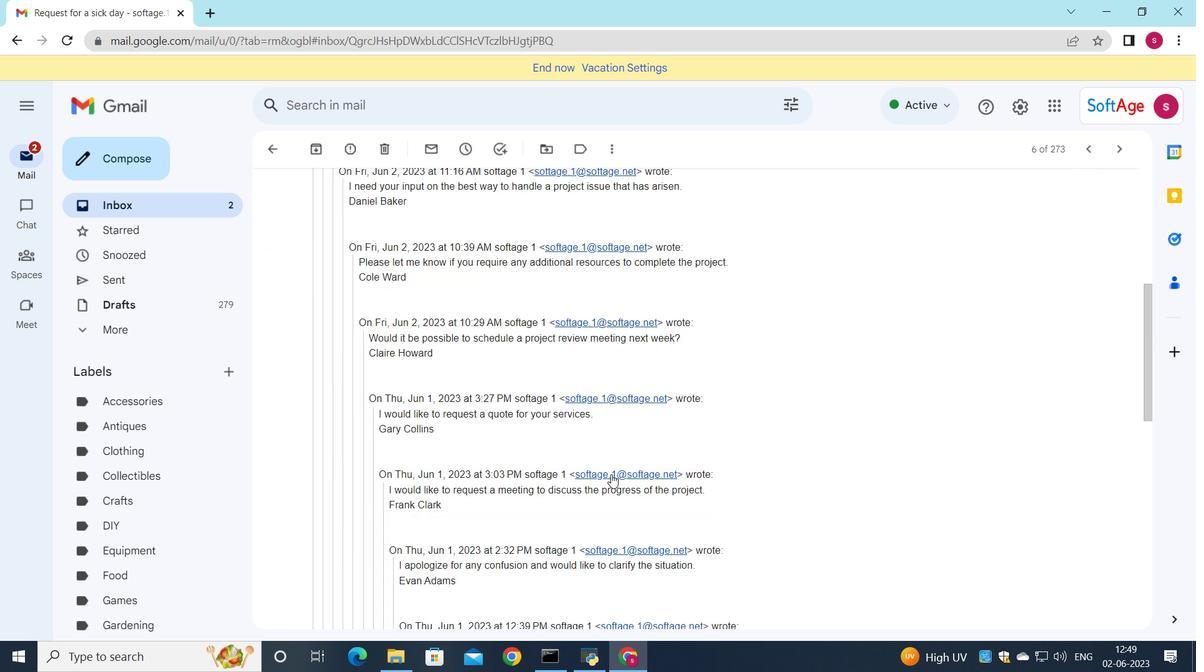 
Action: Mouse scrolled (611, 474) with delta (0, 0)
Screenshot: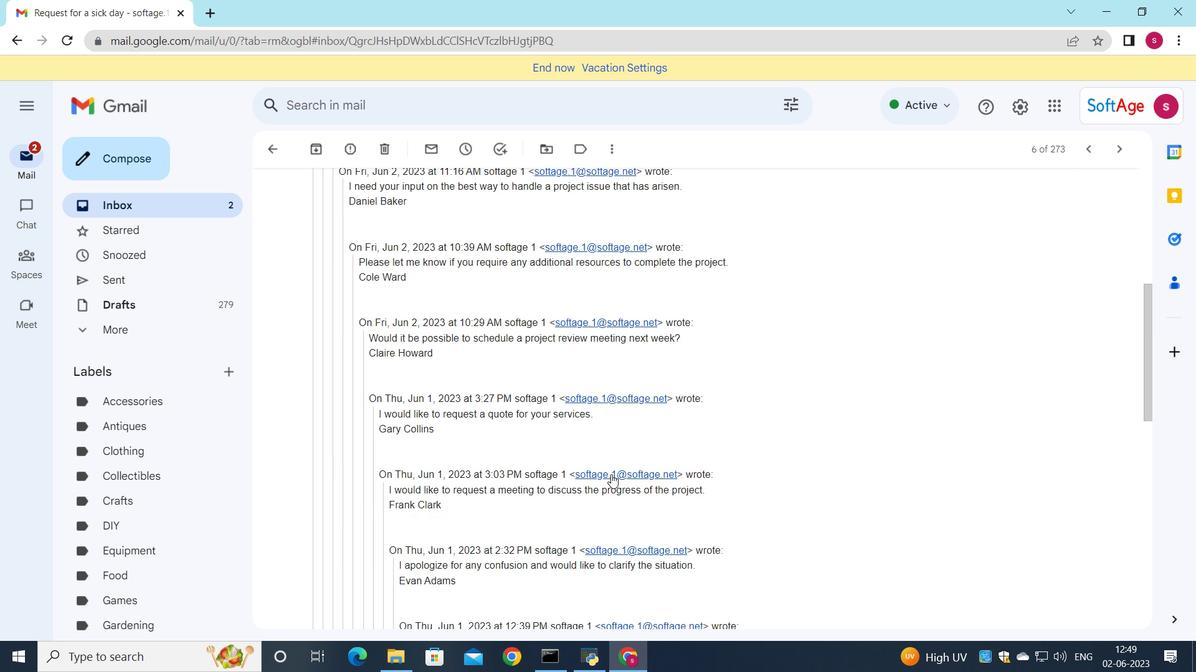 
Action: Mouse moved to (613, 472)
Screenshot: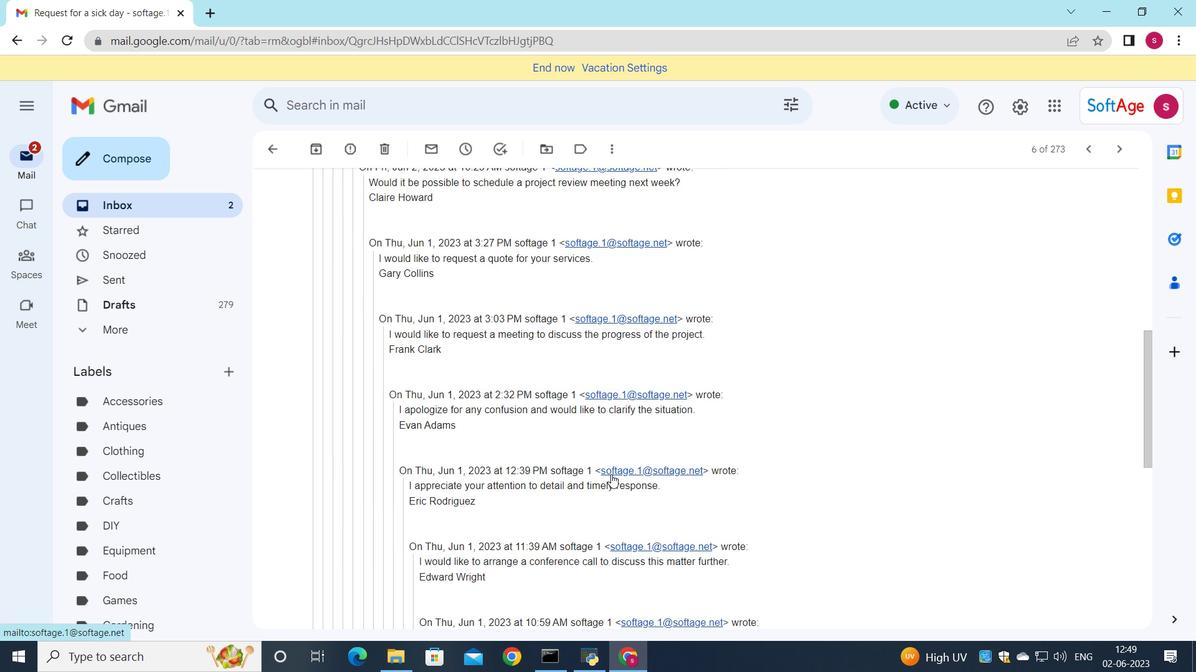 
Action: Mouse scrolled (613, 472) with delta (0, 0)
Screenshot: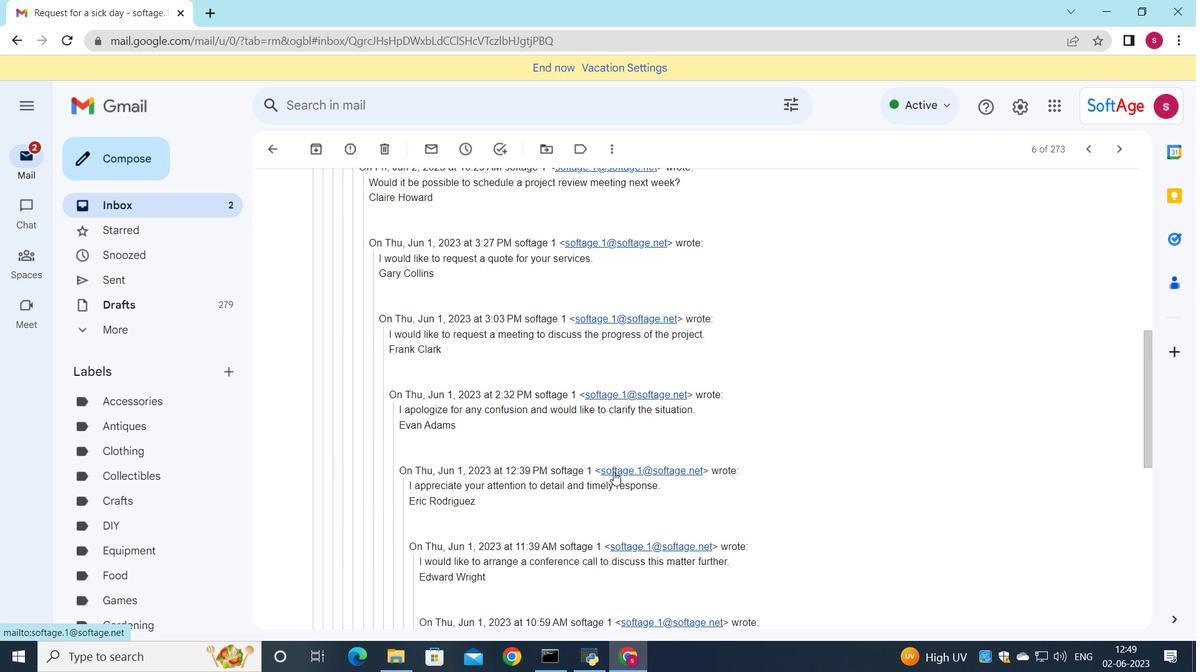 
Action: Mouse moved to (617, 494)
Screenshot: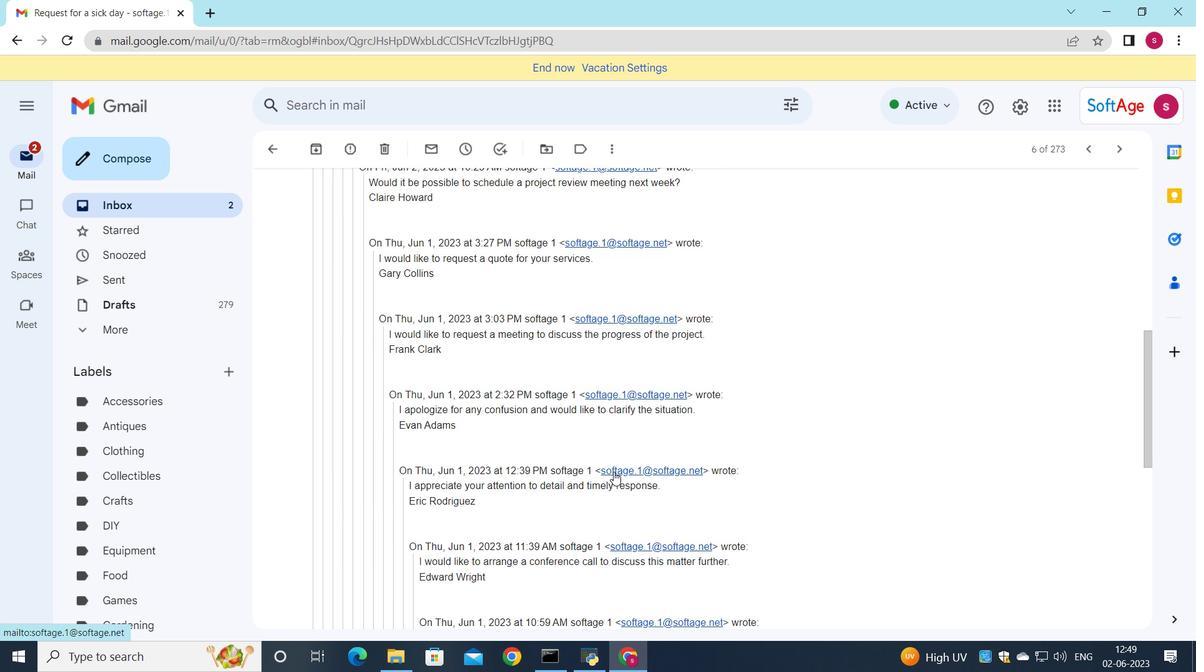 
Action: Mouse scrolled (613, 473) with delta (0, 0)
Screenshot: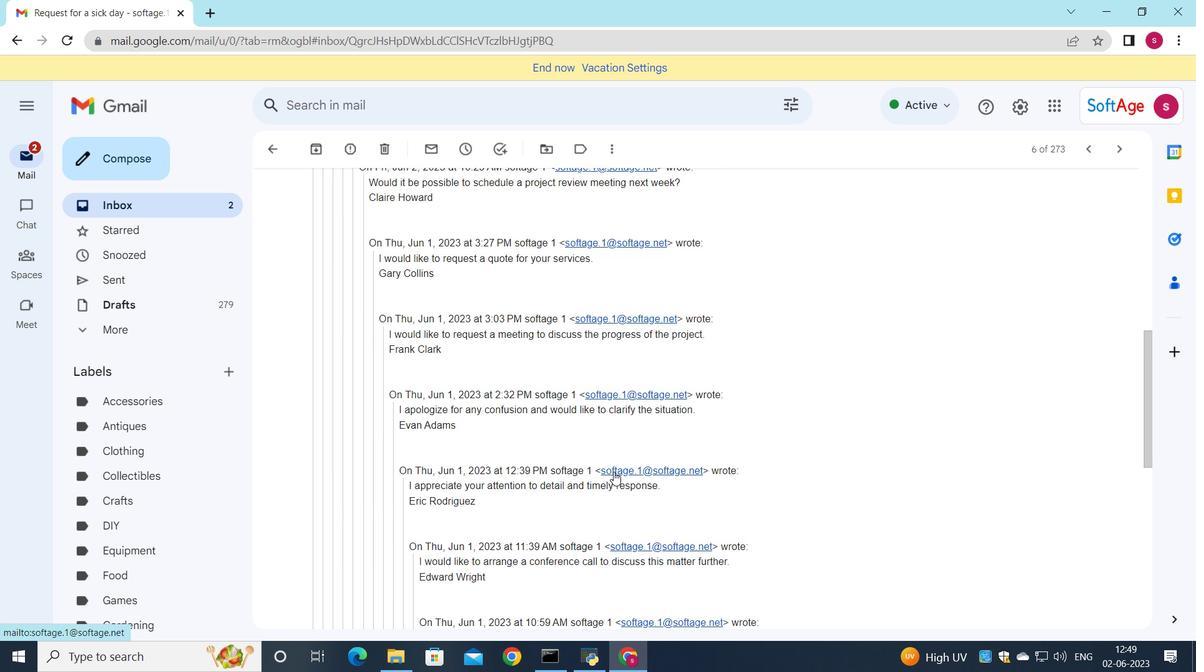 
Action: Mouse moved to (617, 500)
Screenshot: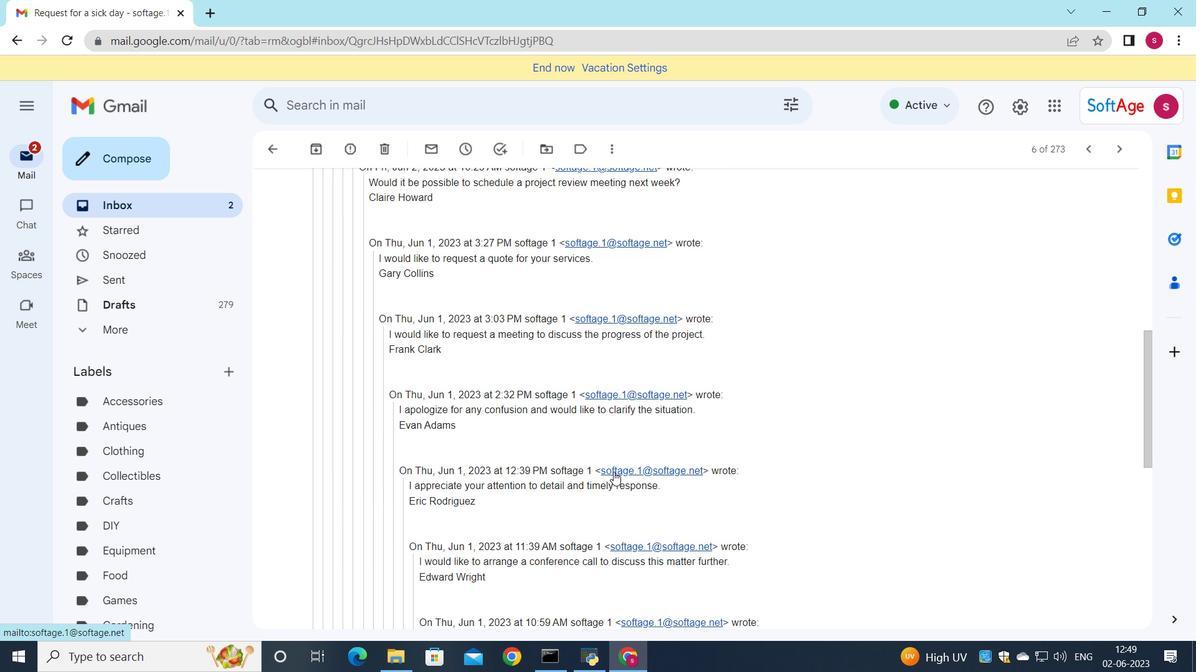 
Action: Mouse scrolled (617, 499) with delta (0, 0)
Screenshot: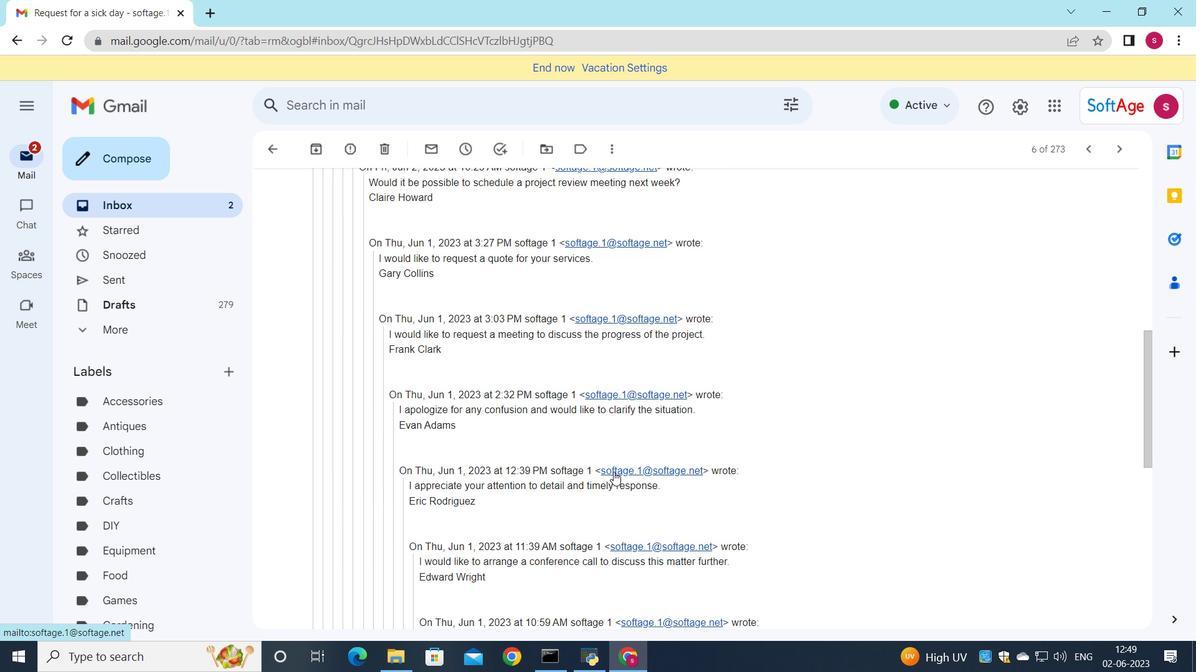 
Action: Mouse moved to (626, 478)
Screenshot: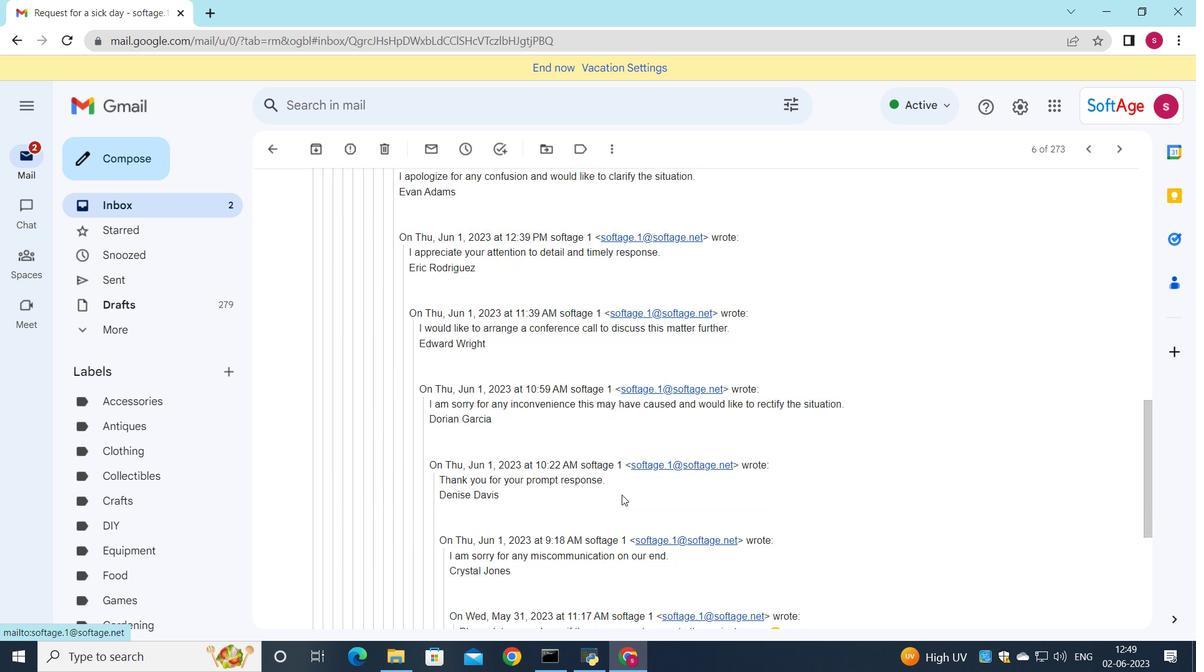 
Action: Mouse scrolled (626, 477) with delta (0, 0)
Screenshot: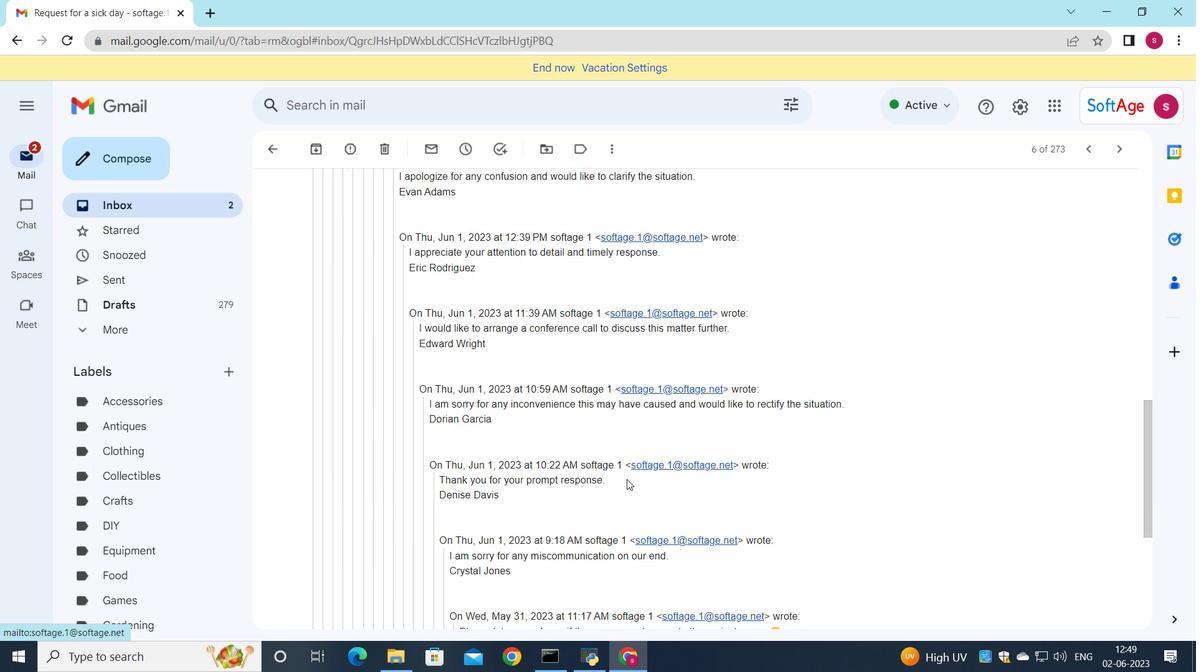 
Action: Mouse scrolled (626, 477) with delta (0, 0)
Screenshot: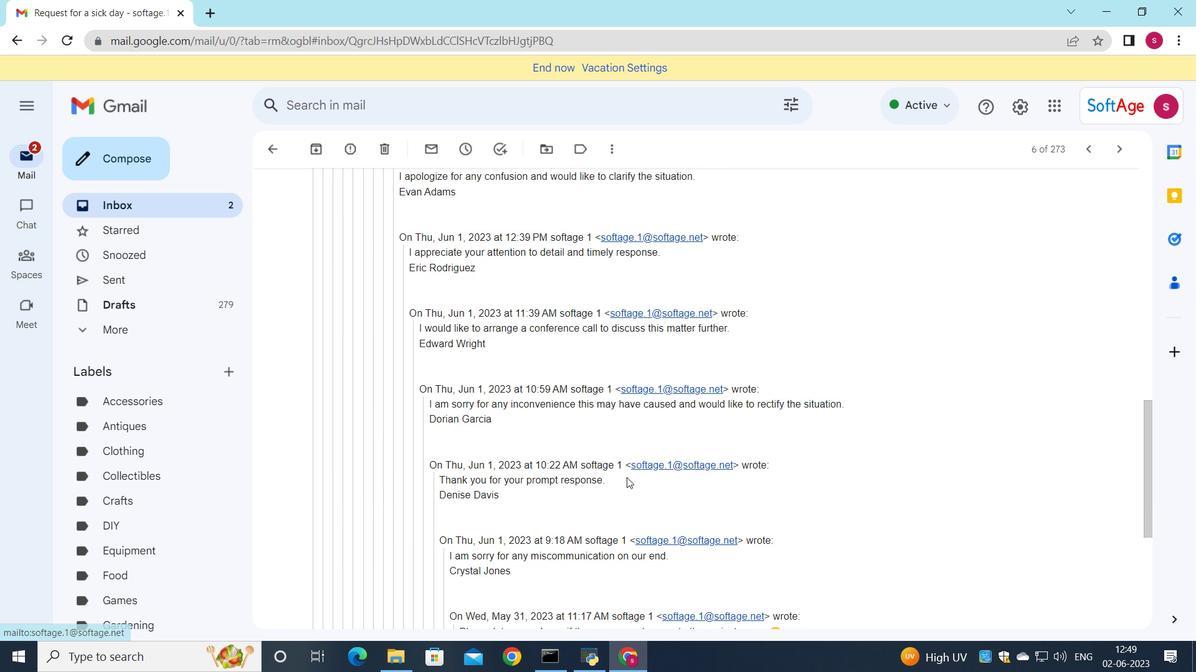 
Action: Mouse scrolled (626, 477) with delta (0, 0)
Screenshot: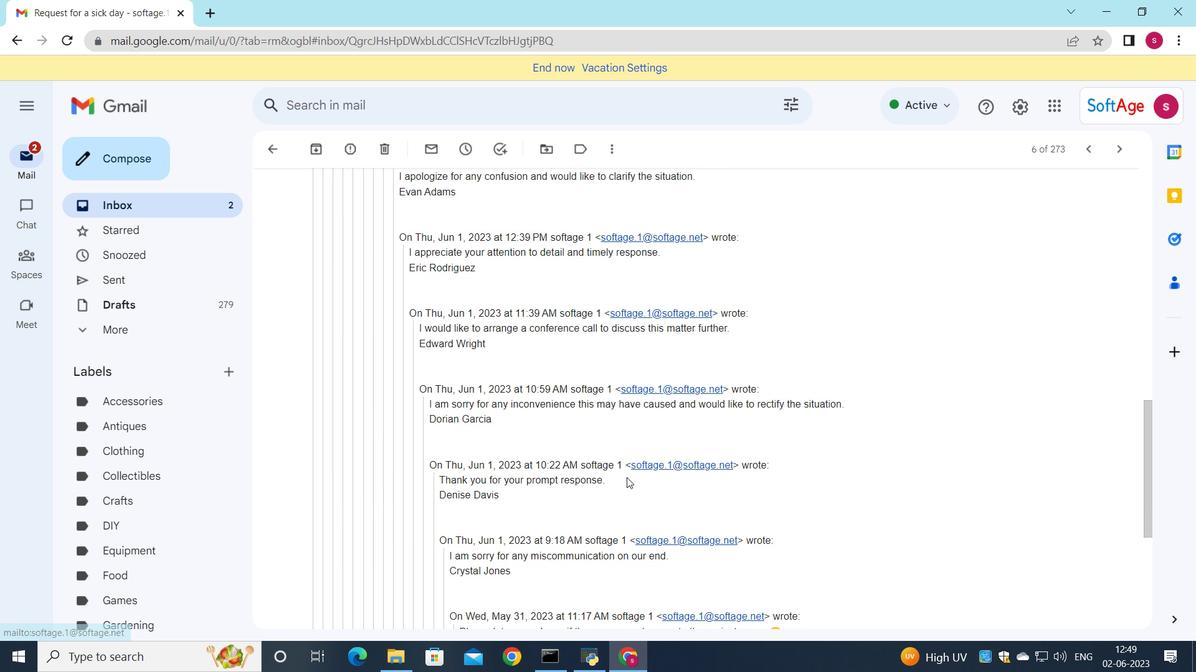 
Action: Mouse scrolled (626, 477) with delta (0, 0)
Screenshot: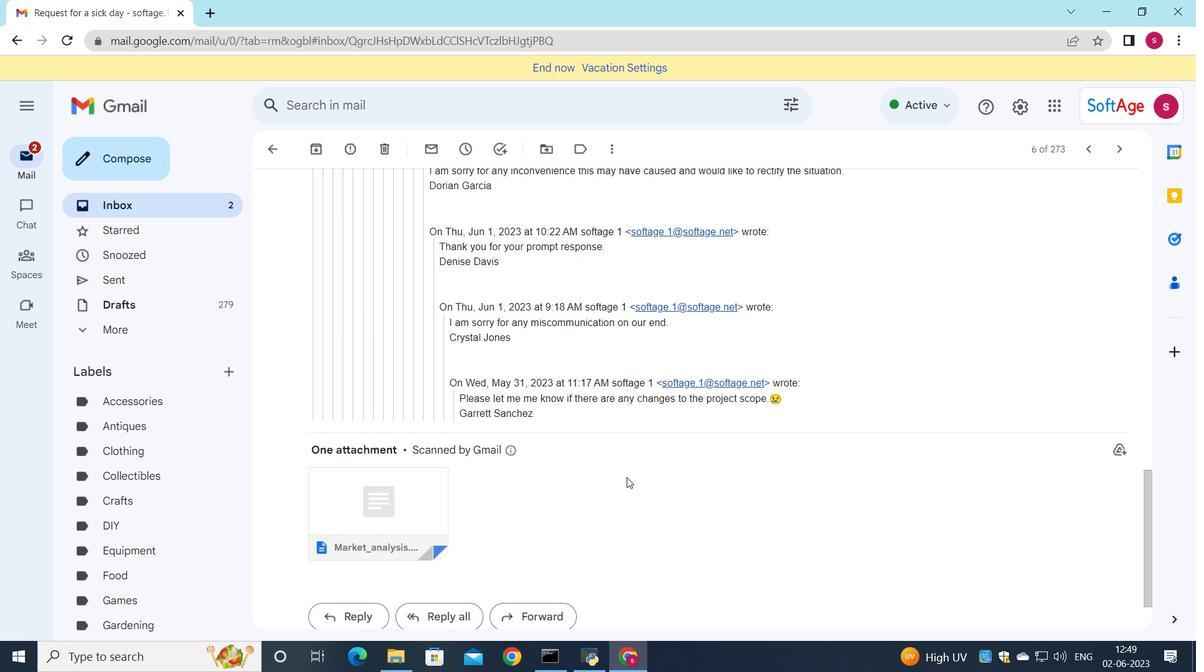 
Action: Mouse moved to (602, 471)
Screenshot: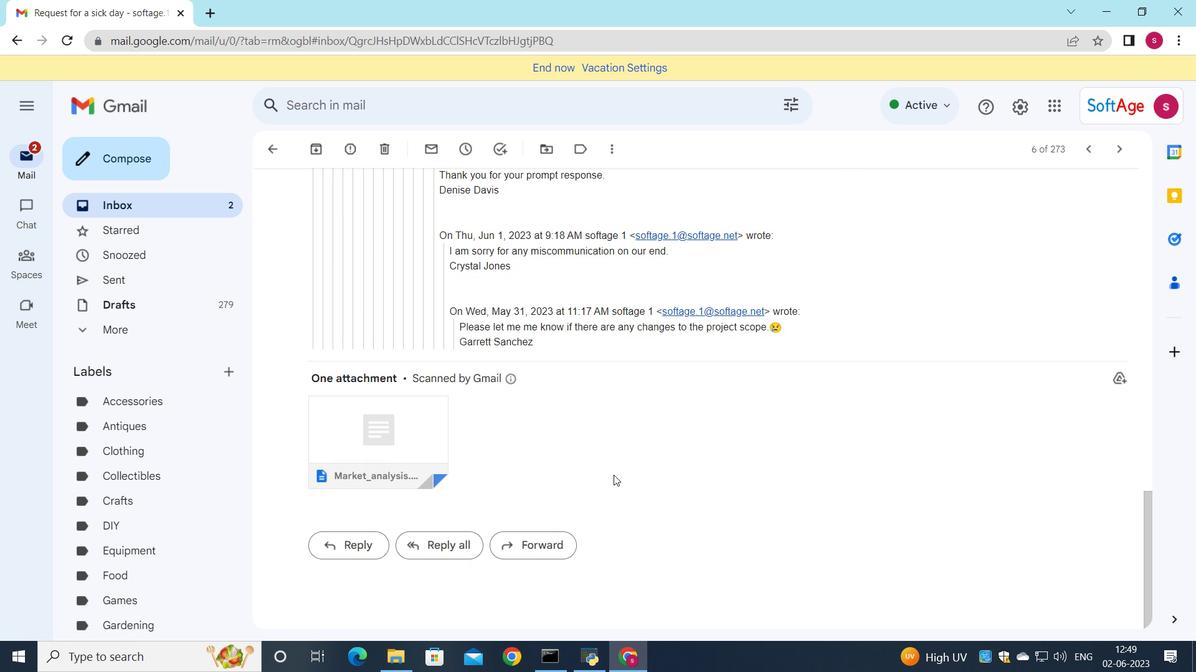
Action: Mouse scrolled (602, 470) with delta (0, 0)
Screenshot: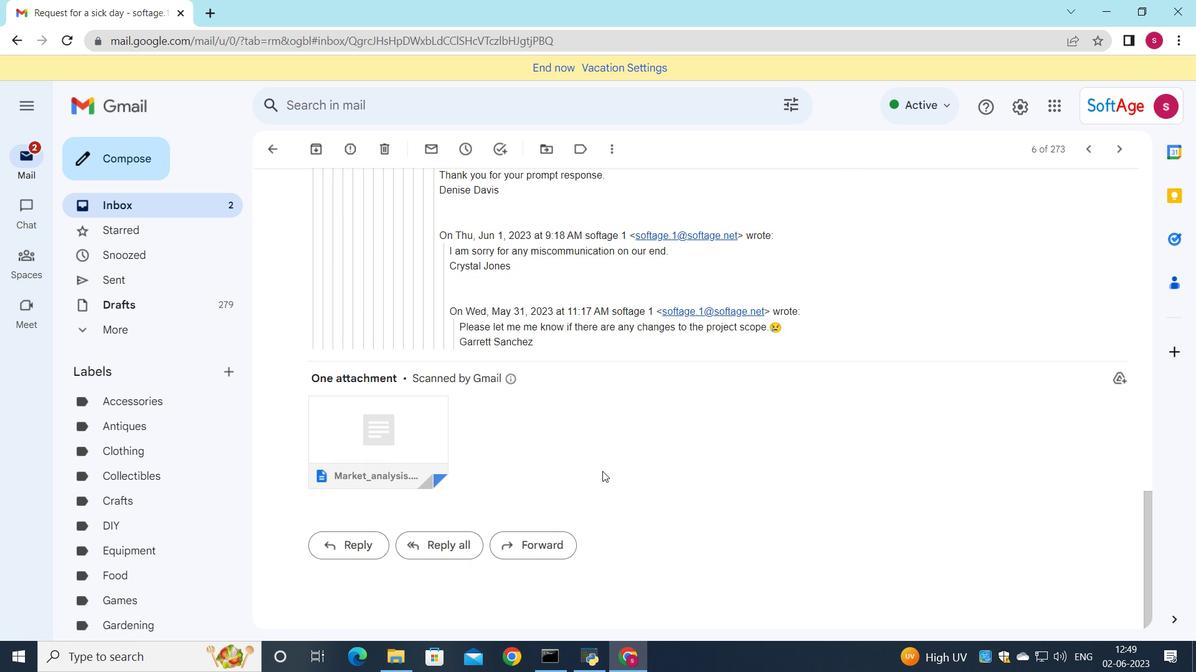 
Action: Mouse scrolled (602, 470) with delta (0, 0)
Screenshot: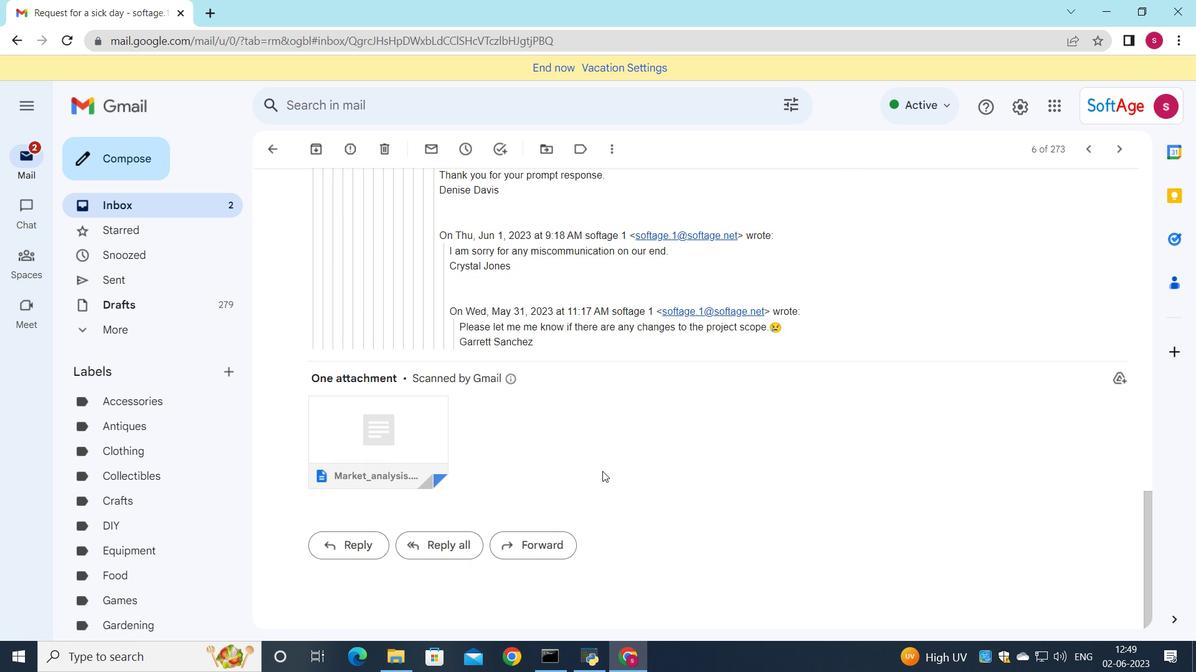 
Action: Mouse scrolled (602, 470) with delta (0, 0)
Screenshot: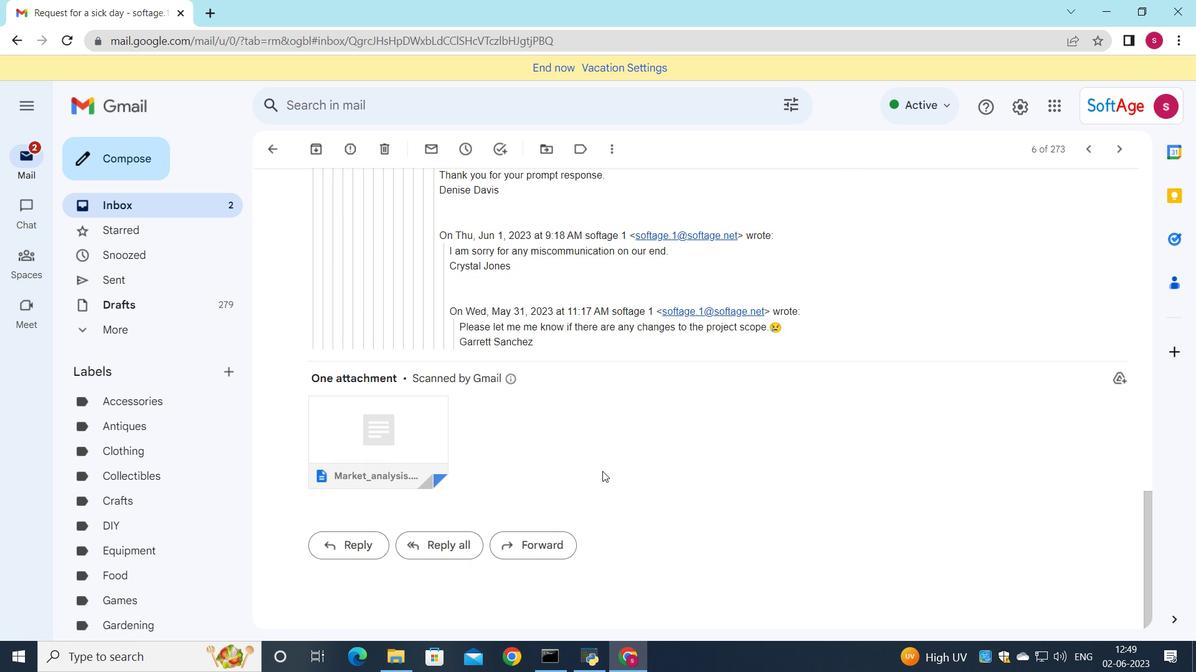
Action: Mouse moved to (367, 540)
Screenshot: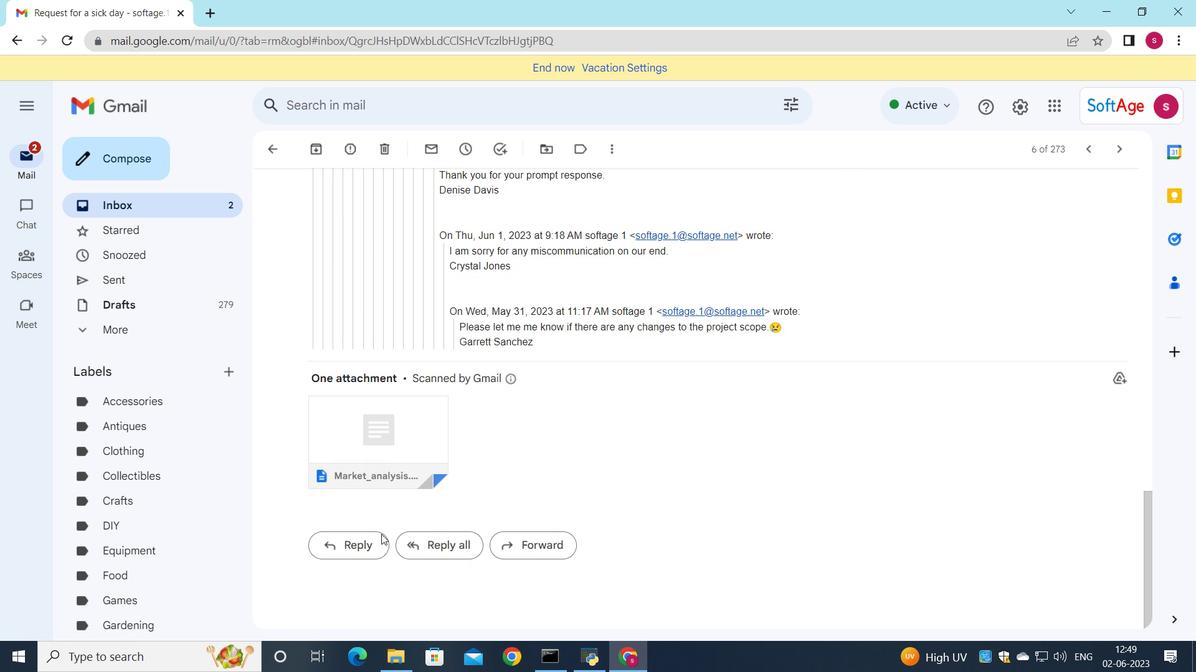 
Action: Mouse pressed left at (367, 540)
Screenshot: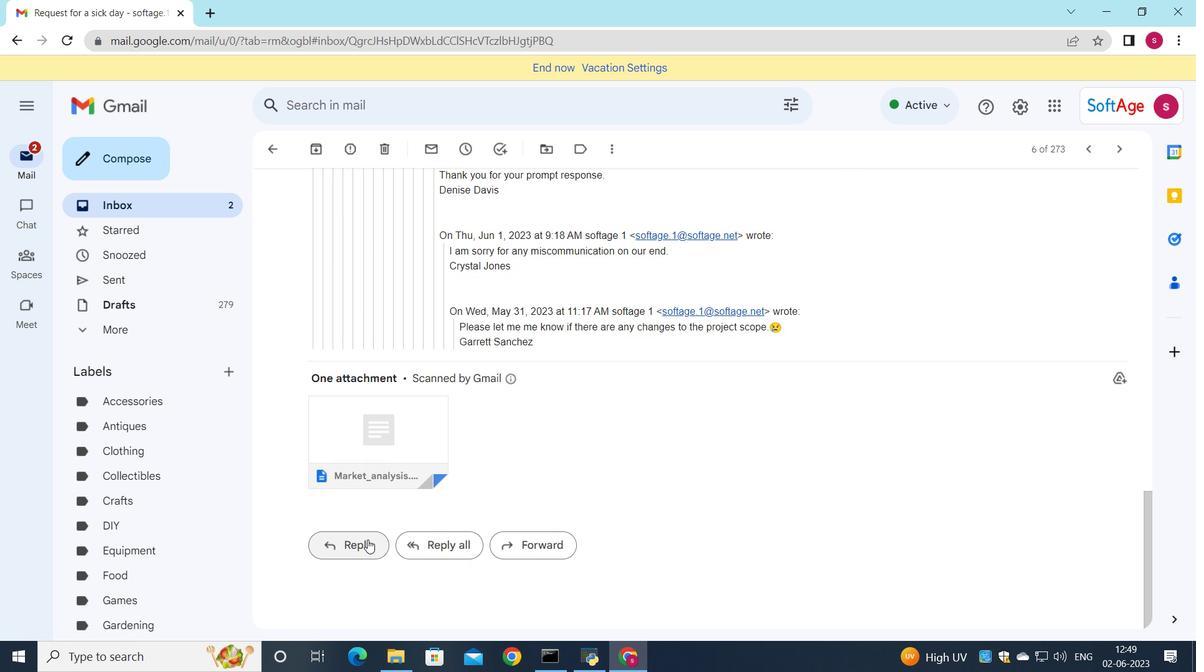 
Action: Mouse moved to (341, 452)
Screenshot: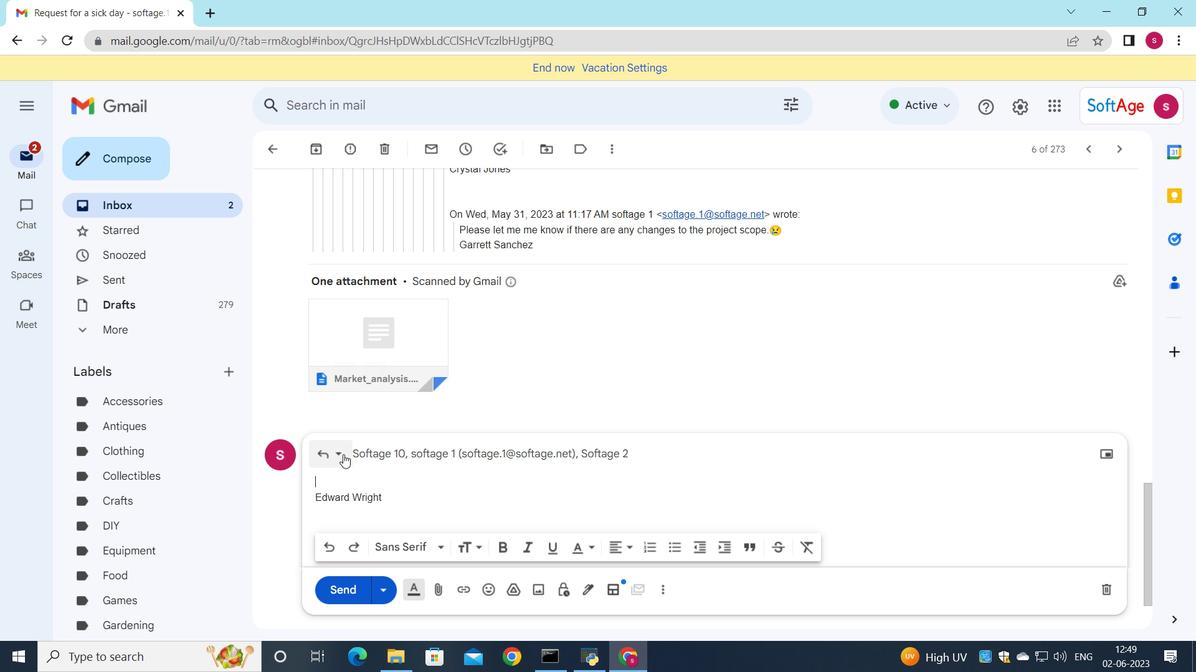 
Action: Mouse pressed left at (341, 452)
Screenshot: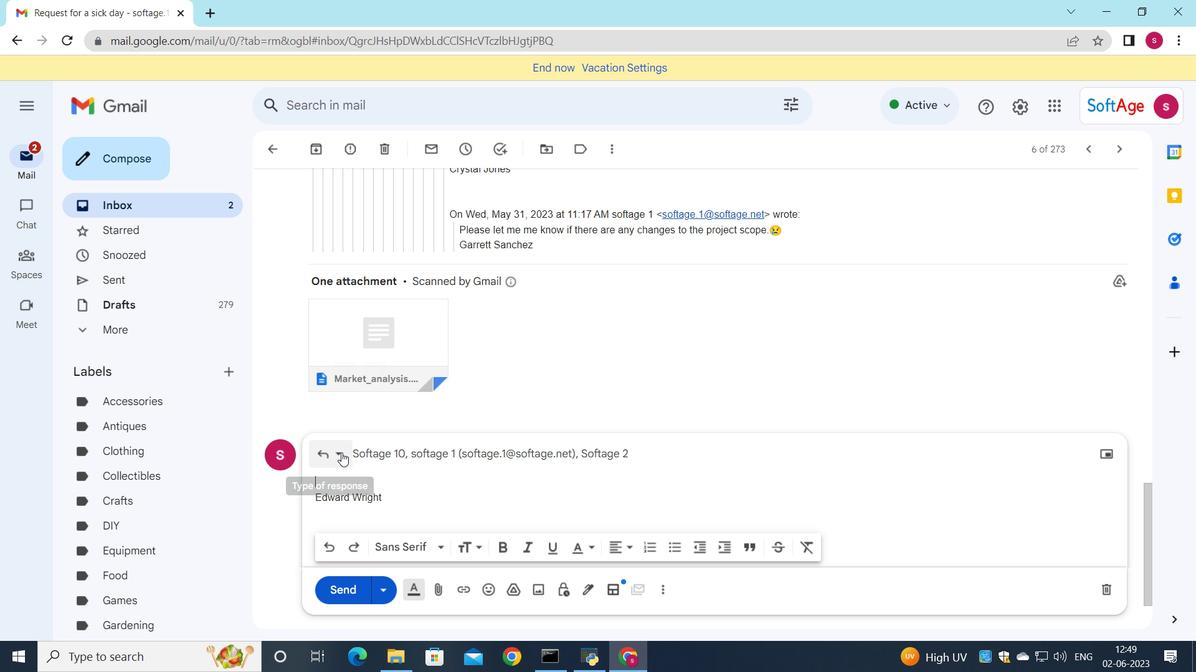 
Action: Mouse moved to (394, 562)
Screenshot: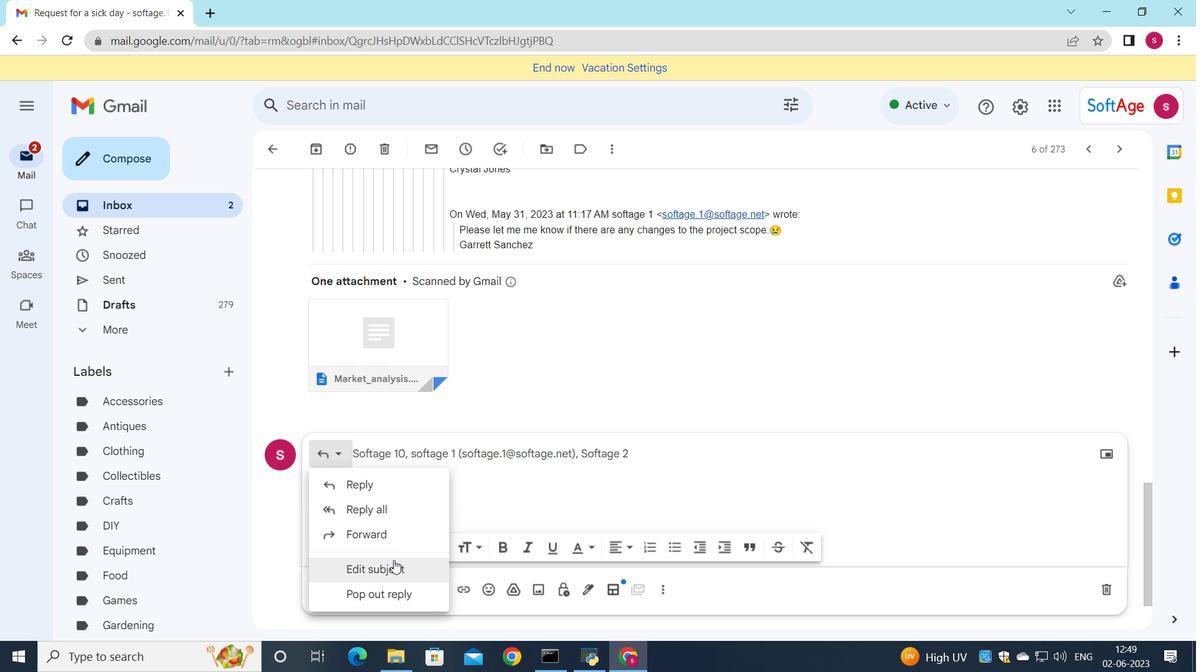 
Action: Mouse pressed left at (394, 562)
Screenshot: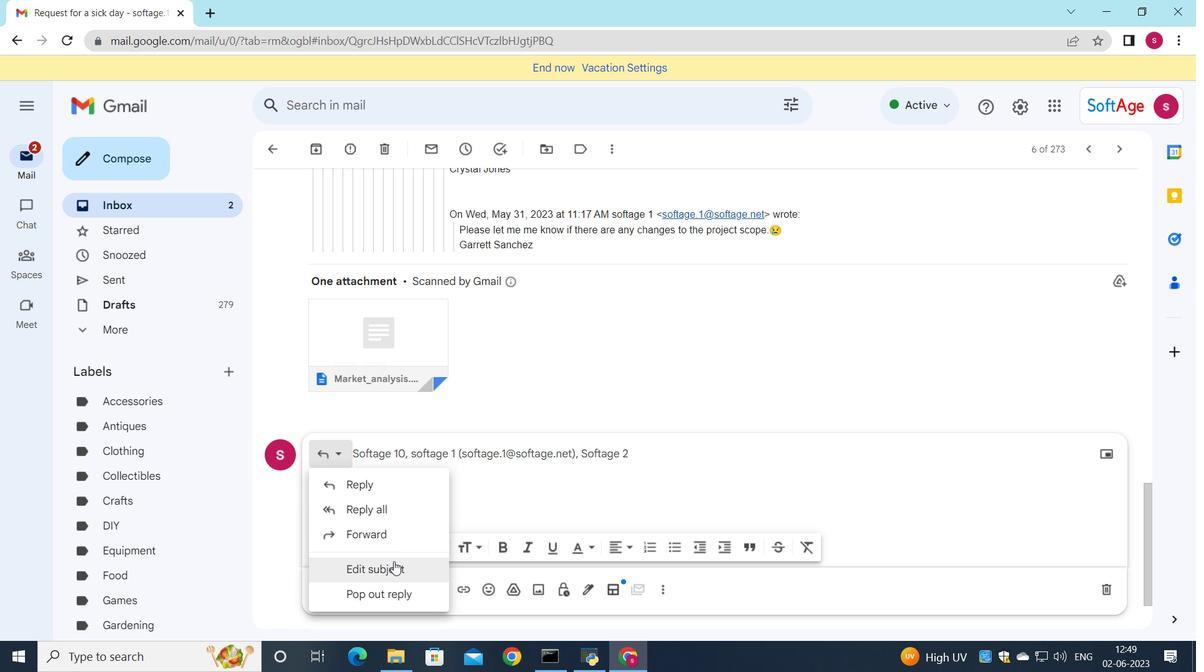 
Action: Mouse moved to (935, 312)
Screenshot: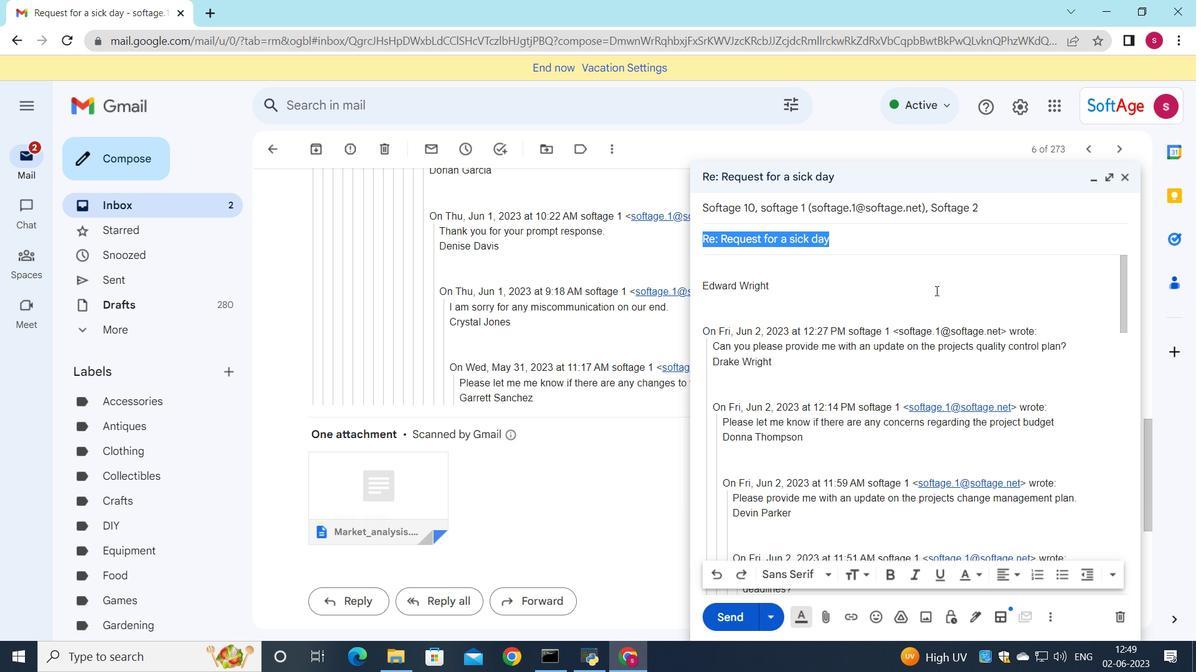 
Action: Key pressed <Key.shift>Request<Key.space>for<Key.space>a<Key.space>pay<Key.space>raise
Screenshot: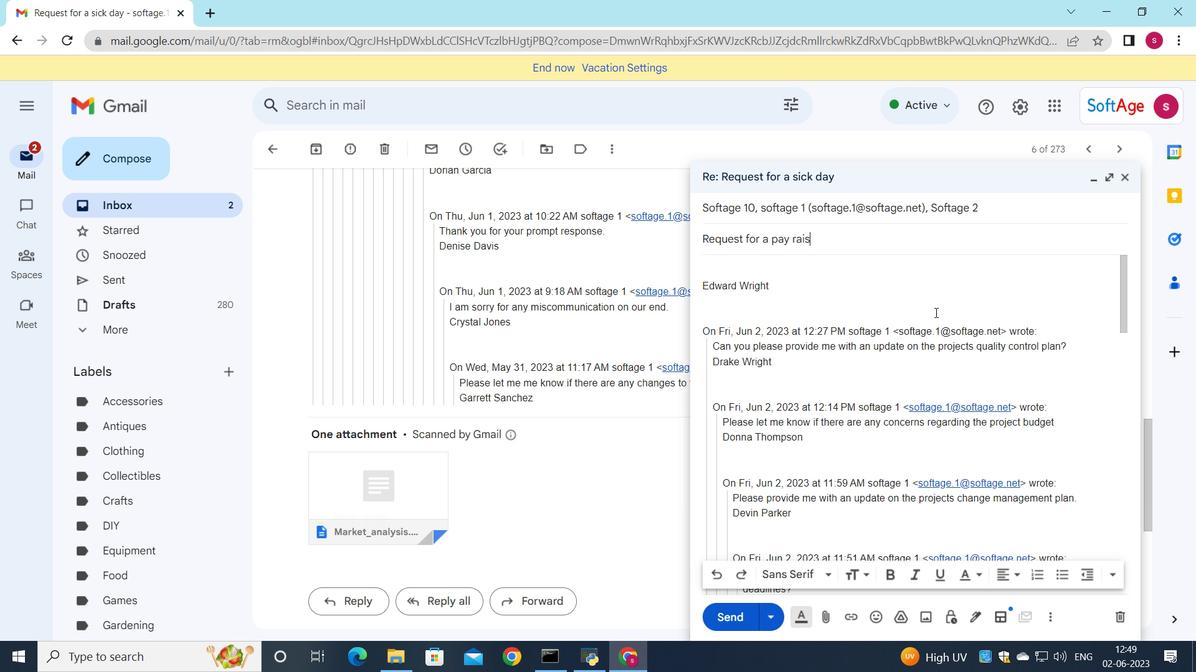 
Action: Mouse moved to (734, 267)
Screenshot: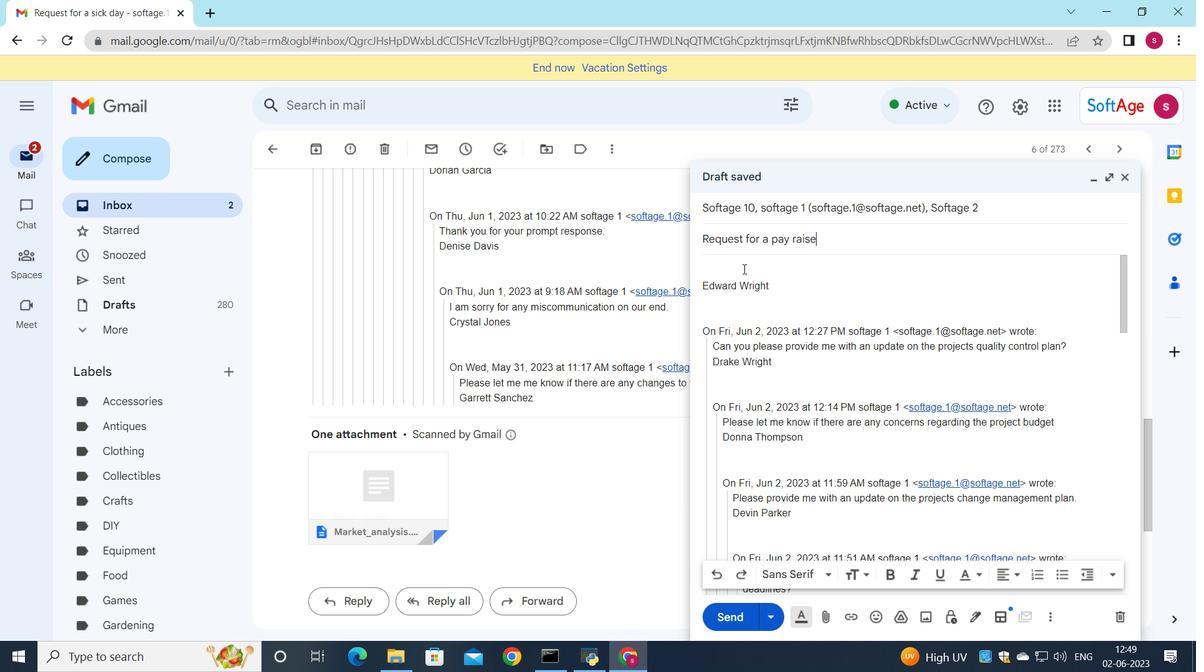 
Action: Mouse pressed left at (734, 267)
Screenshot: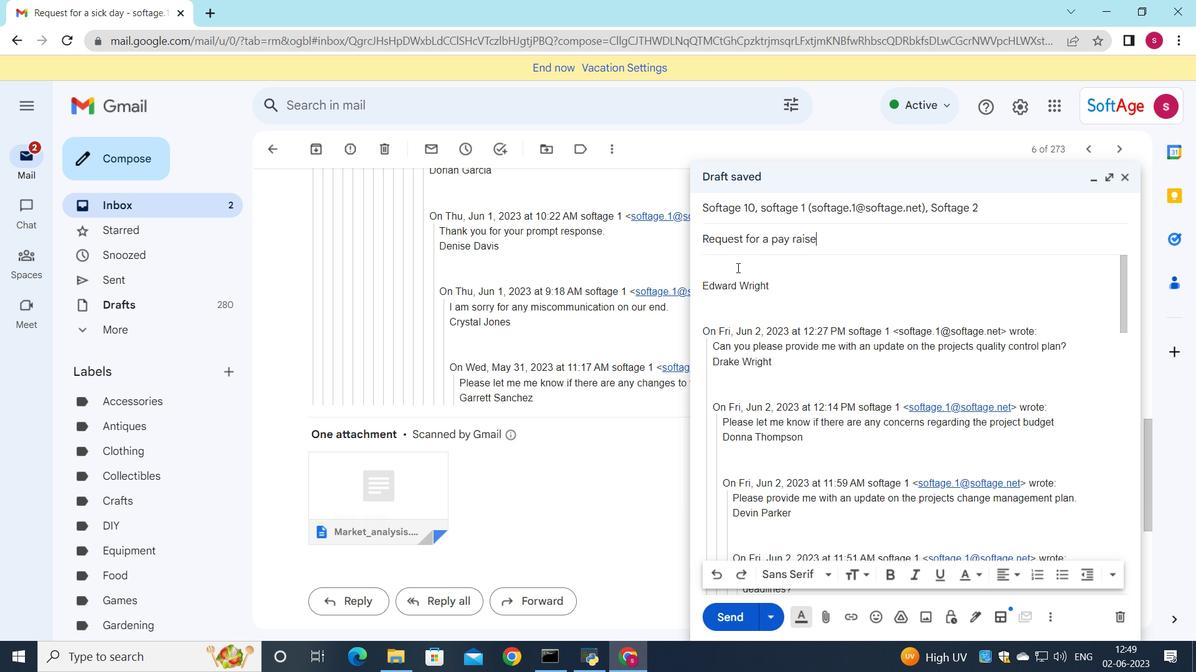 
Action: Key pressed <Key.shift>XCou<Key.backspace><Key.backspace><Key.backspace><Key.backspace><Key.backspace><Key.backspace><Key.backspace><Key.backspace><Key.backspace><Key.backspace><Key.backspace><Key.backspace><Key.backspace><Key.backspace><Key.backspace><Key.backspace><Key.shift>Could<Key.space>you<Key.space>provide<Key.space>me<Key.space>with<Key.space>a<Key.space>lisy<Key.backspace>t<Key.space>of<Key.space>the<Key.space>projects<Key.space>constraints<Key.space>and<Key.space>asso<Key.backspace>umptions<Key.shift_r><Key.shift_r><Key.shift_r><Key.shift_r><Key.shift_r><Key.shift_r><Key.shift_r><Key.shift_r><Key.shift_r><Key.shift_r><Key.shift_r><Key.shift_r><Key.shift_r>?
Screenshot: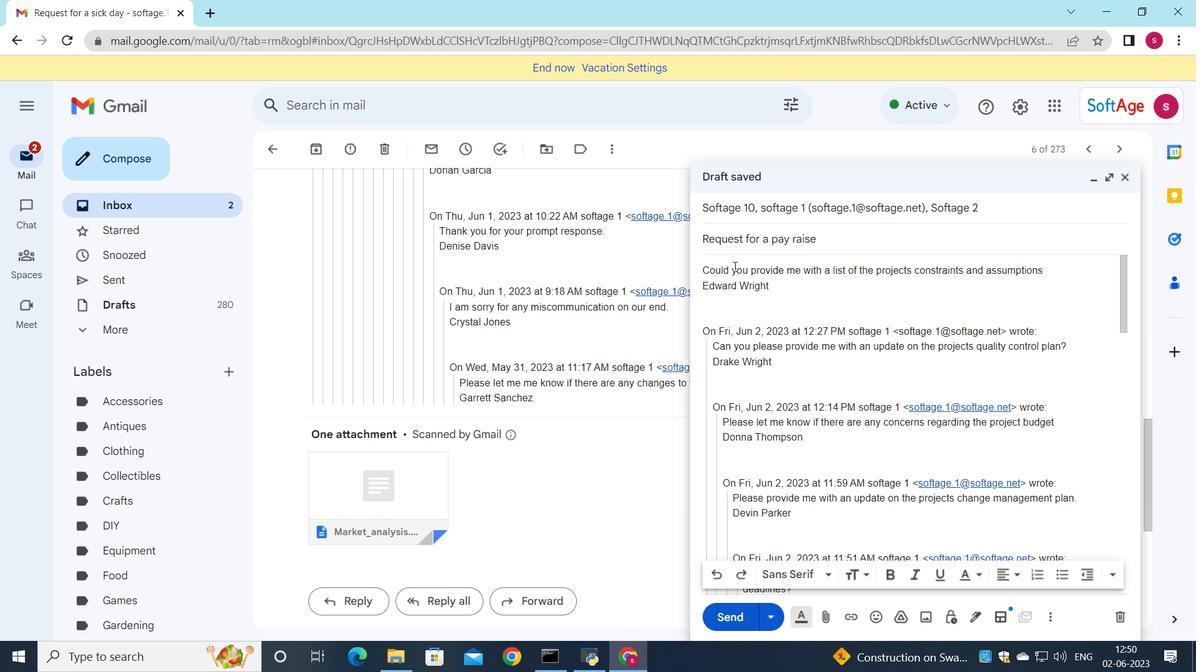 
Action: Mouse moved to (988, 210)
Screenshot: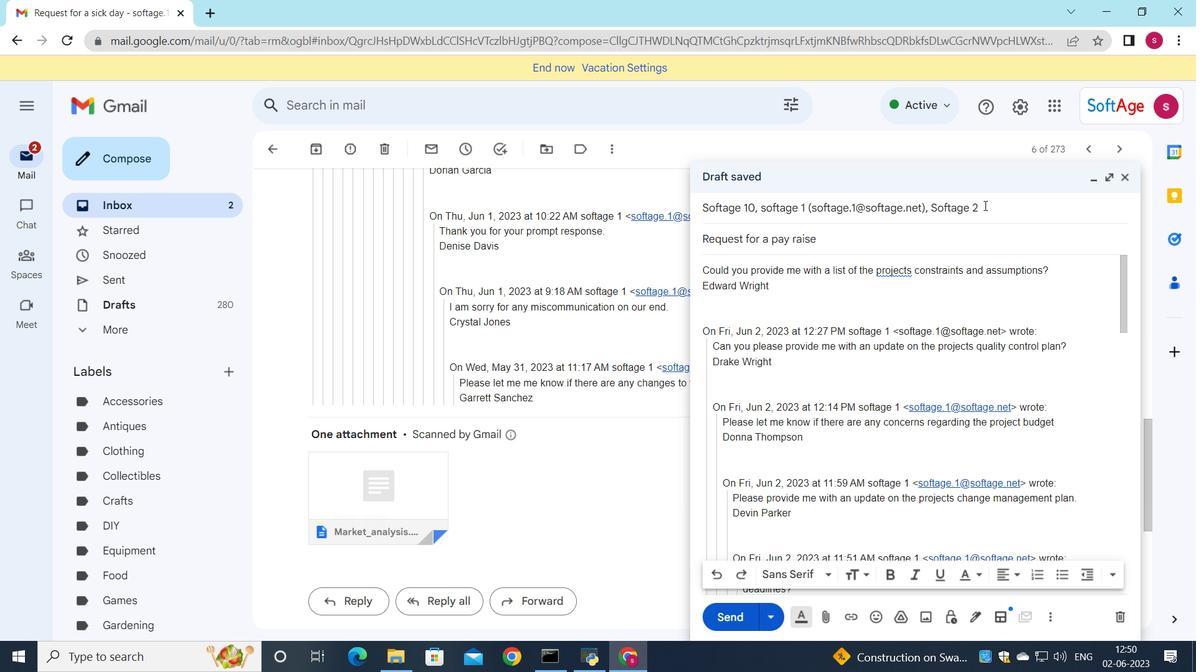 
Action: Mouse pressed left at (988, 210)
Screenshot: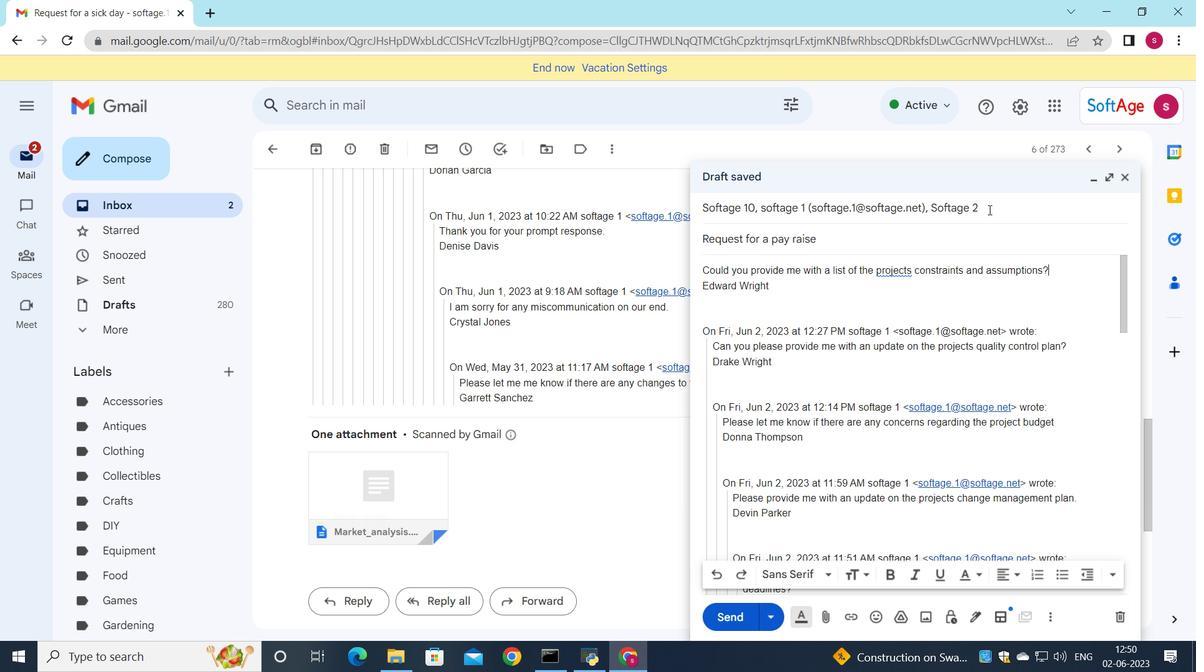 
Action: Mouse moved to (1090, 224)
Screenshot: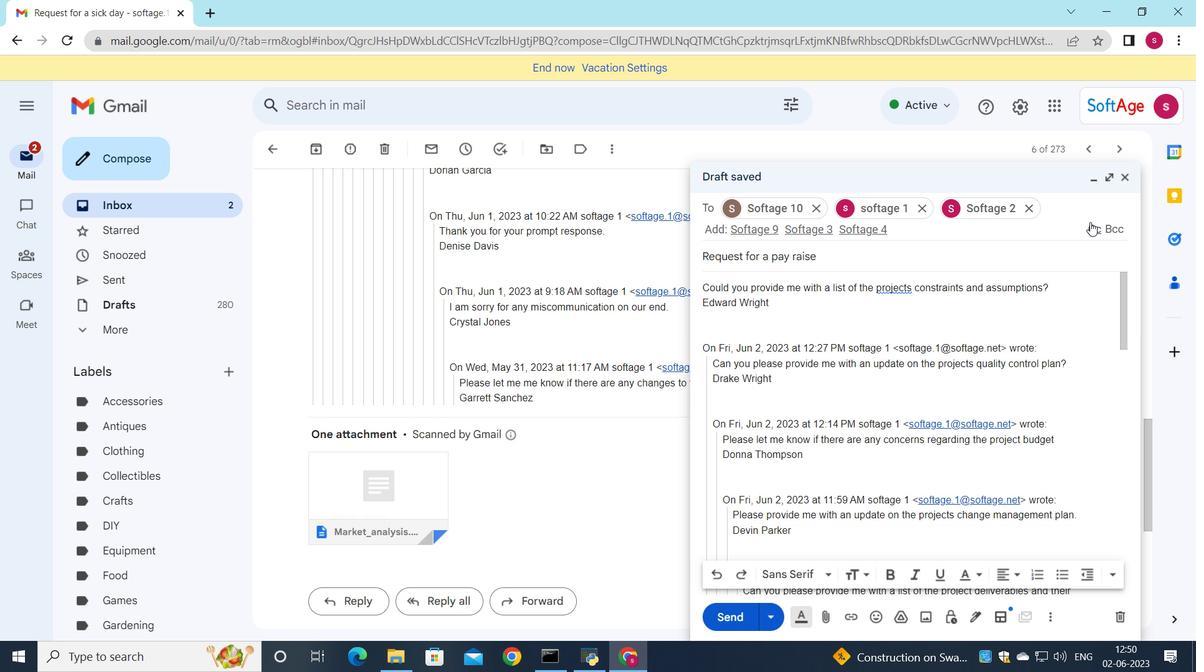 
Action: Mouse pressed left at (1090, 224)
Screenshot: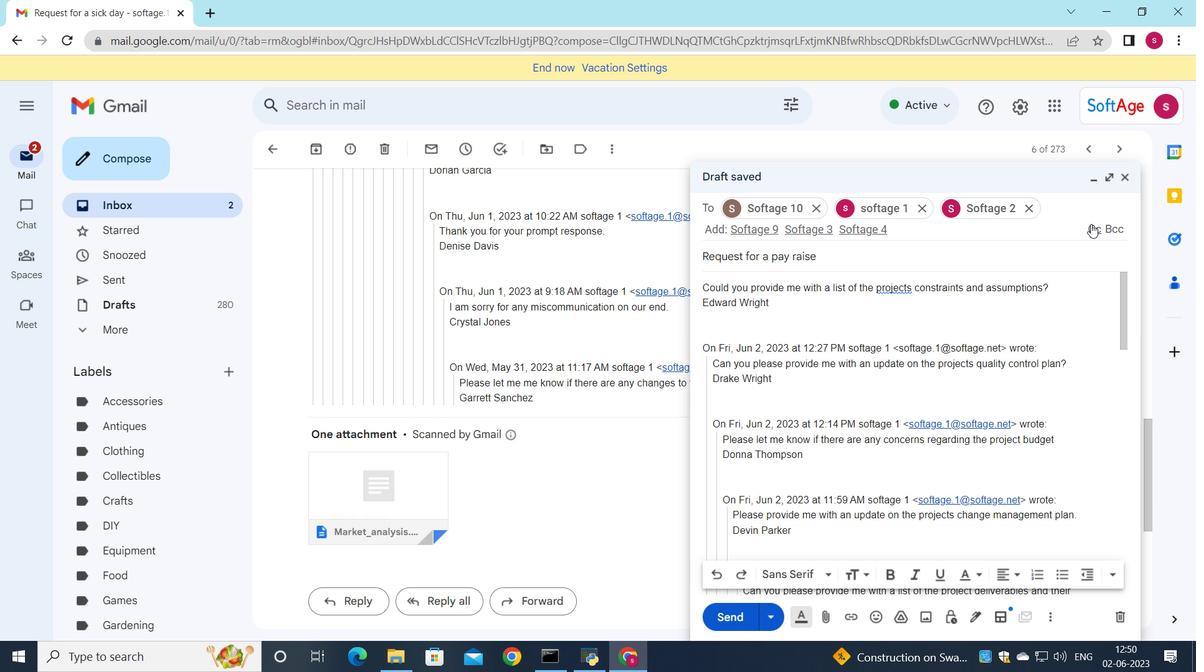
Action: Mouse moved to (898, 279)
Screenshot: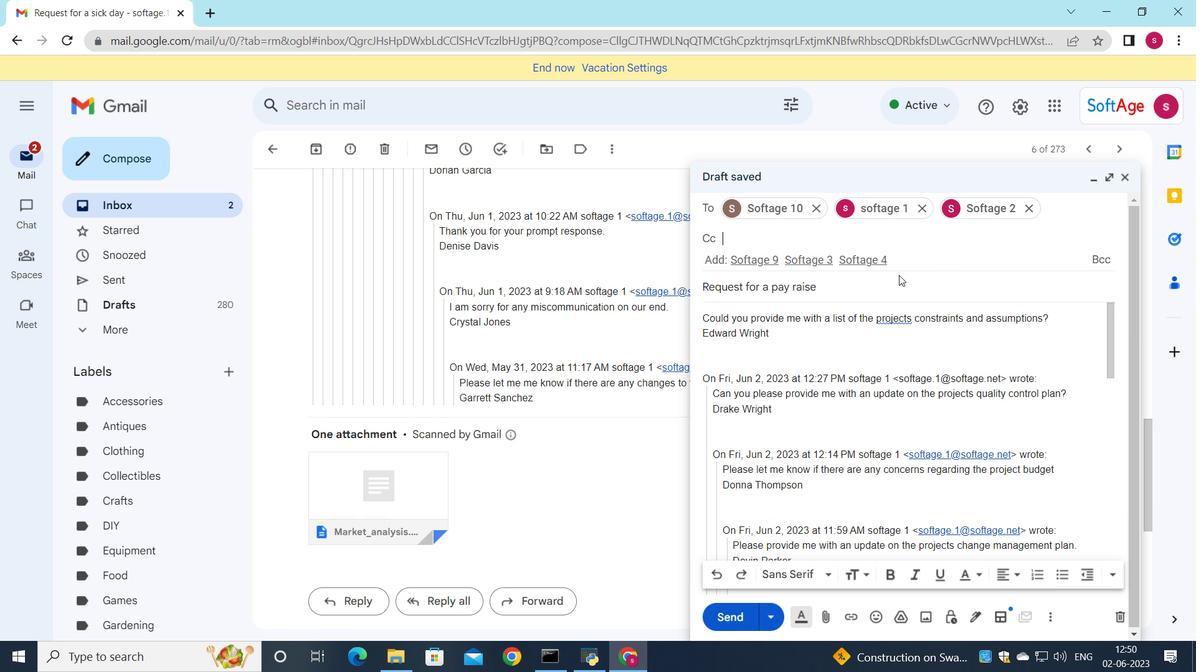 
Action: Key pressed s
Screenshot: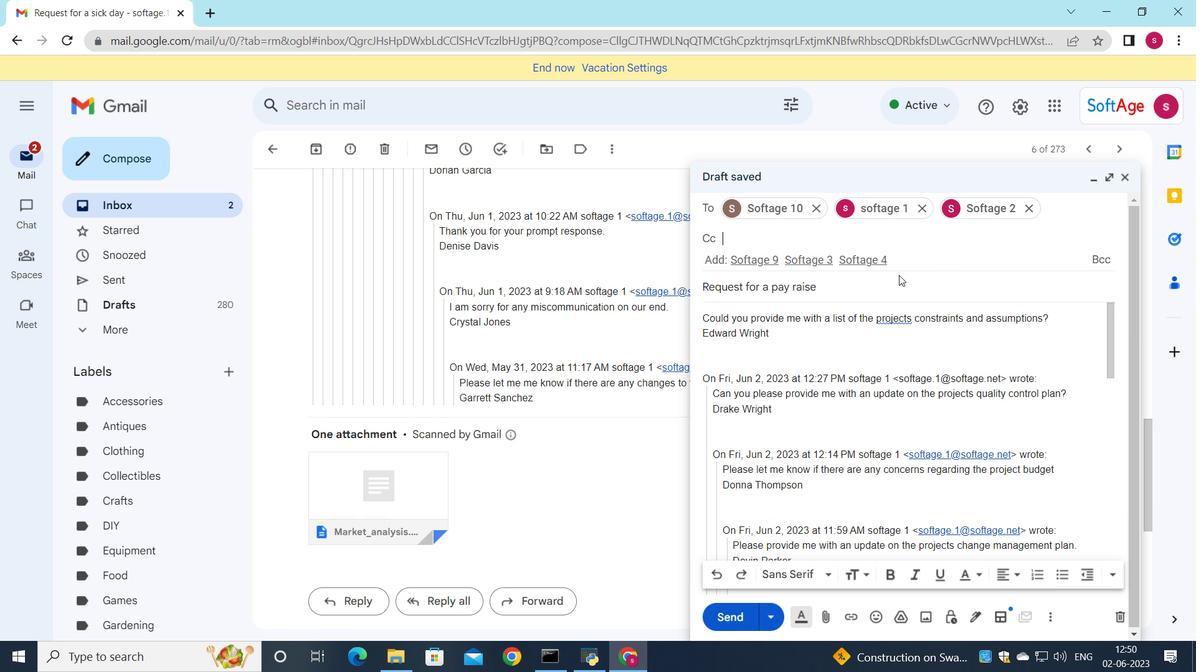 
Action: Mouse moved to (828, 514)
Screenshot: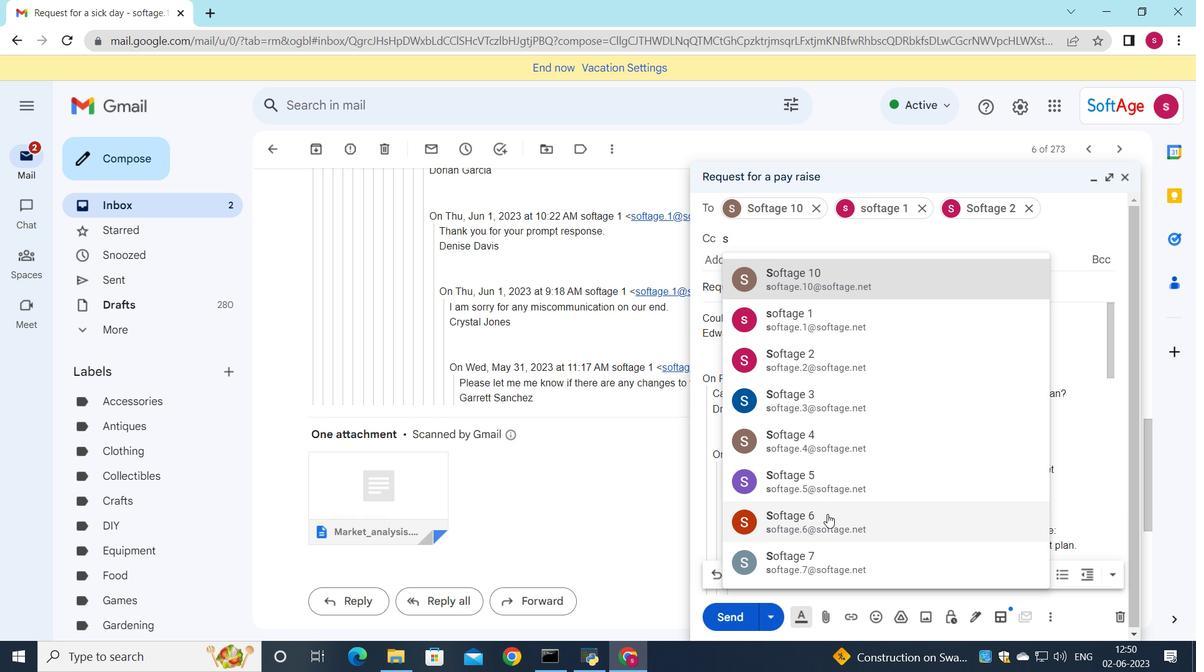 
Action: Mouse pressed left at (828, 514)
Screenshot: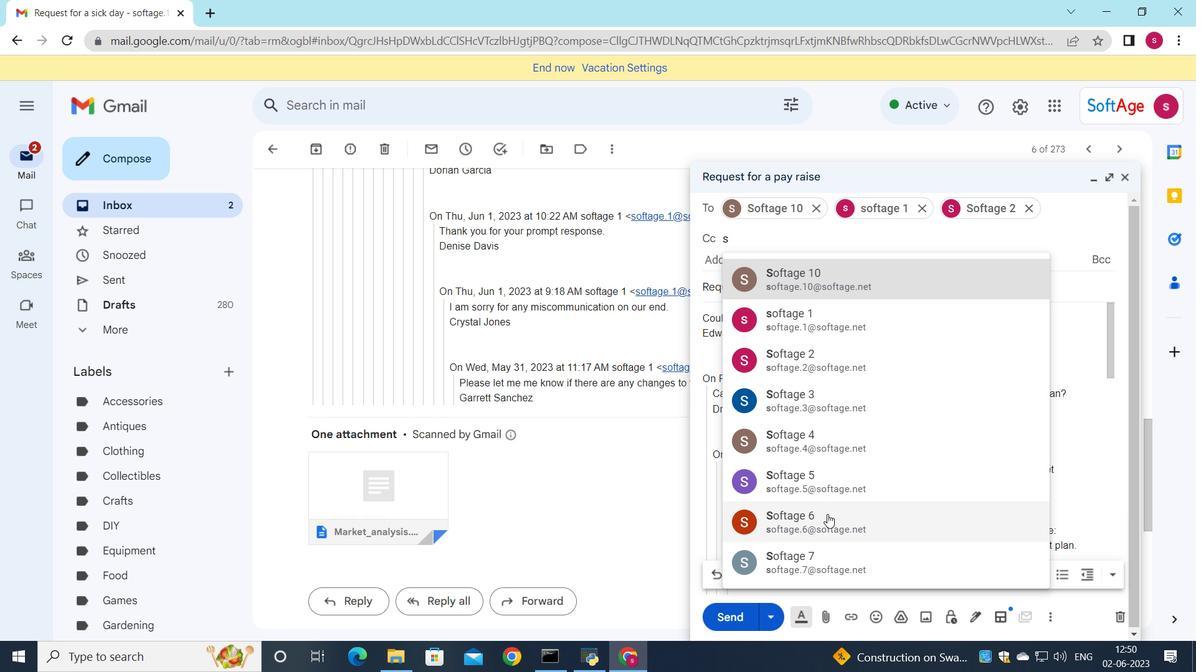 
Action: Mouse moved to (828, 311)
Screenshot: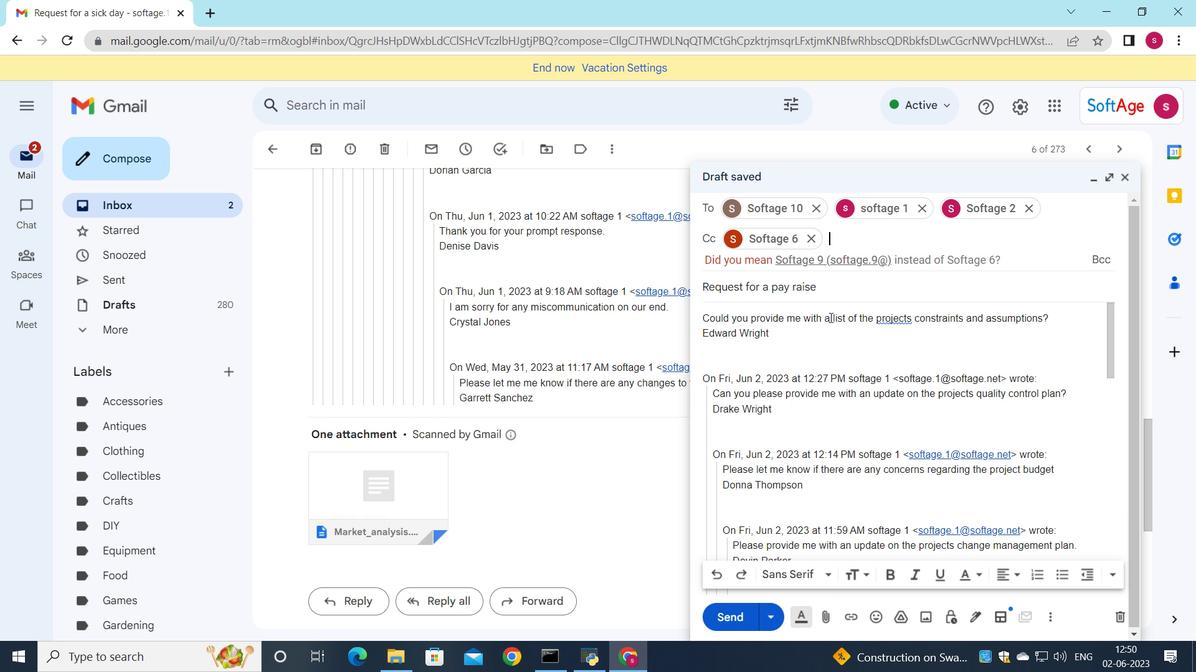 
Action: Mouse scrolled (828, 310) with delta (0, 0)
Screenshot: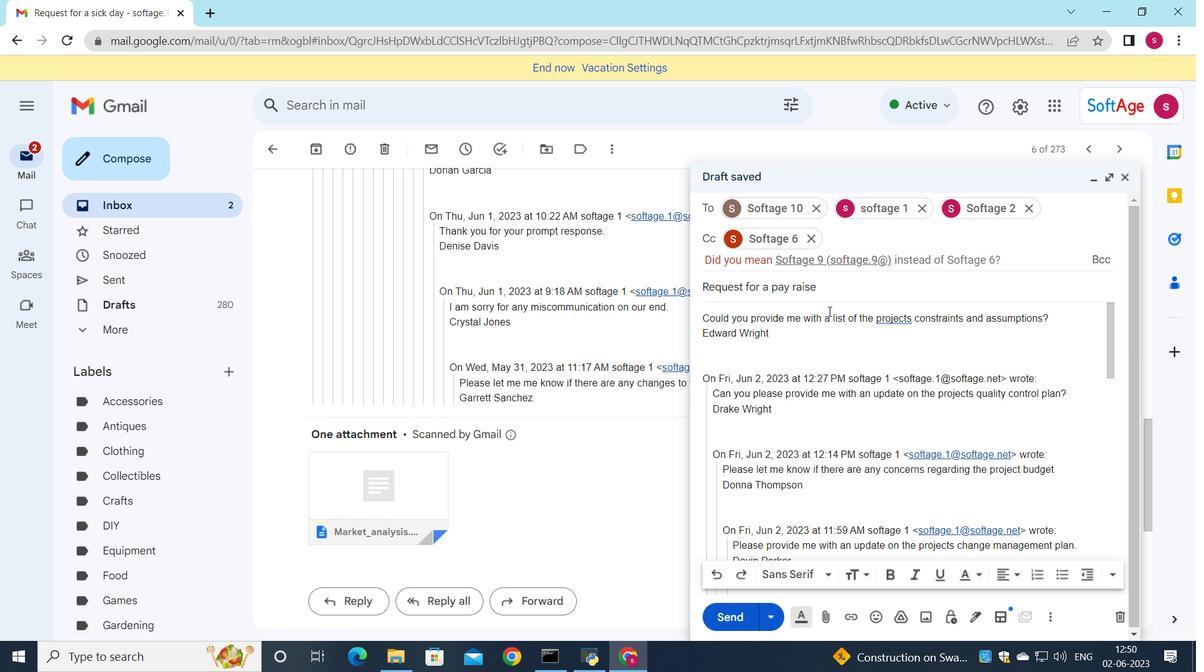 
Action: Mouse moved to (831, 328)
Screenshot: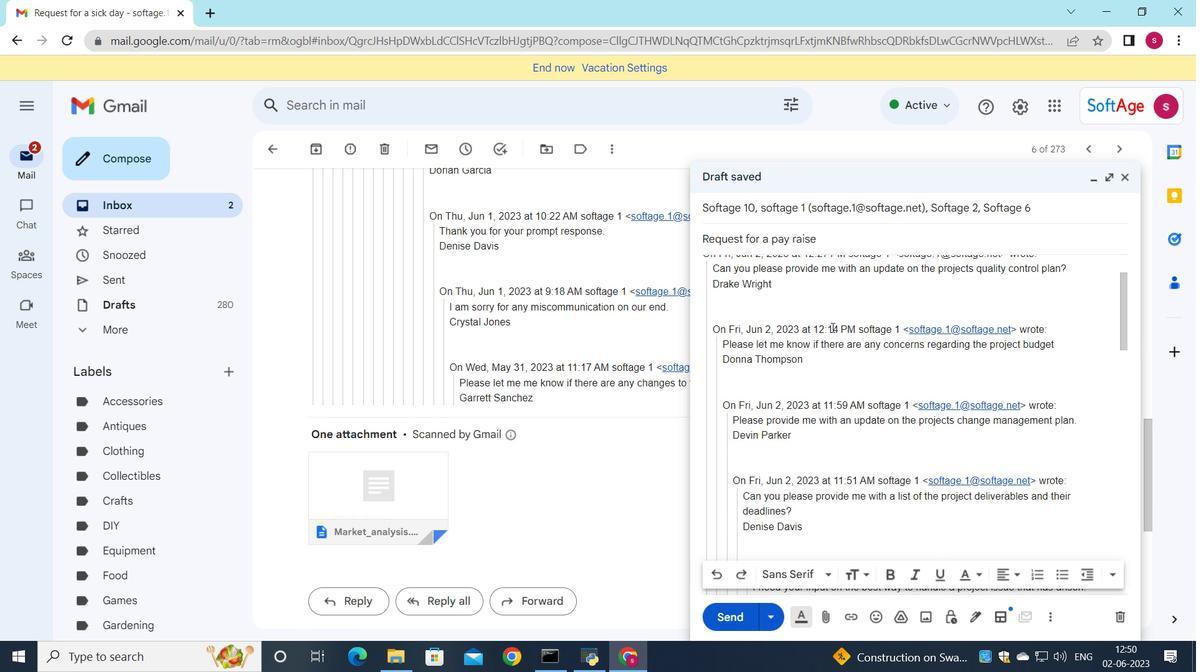 
Action: Mouse scrolled (831, 327) with delta (0, 0)
Screenshot: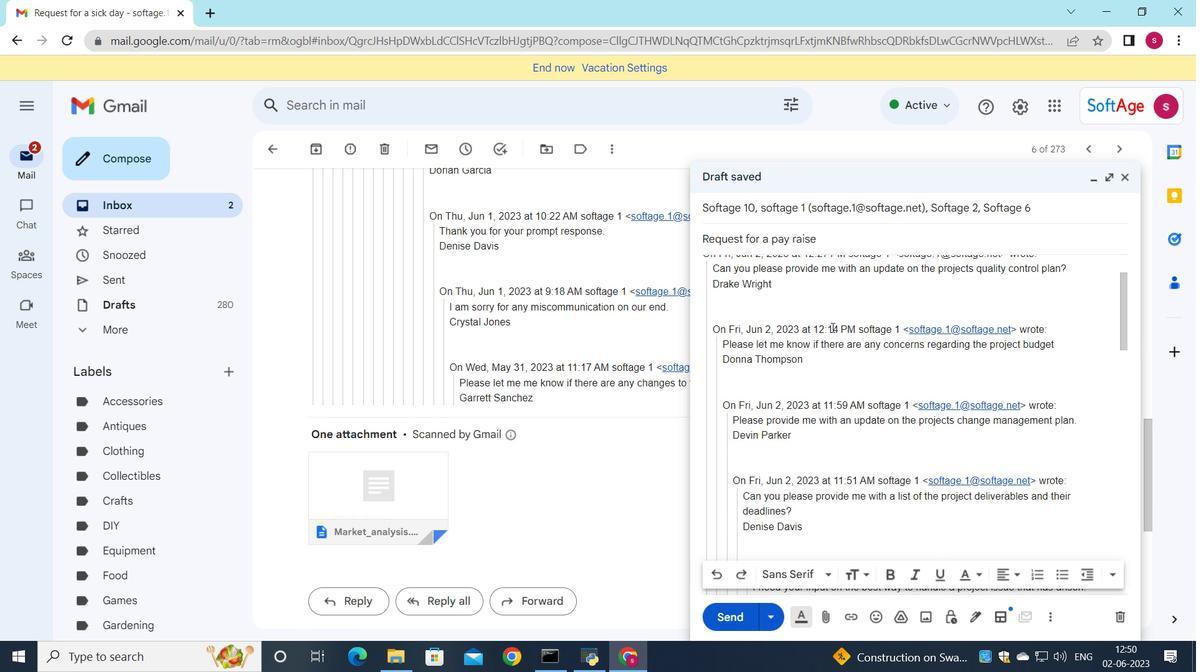 
Action: Mouse scrolled (831, 328) with delta (0, 0)
Screenshot: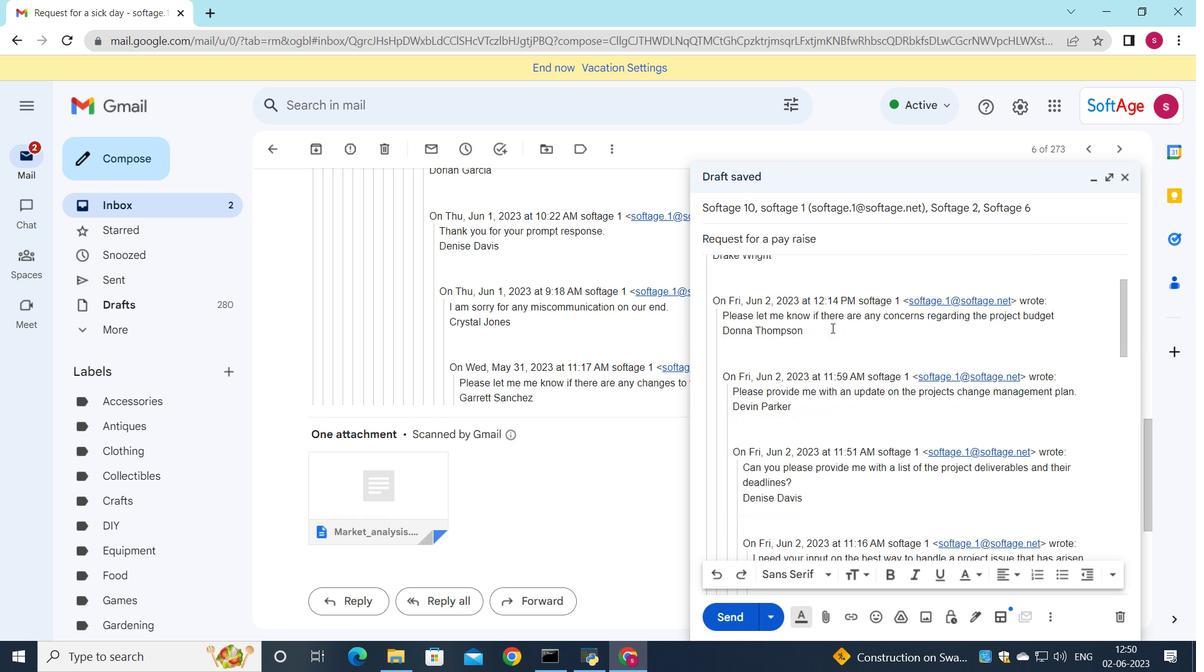 
Action: Mouse scrolled (831, 328) with delta (0, 0)
Screenshot: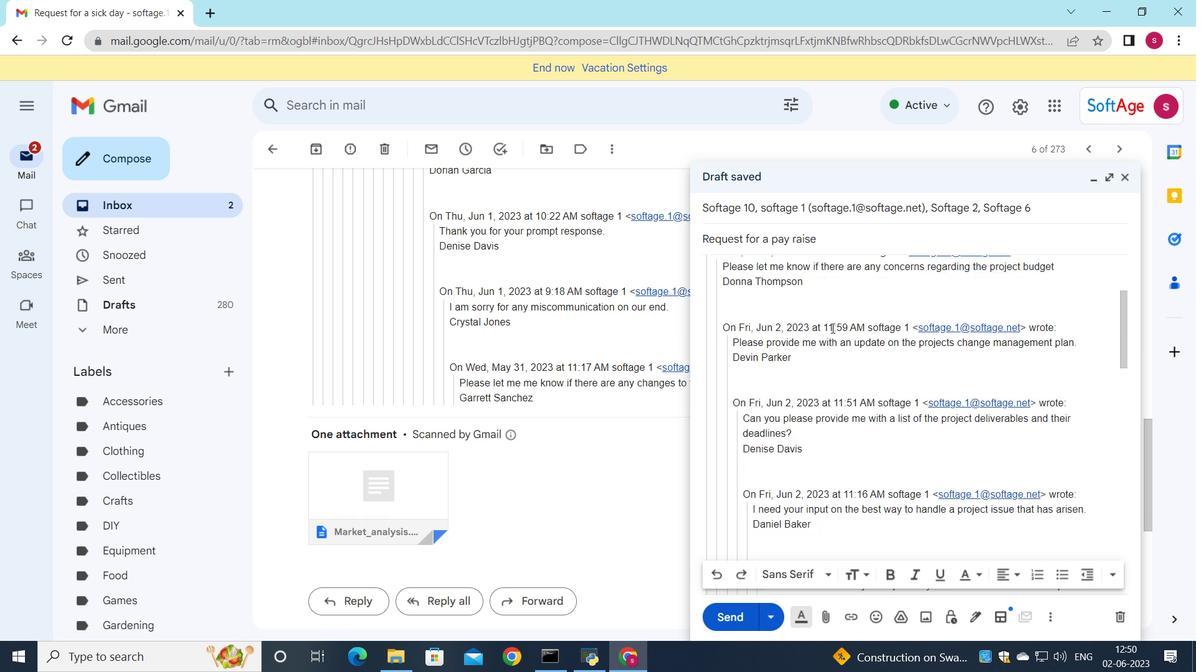 
Action: Mouse moved to (833, 345)
Screenshot: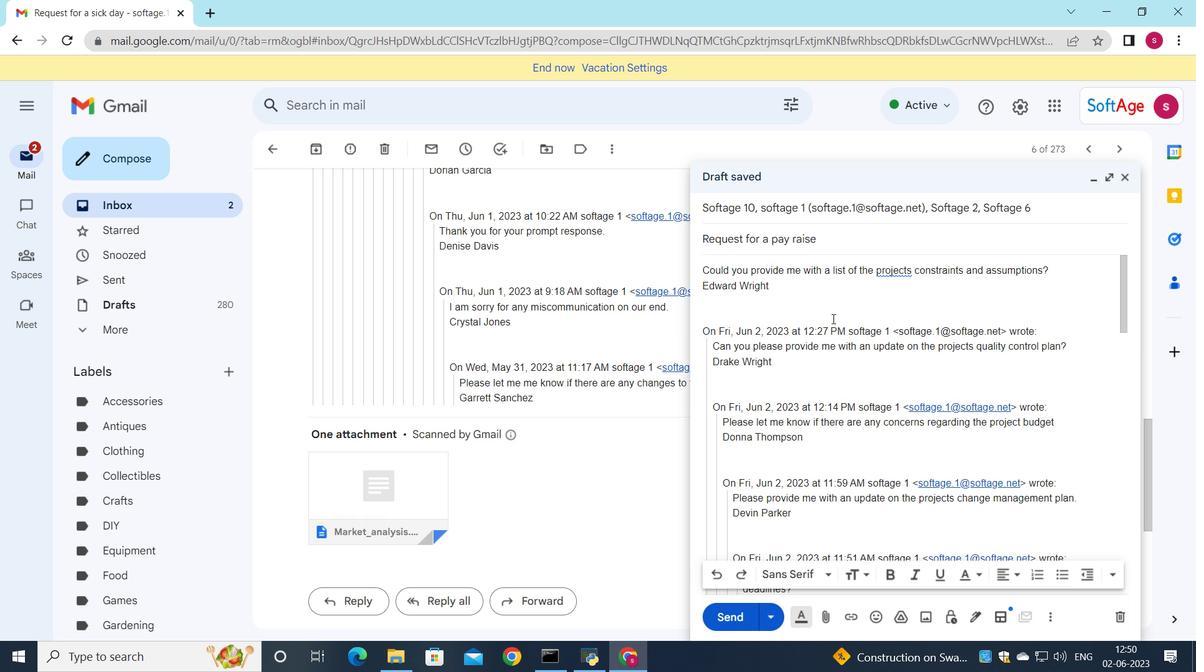 
Action: Mouse scrolled (833, 344) with delta (0, 0)
Screenshot: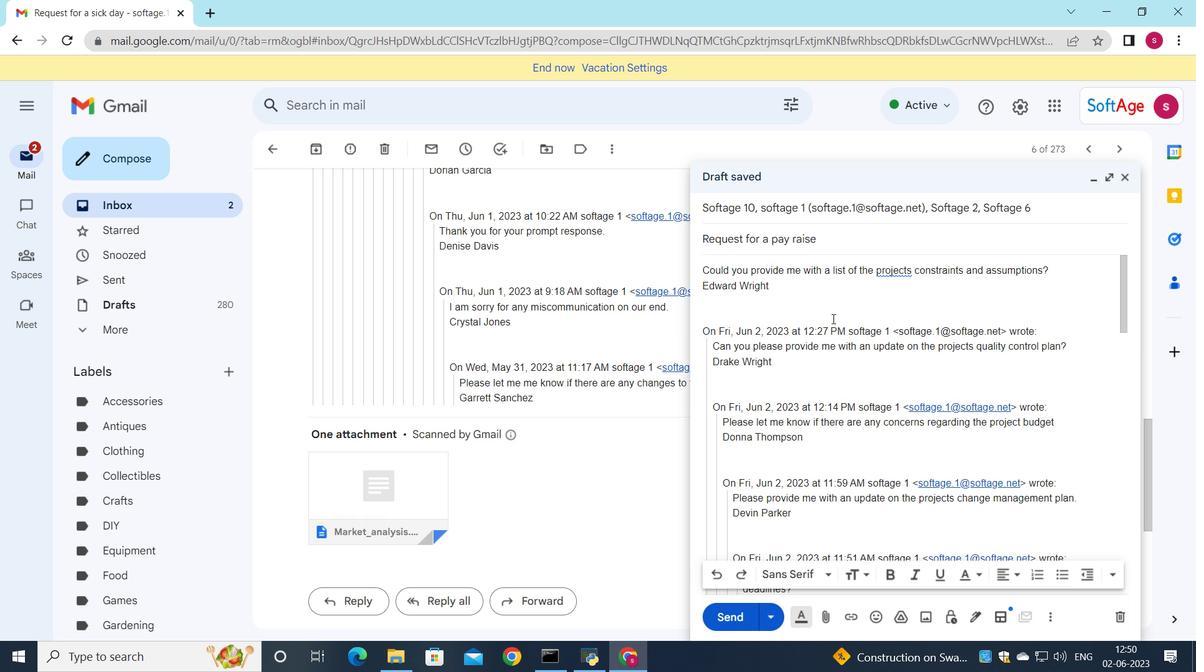 
Action: Mouse moved to (833, 350)
Screenshot: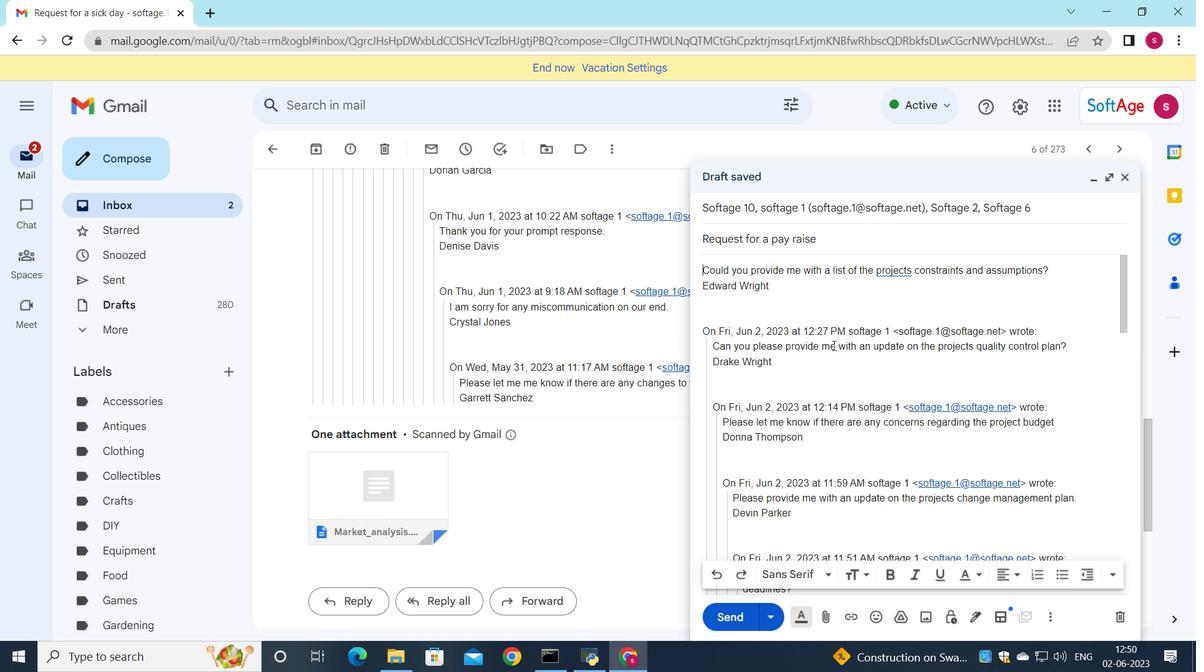 
Action: Mouse scrolled (833, 349) with delta (0, 0)
Screenshot: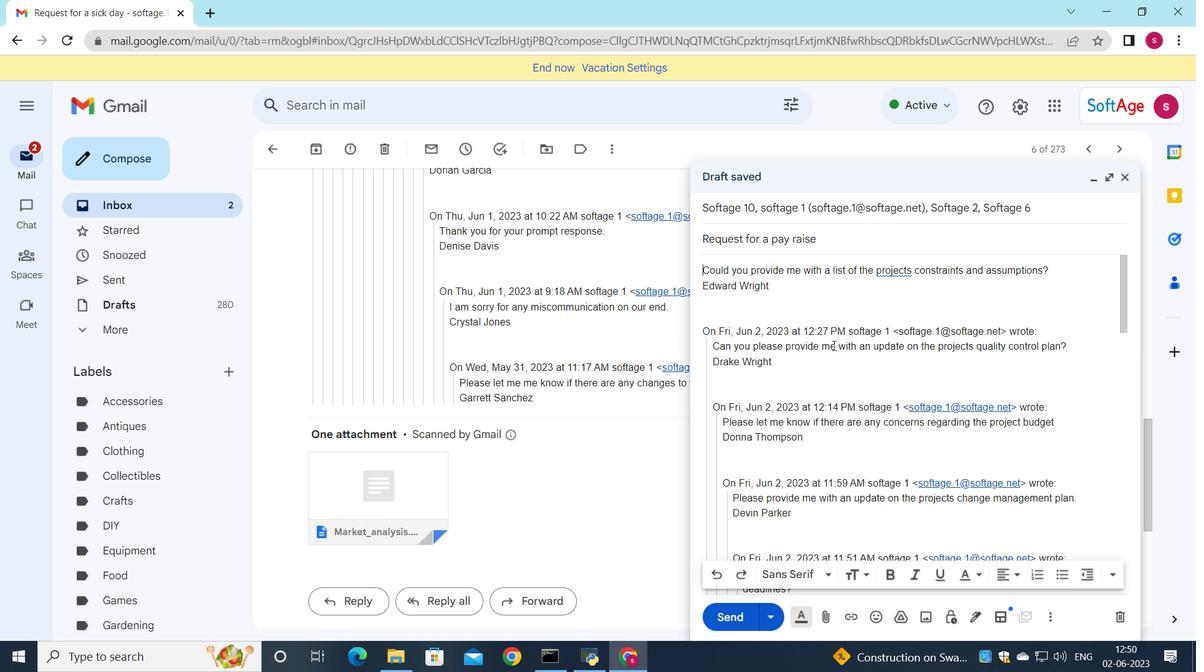 
Action: Mouse moved to (824, 613)
Screenshot: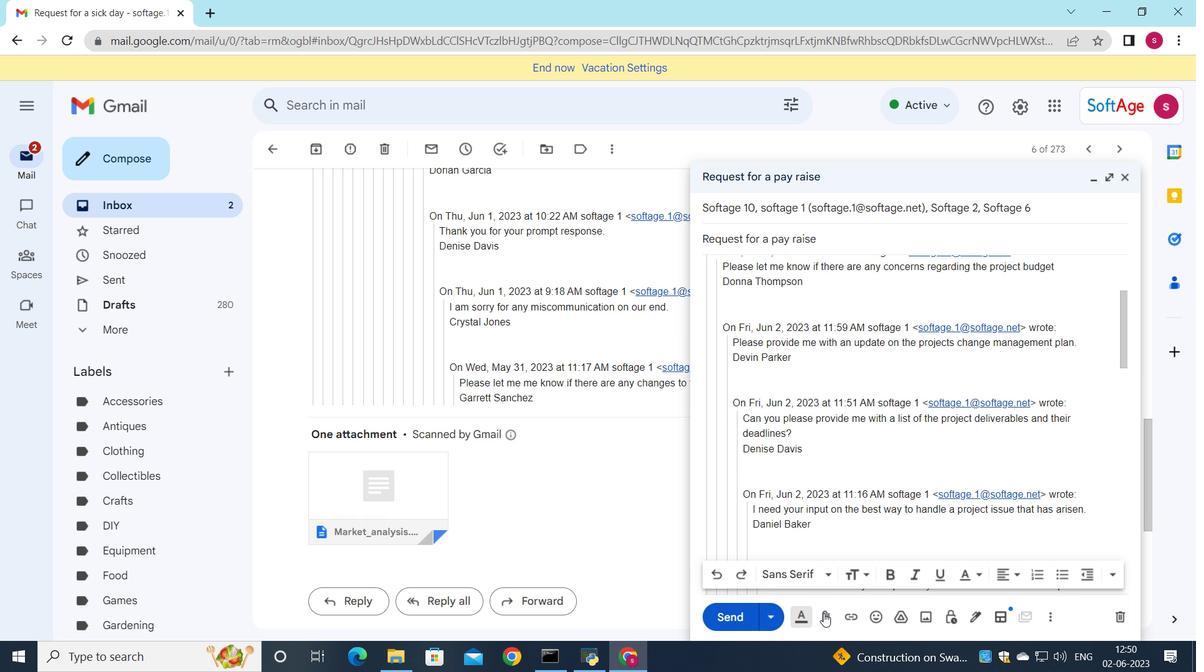 
Action: Mouse pressed left at (824, 613)
Screenshot: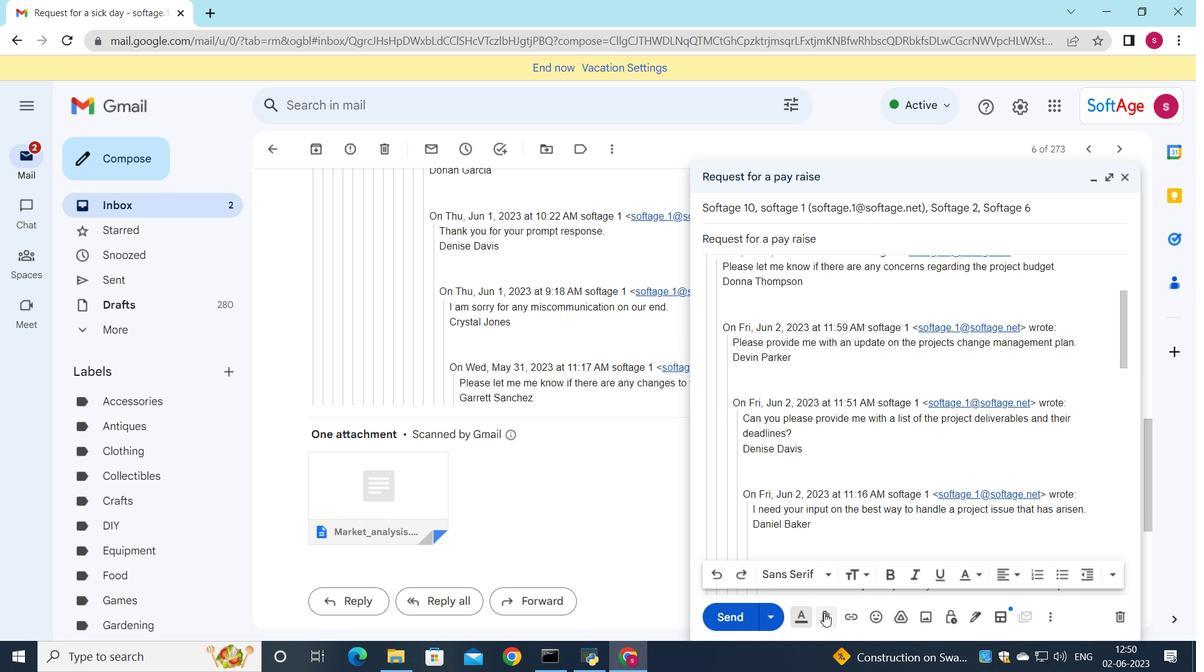 
Action: Mouse moved to (274, 123)
Screenshot: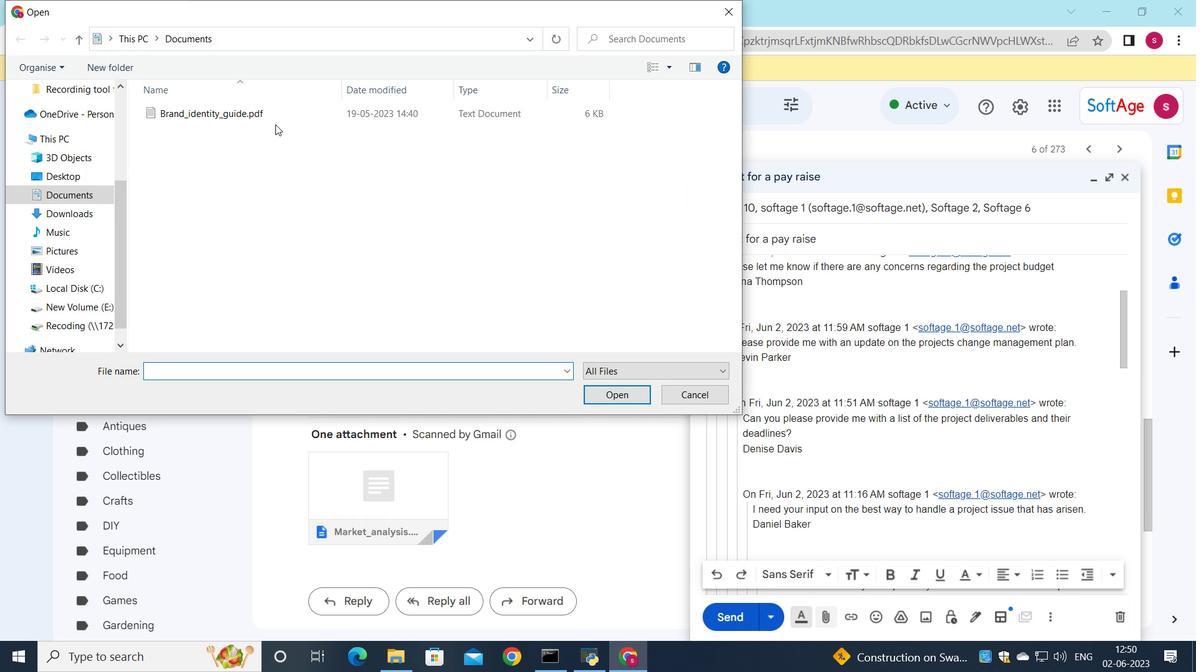 
Action: Mouse pressed left at (274, 123)
Screenshot: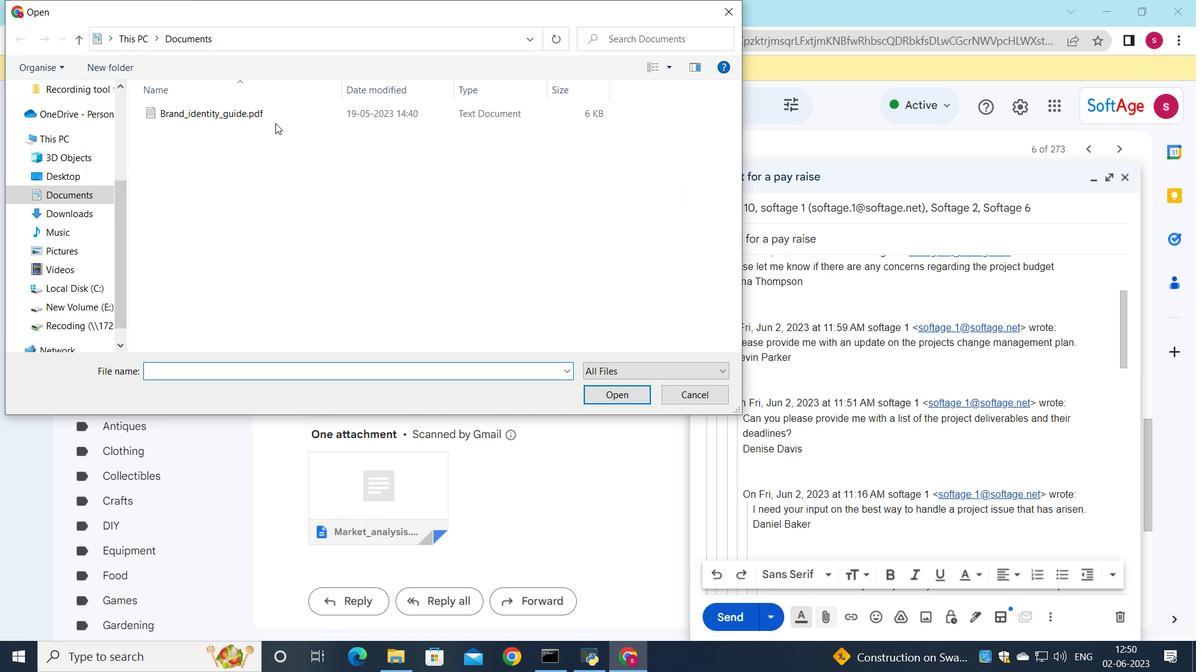 
Action: Mouse moved to (274, 114)
Screenshot: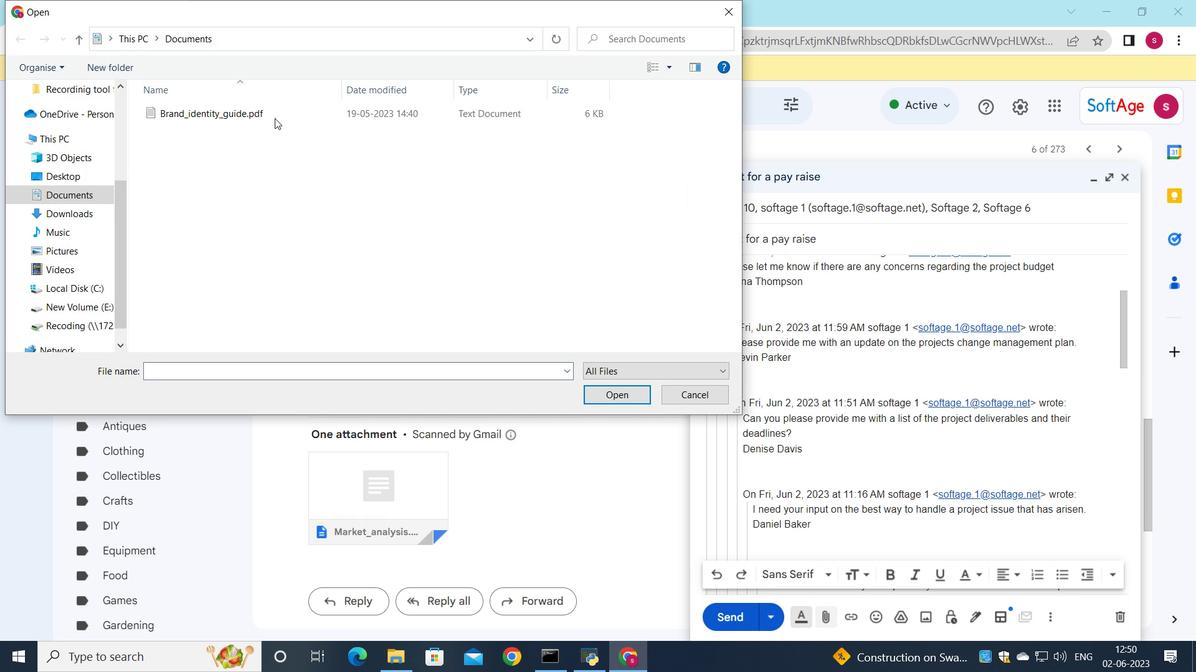
Action: Mouse pressed left at (274, 114)
Screenshot: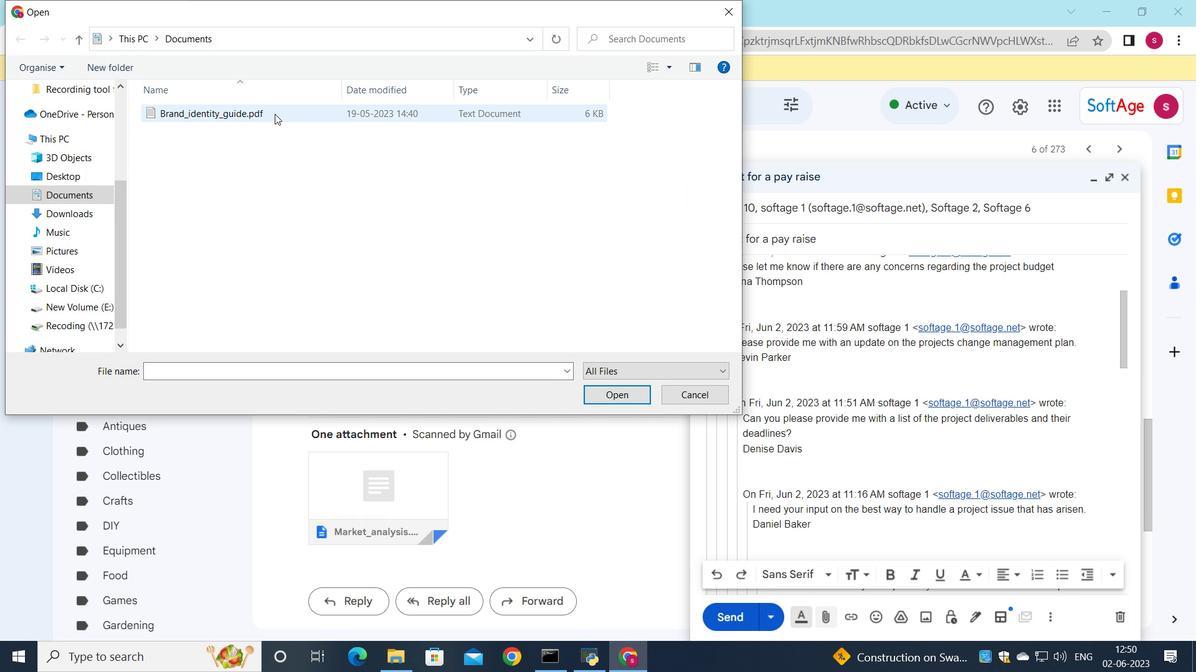 
Action: Mouse moved to (243, 111)
Screenshot: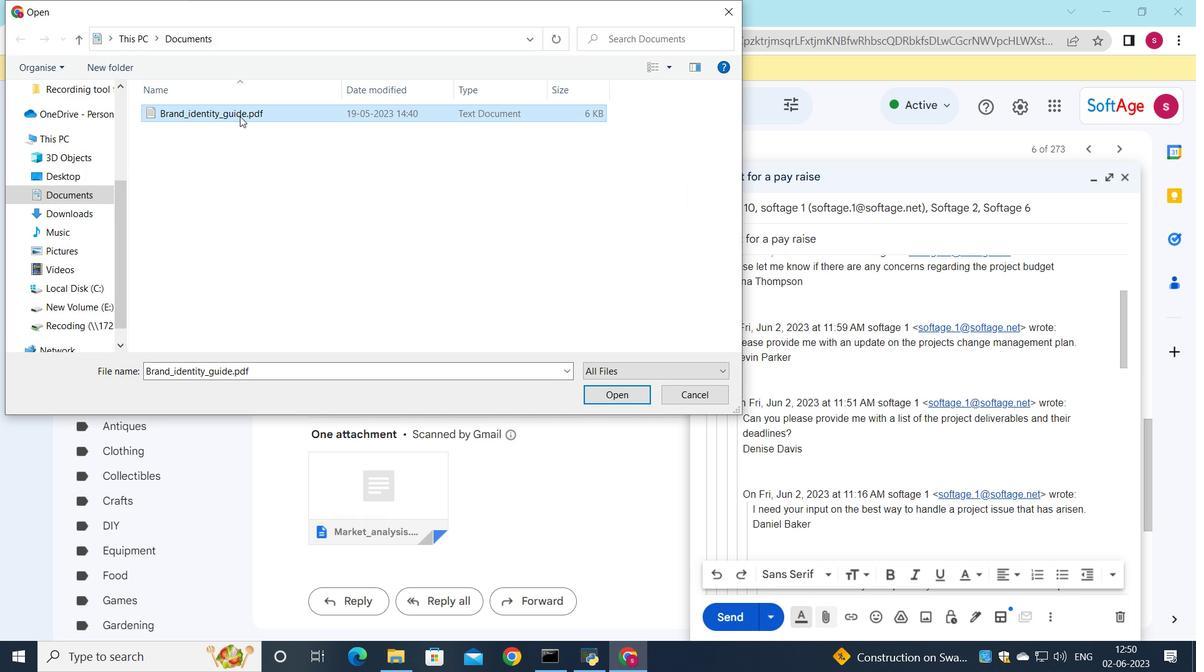 
Action: Mouse pressed left at (243, 111)
Screenshot: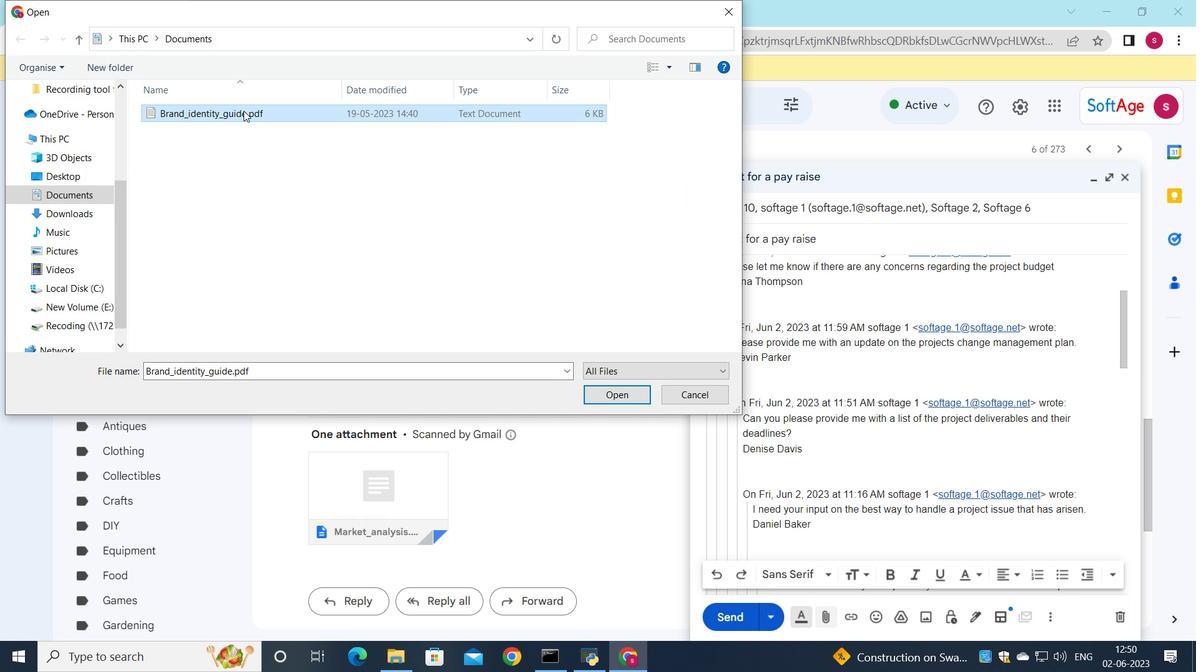 
Action: Mouse moved to (503, 161)
Screenshot: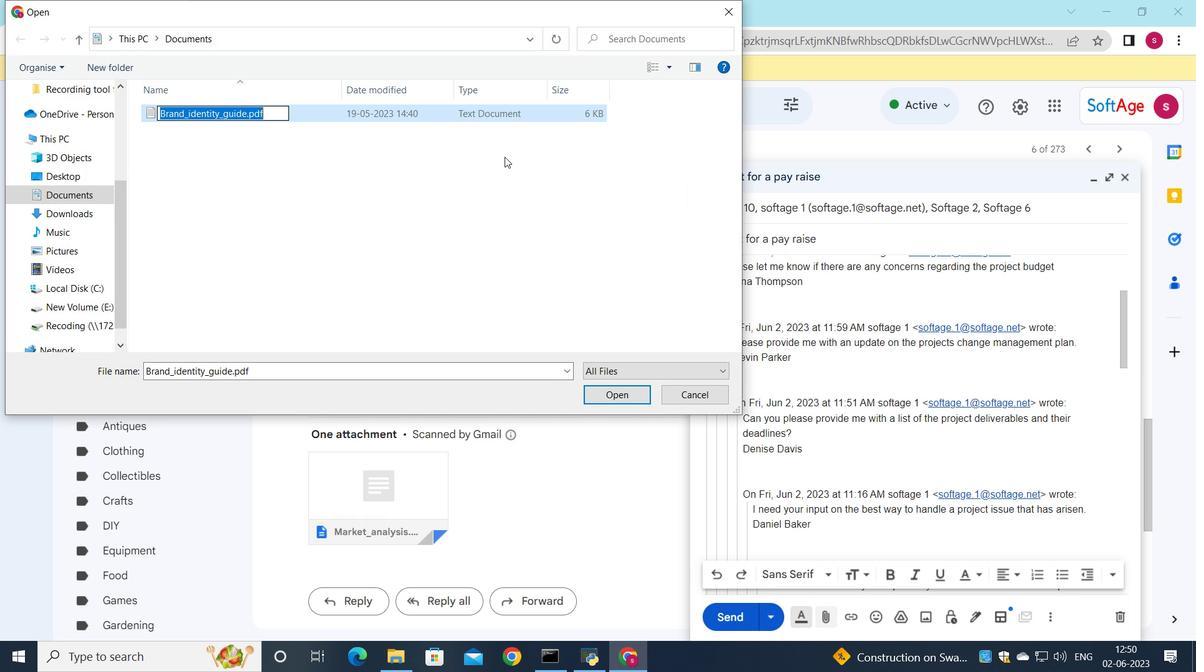 
Action: Key pressed <Key.shift>Partnership<Key.shift>_contract.docx
Screenshot: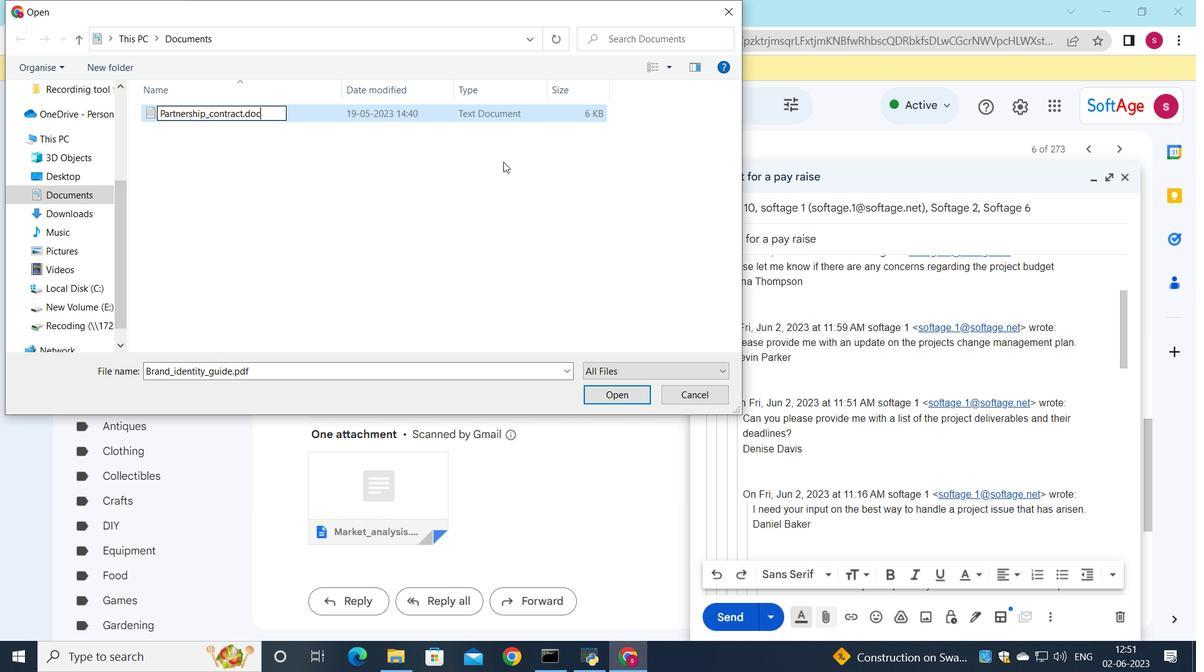 
Action: Mouse moved to (472, 114)
Screenshot: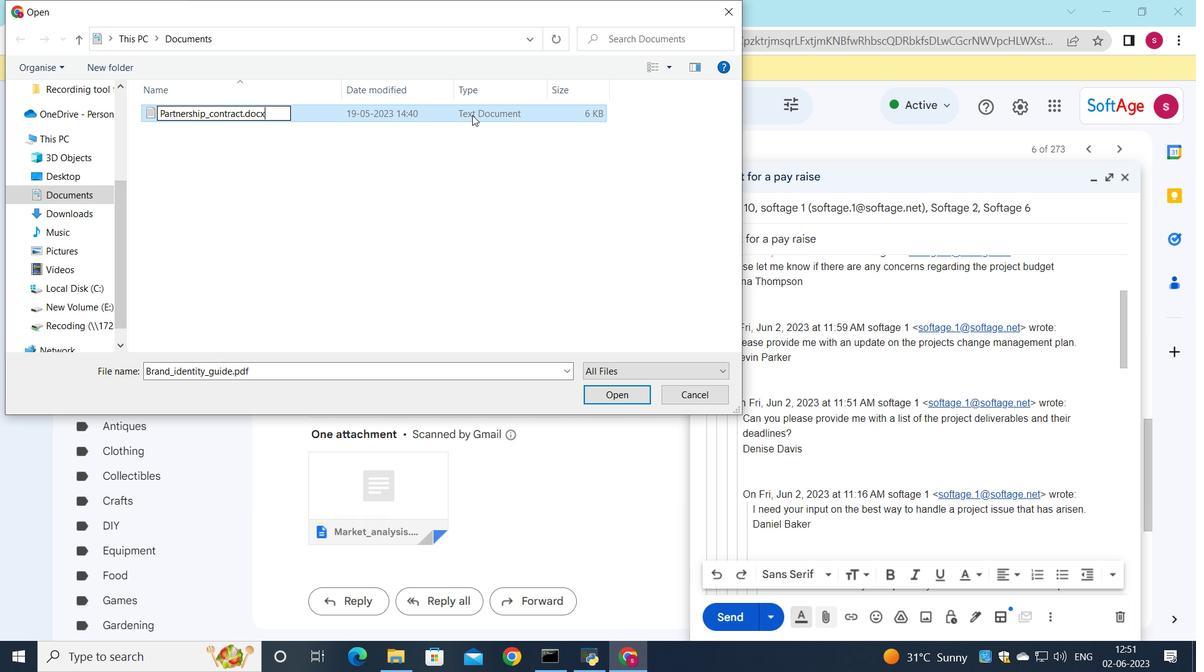
Action: Mouse pressed left at (472, 114)
Screenshot: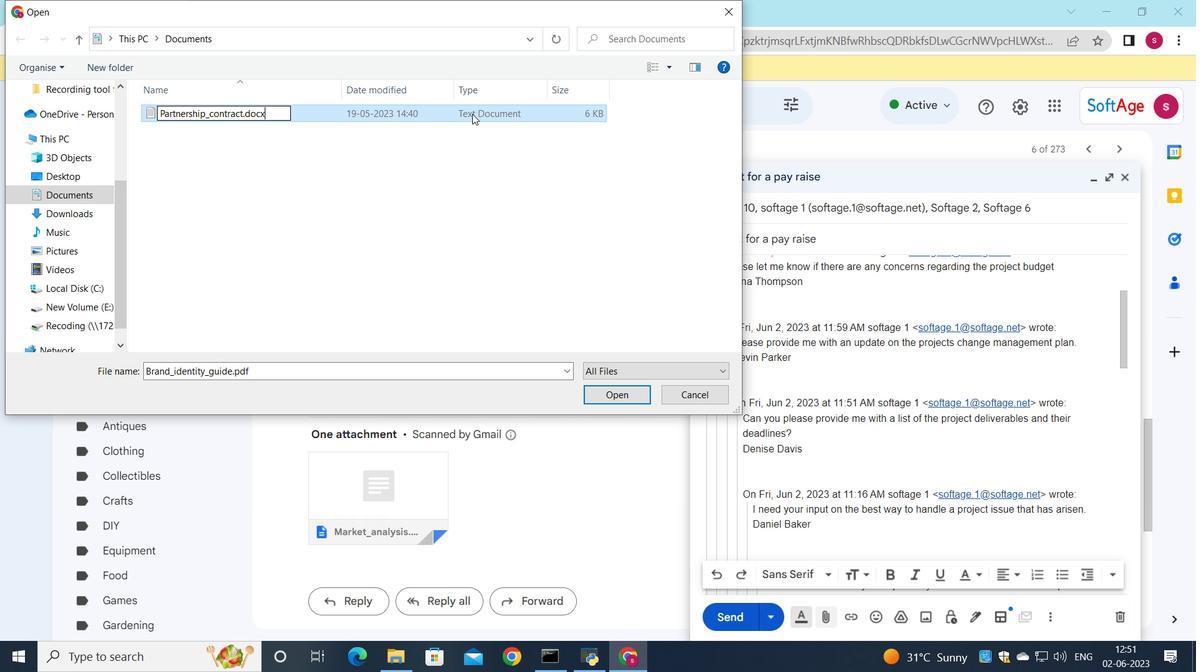
Action: Mouse moved to (601, 400)
Screenshot: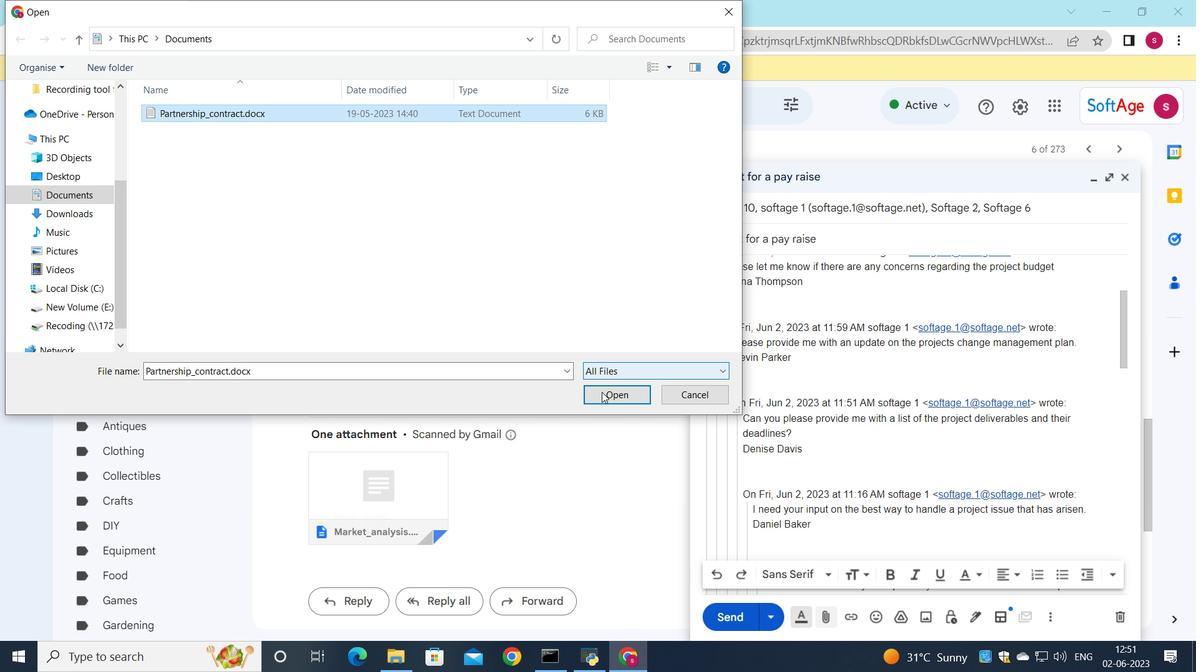 
Action: Mouse pressed left at (601, 400)
Screenshot: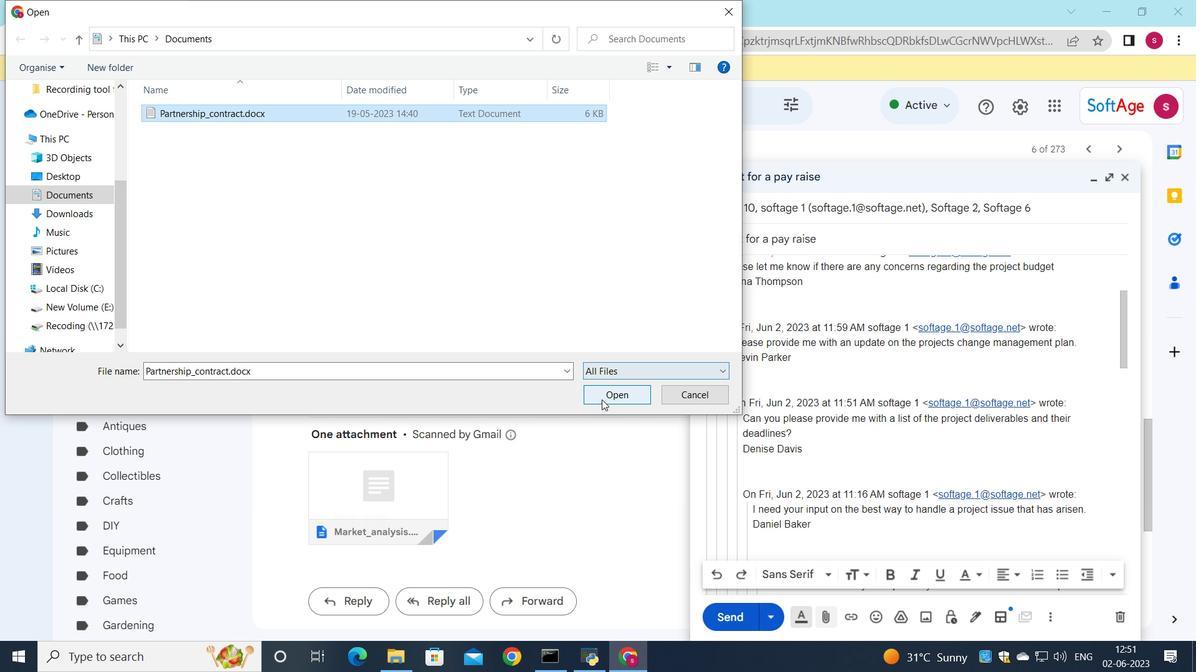 
Action: Mouse moved to (730, 619)
Screenshot: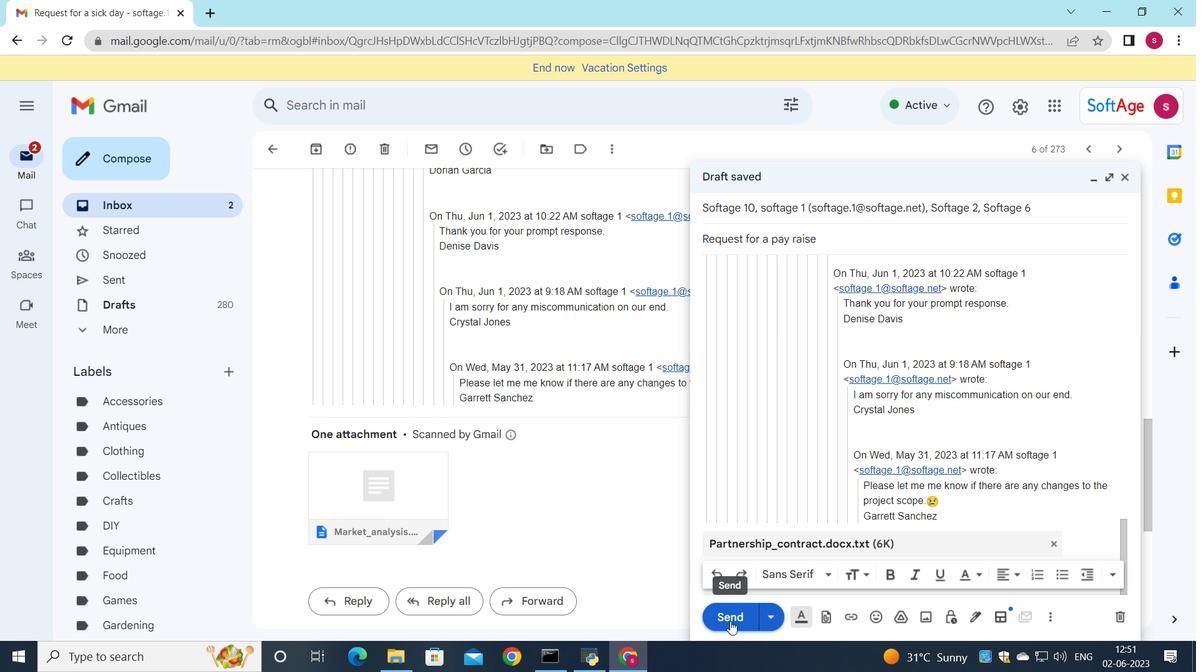 
Action: Mouse pressed left at (730, 619)
Screenshot: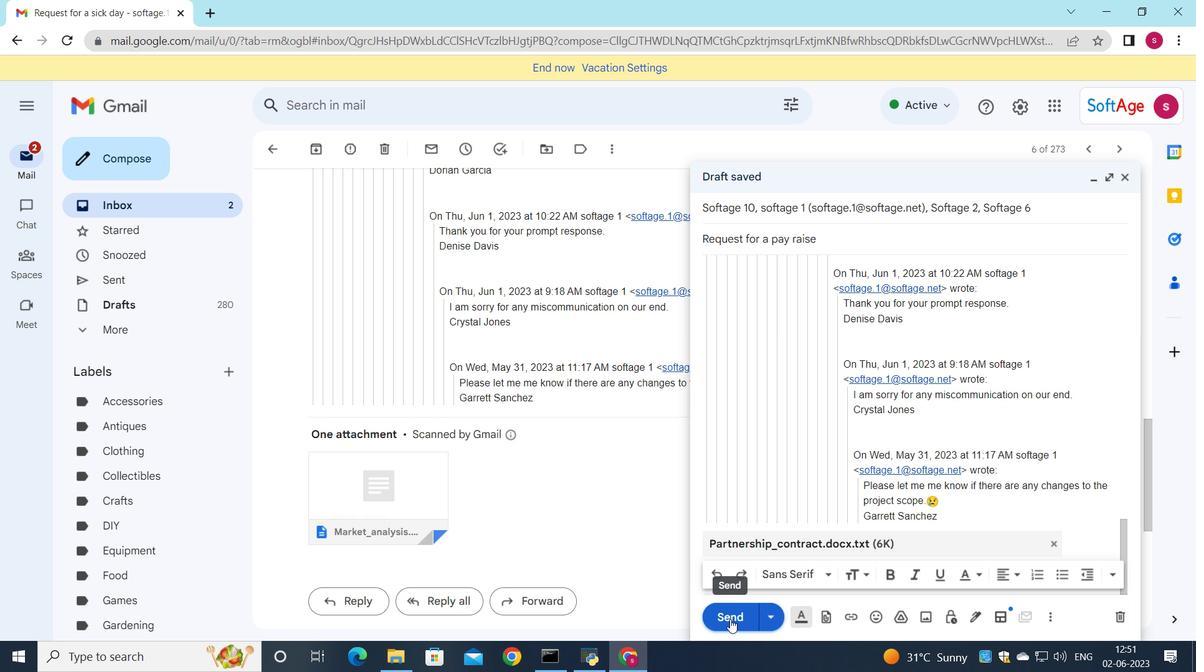 
Action: Mouse moved to (221, 201)
Screenshot: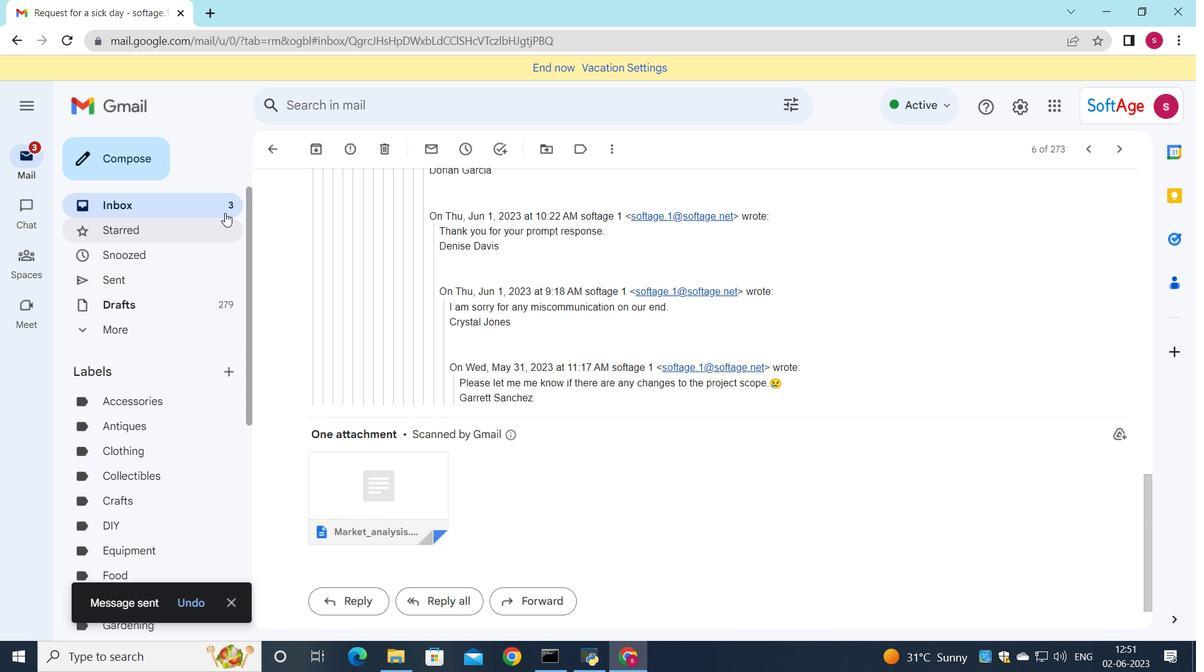 
Action: Mouse pressed left at (221, 201)
Screenshot: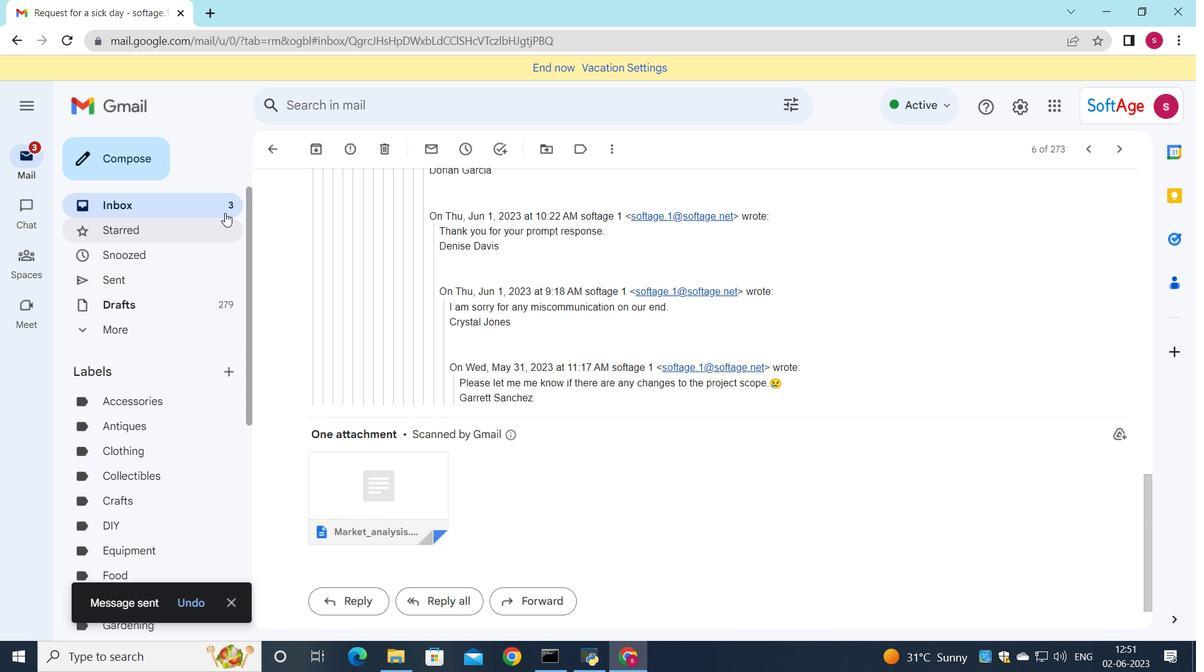
Action: Mouse moved to (594, 195)
Screenshot: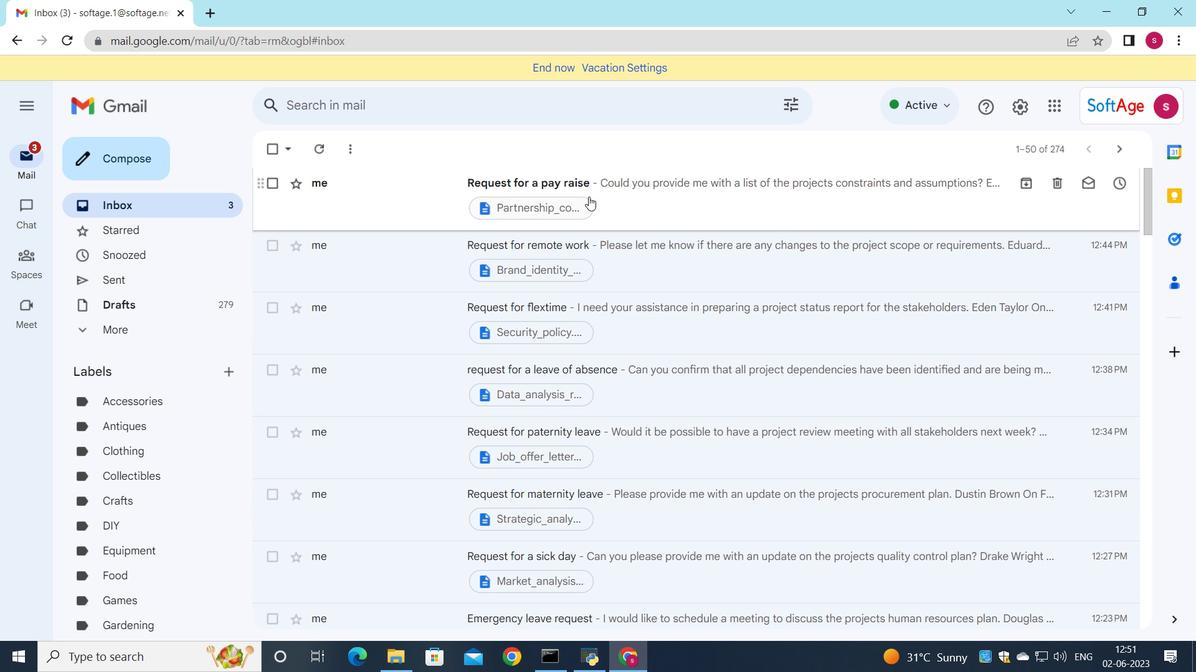 
Action: Mouse pressed left at (594, 195)
Screenshot: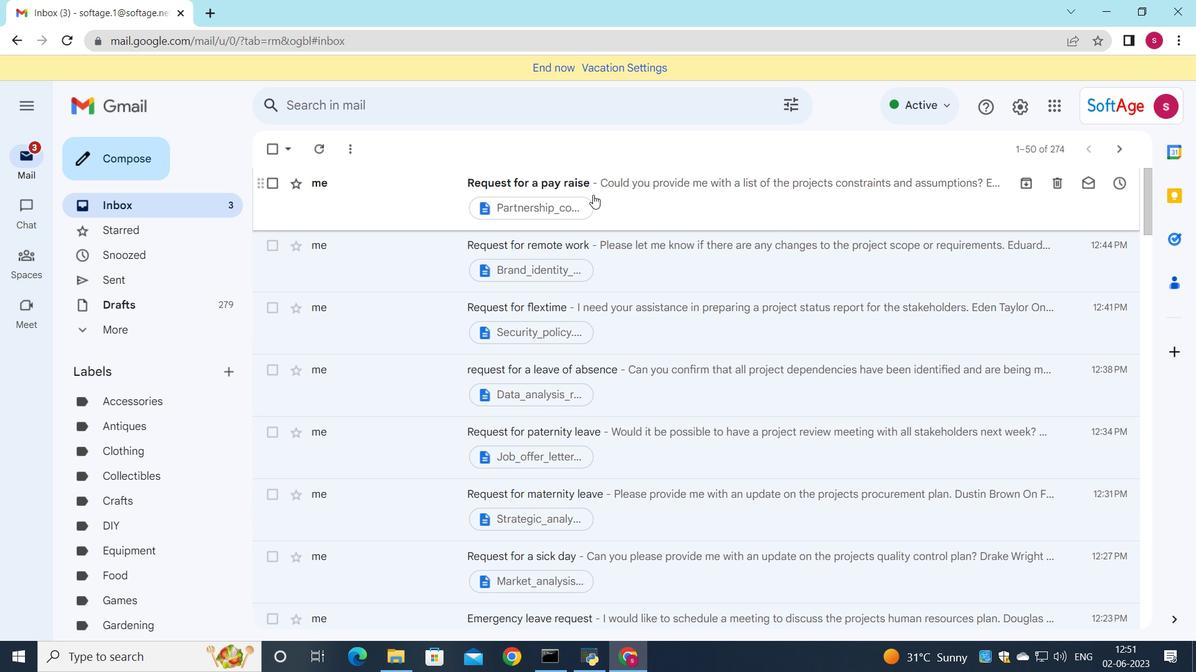 
Action: Mouse moved to (701, 199)
Screenshot: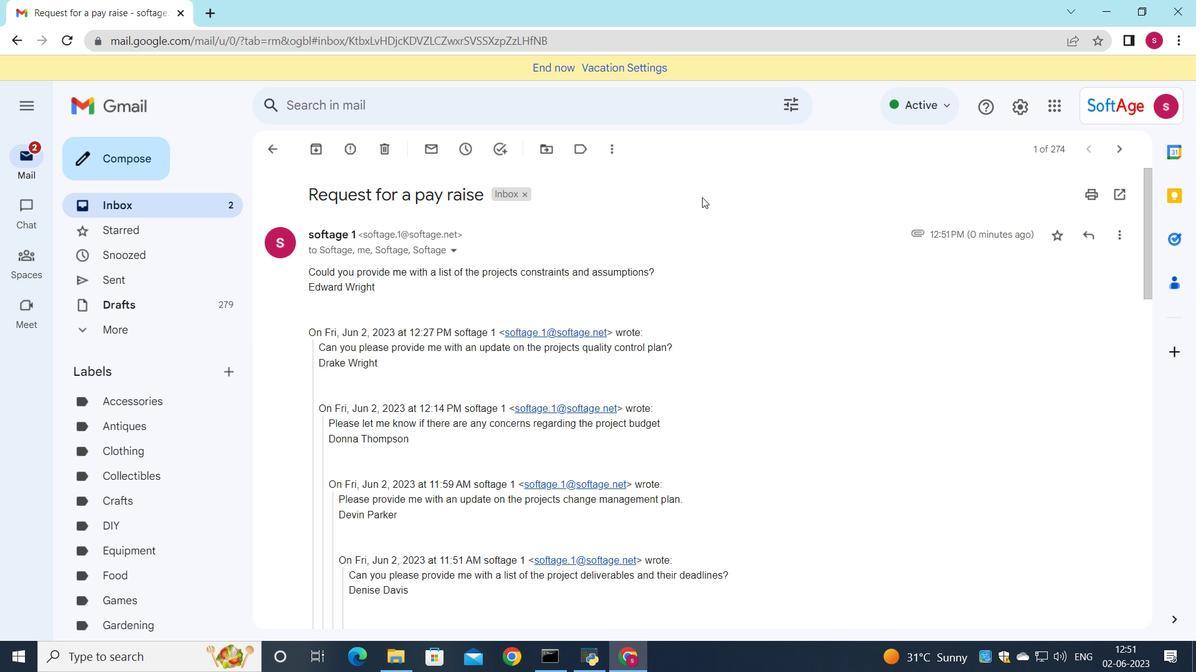 
